 Task: Look for space in Zhongxing, China from 2nd June, 2023 to 6th June, 2023 for 1 adult in price range Rs.10000 to Rs.13000. Place can be private room with 1  bedroom having 1 bed and 1 bathroom. Property type can be house, flat, guest house, hotel. Amenities needed are: washing machine. Booking option can be shelf check-in. Required host language is Chinese (Simplified).
Action: Mouse moved to (303, 178)
Screenshot: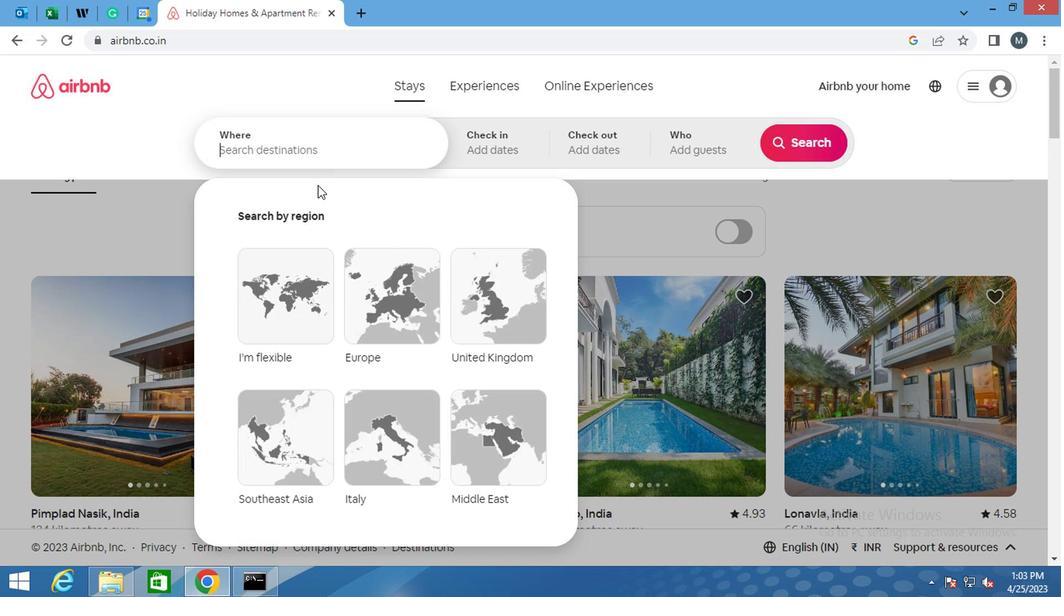 
Action: Mouse pressed left at (303, 178)
Screenshot: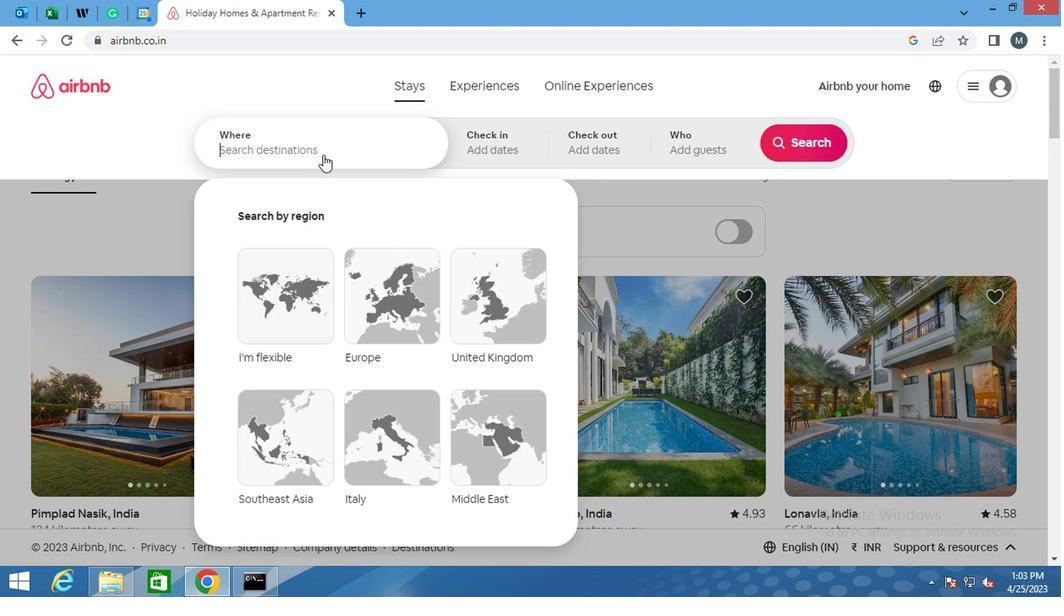 
Action: Mouse moved to (304, 181)
Screenshot: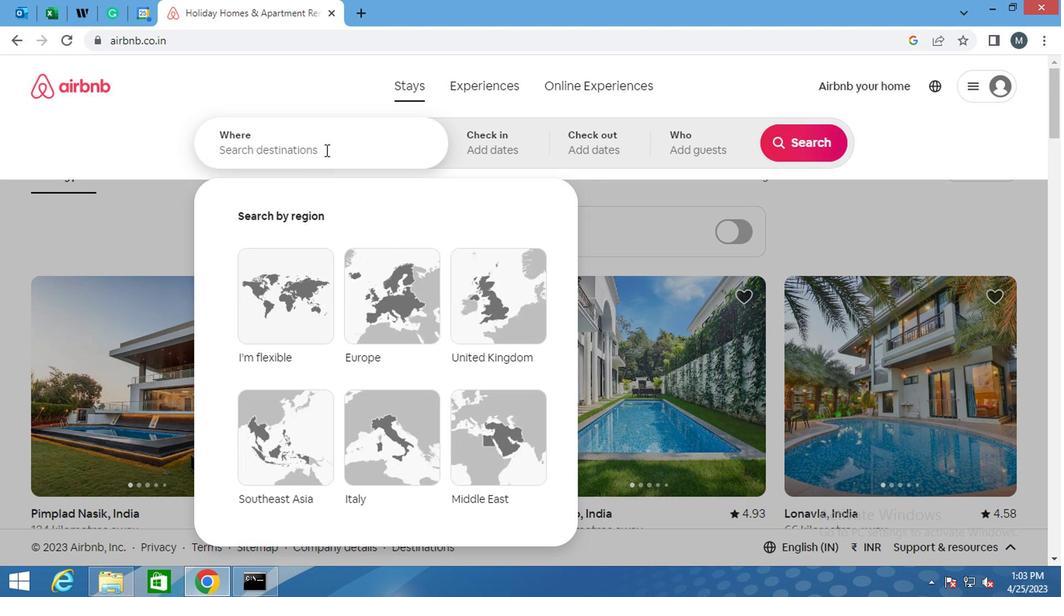 
Action: Key pressed <Key.shift>ZHONGXING,<Key.shift>CHINA<Key.enter>
Screenshot: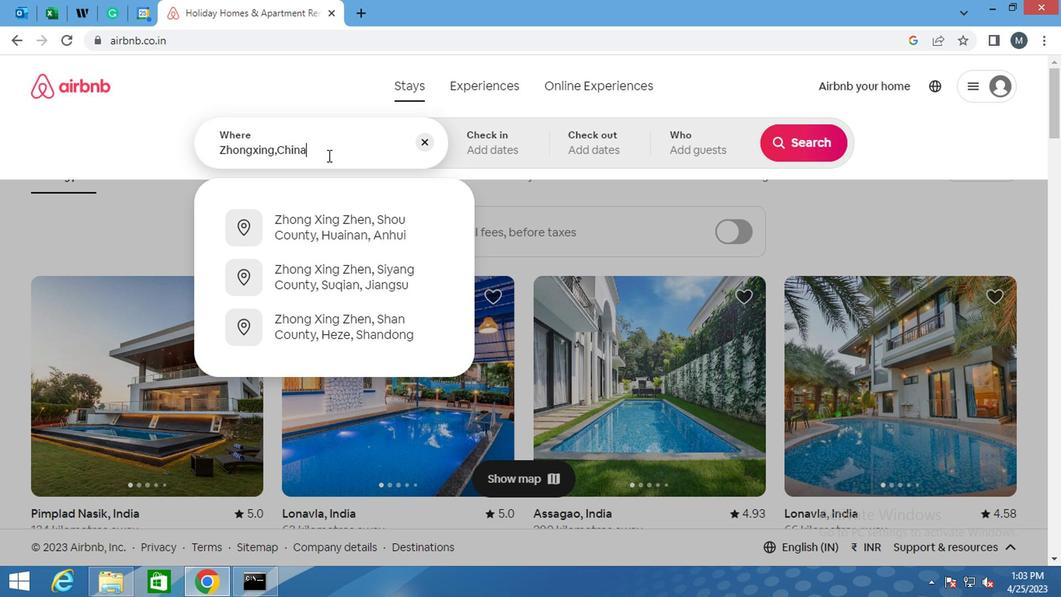 
Action: Mouse moved to (435, 171)
Screenshot: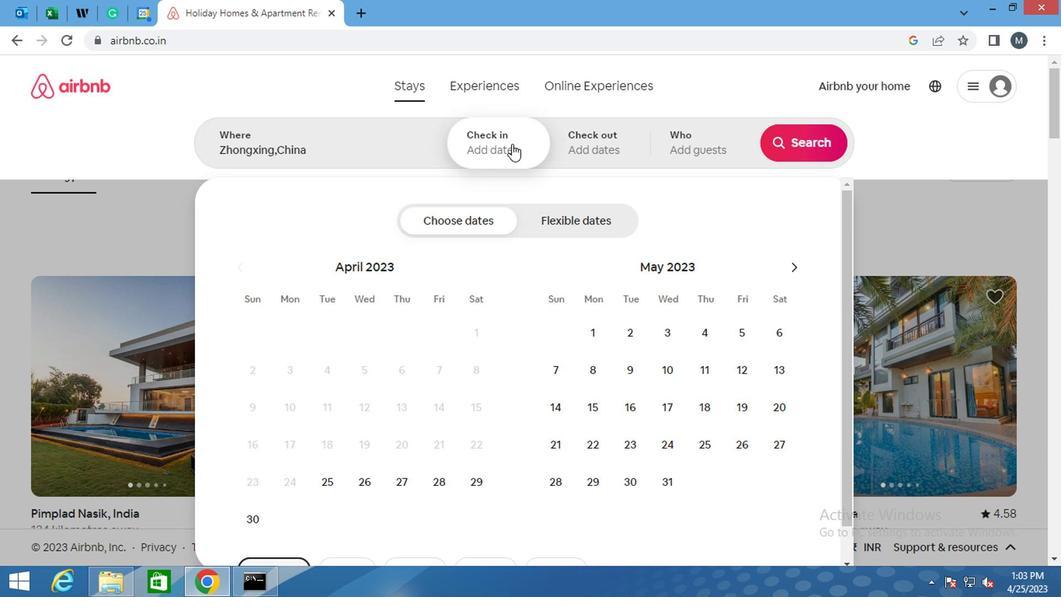 
Action: Mouse pressed left at (435, 171)
Screenshot: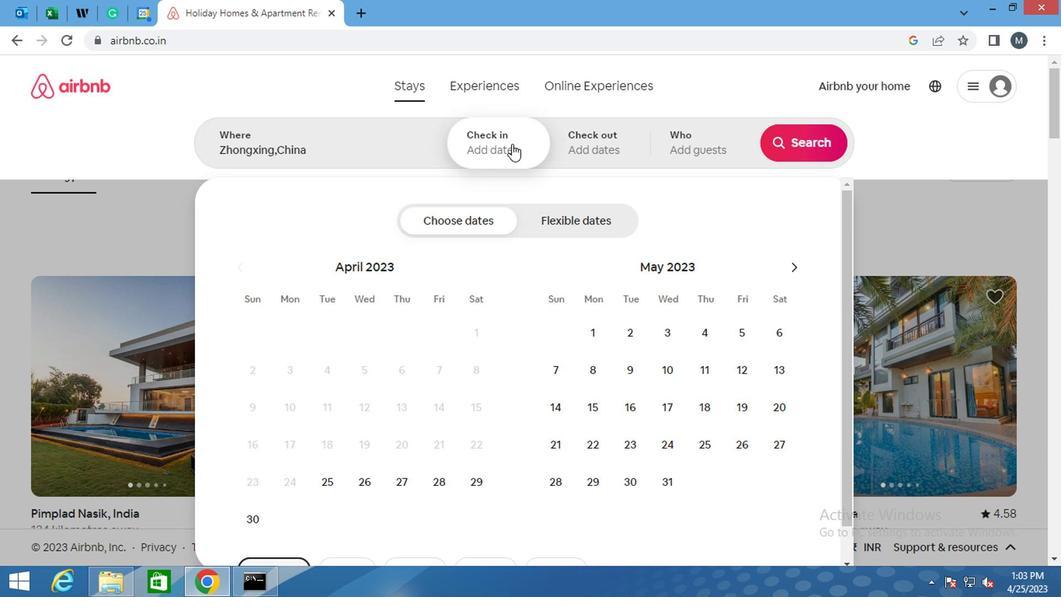 
Action: Mouse moved to (418, 175)
Screenshot: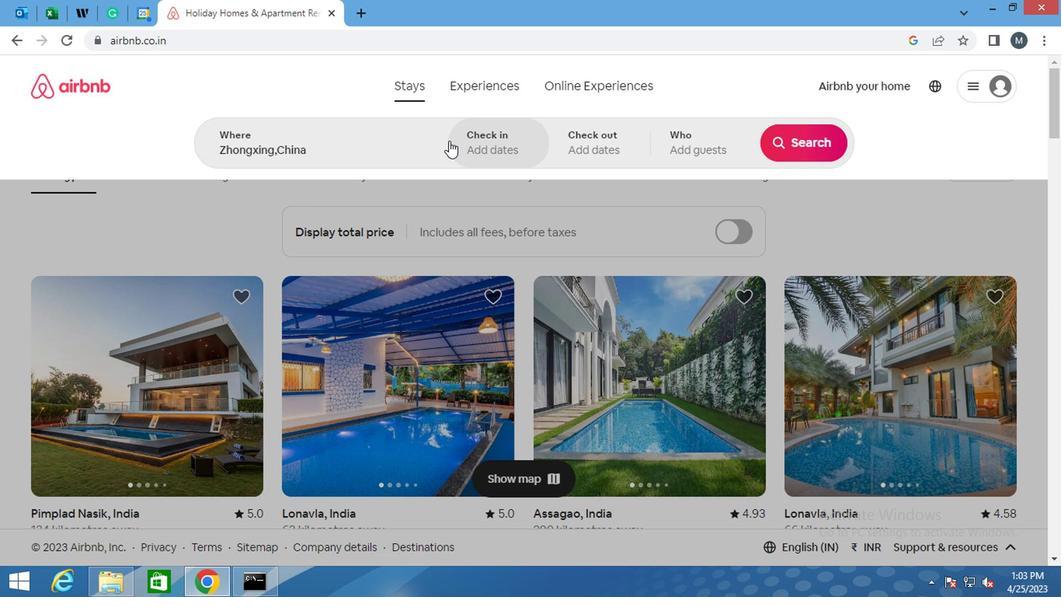 
Action: Mouse pressed left at (418, 175)
Screenshot: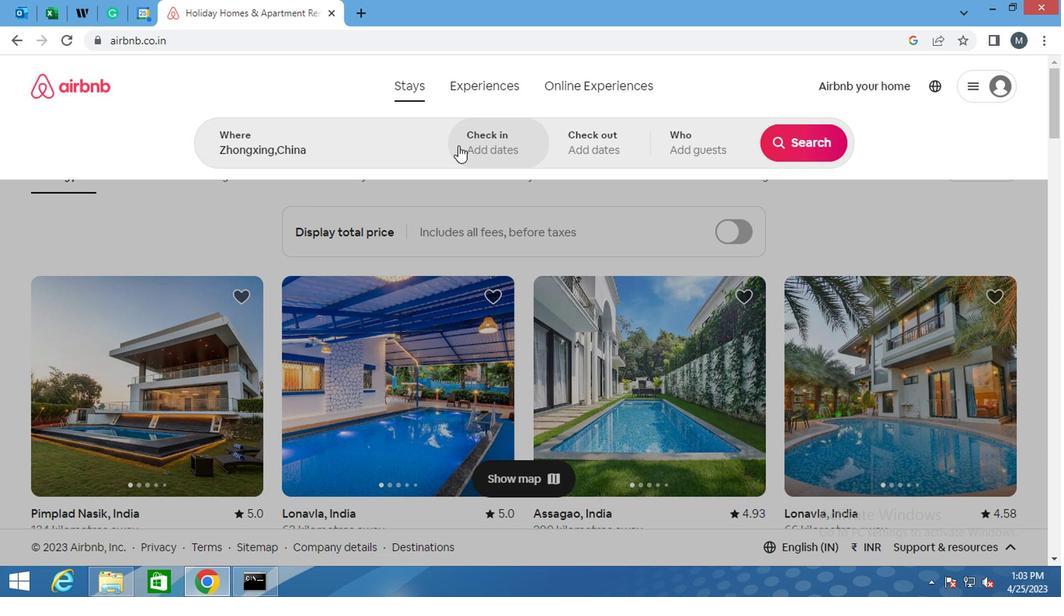 
Action: Mouse moved to (635, 261)
Screenshot: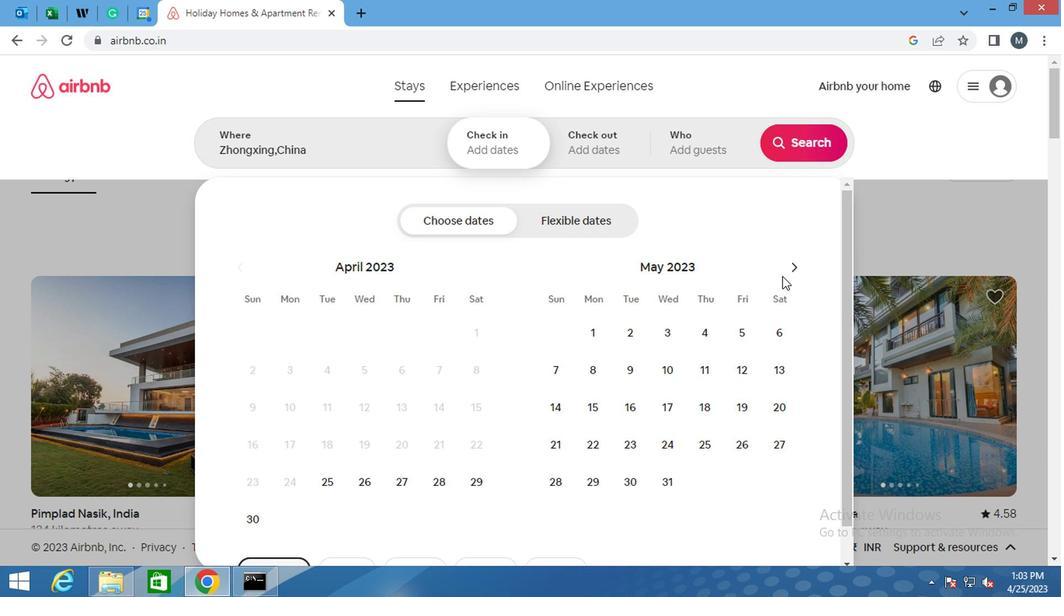
Action: Mouse pressed left at (635, 261)
Screenshot: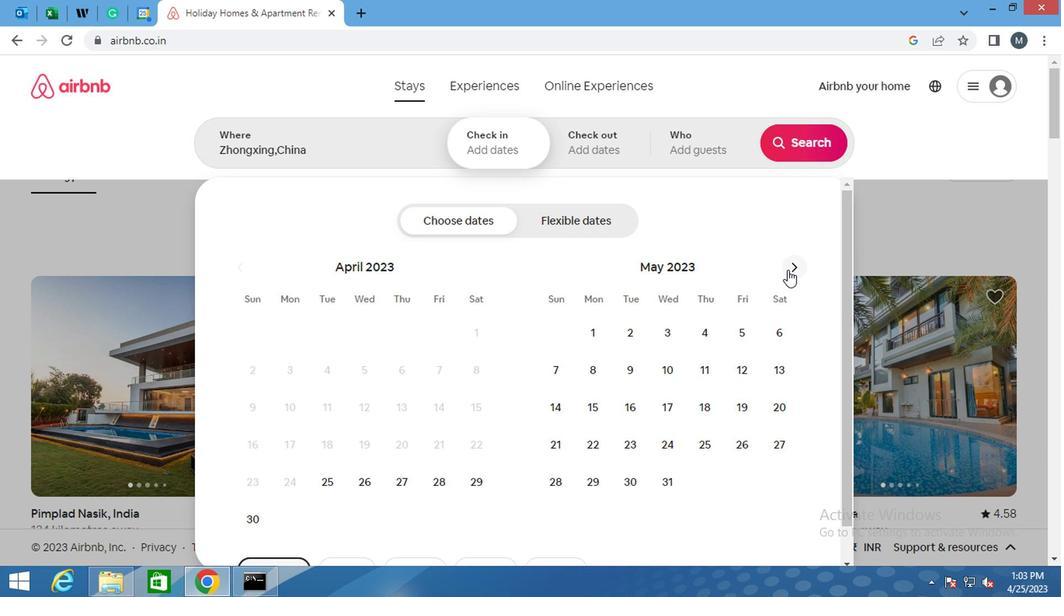 
Action: Mouse moved to (598, 310)
Screenshot: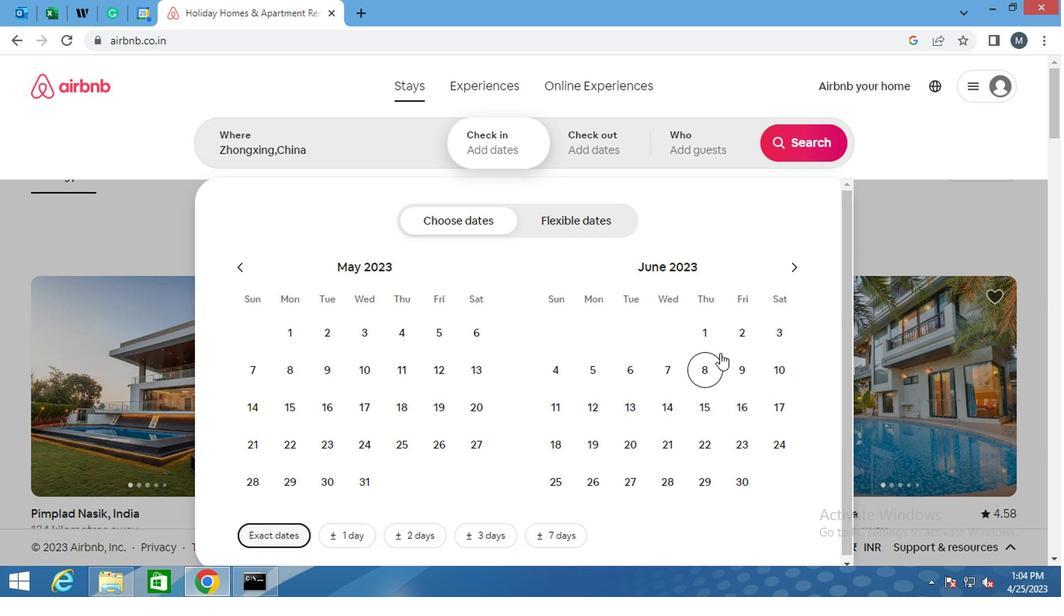 
Action: Mouse pressed left at (598, 310)
Screenshot: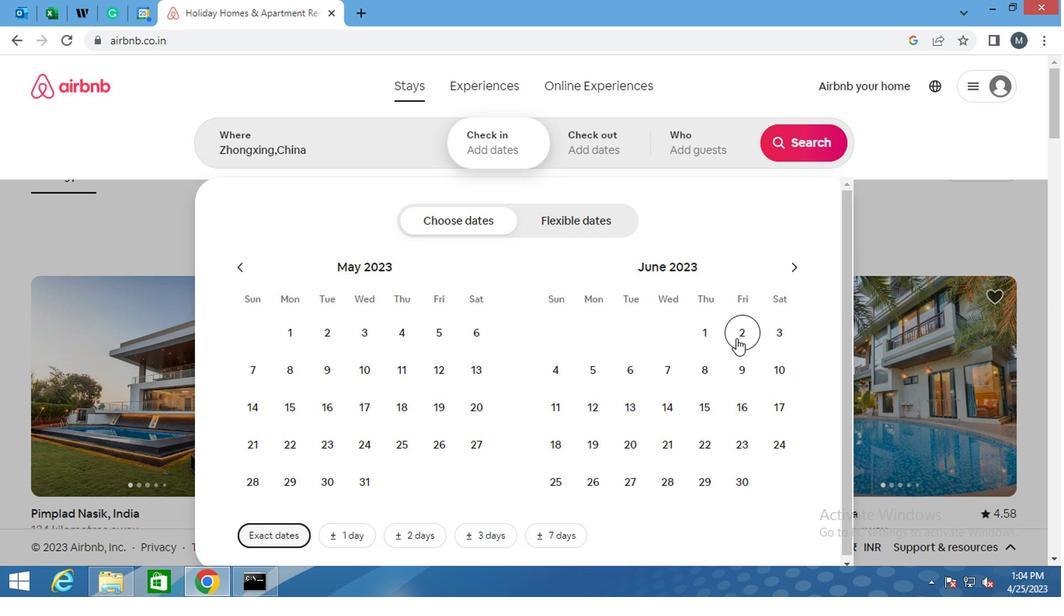 
Action: Mouse moved to (529, 332)
Screenshot: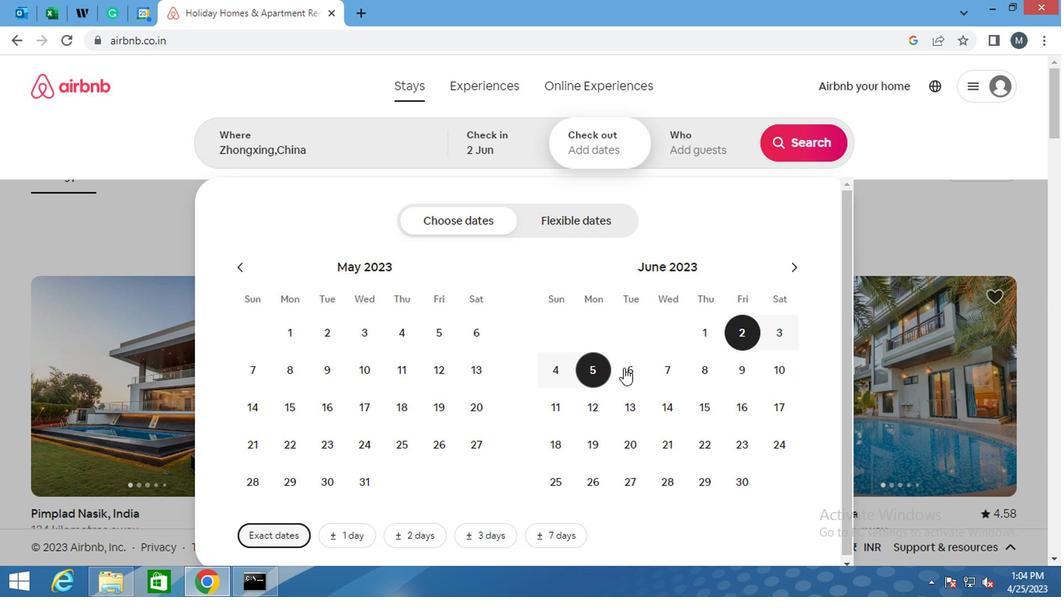 
Action: Mouse pressed left at (529, 332)
Screenshot: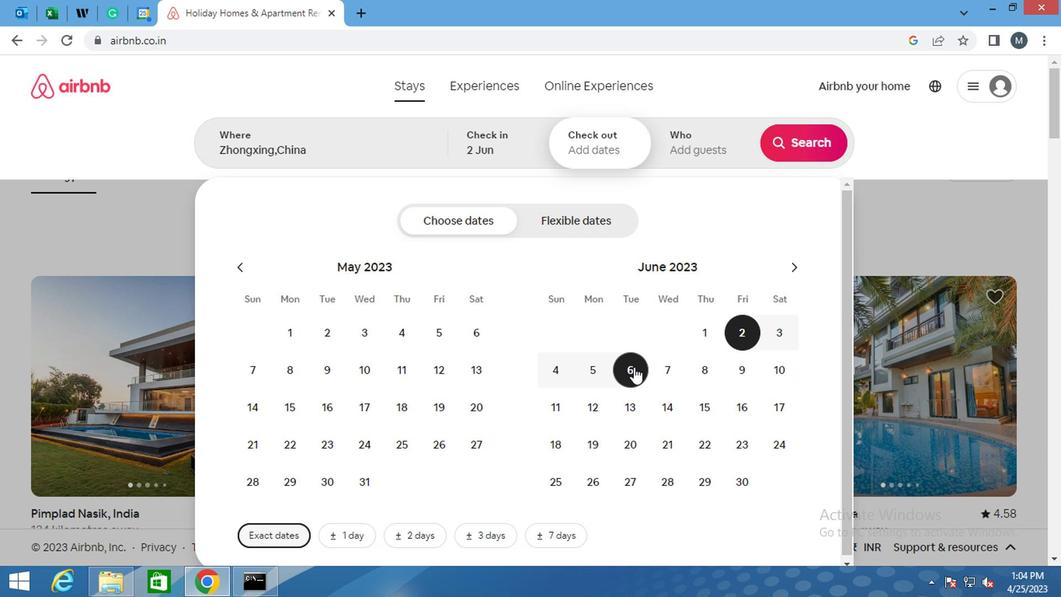 
Action: Mouse moved to (567, 173)
Screenshot: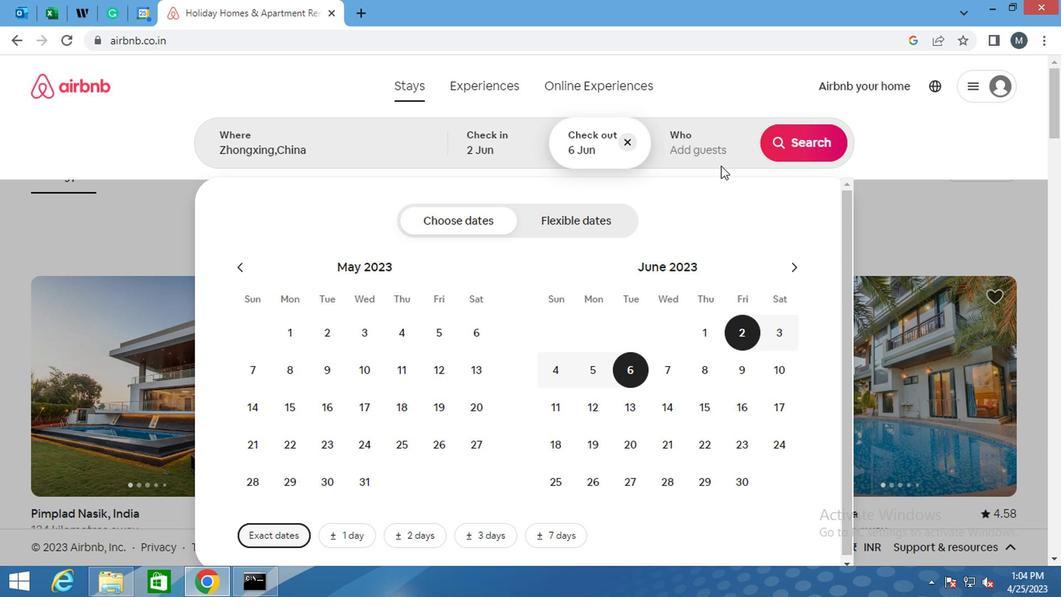 
Action: Mouse pressed left at (567, 173)
Screenshot: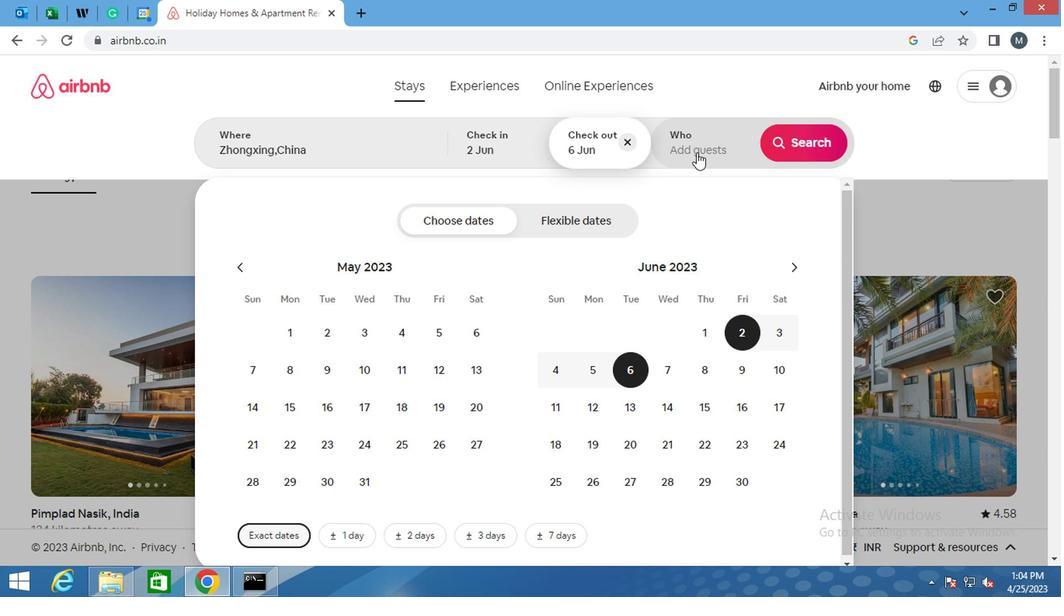 
Action: Mouse moved to (648, 233)
Screenshot: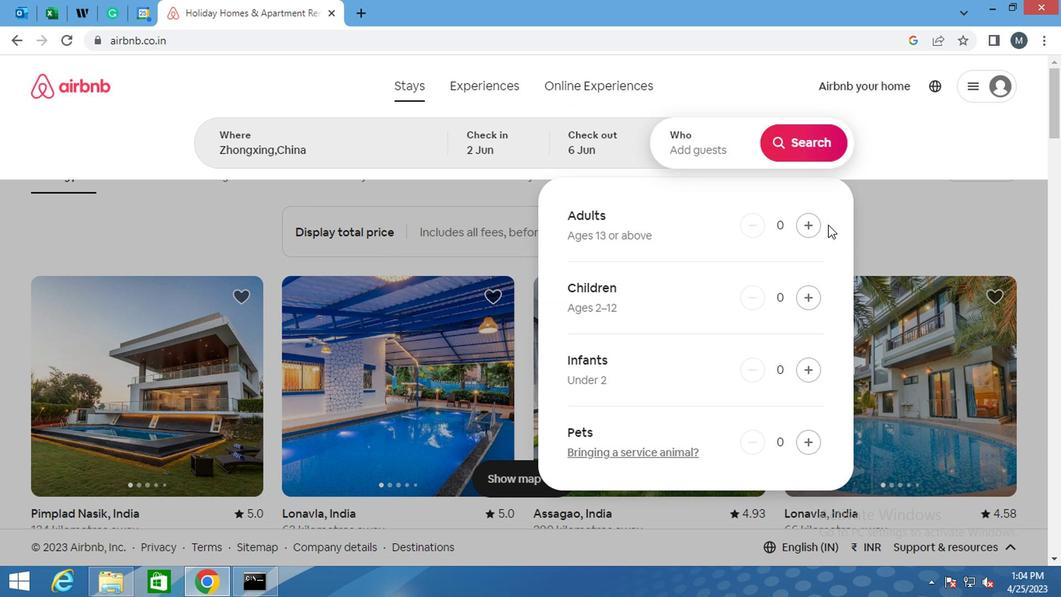 
Action: Mouse pressed left at (648, 233)
Screenshot: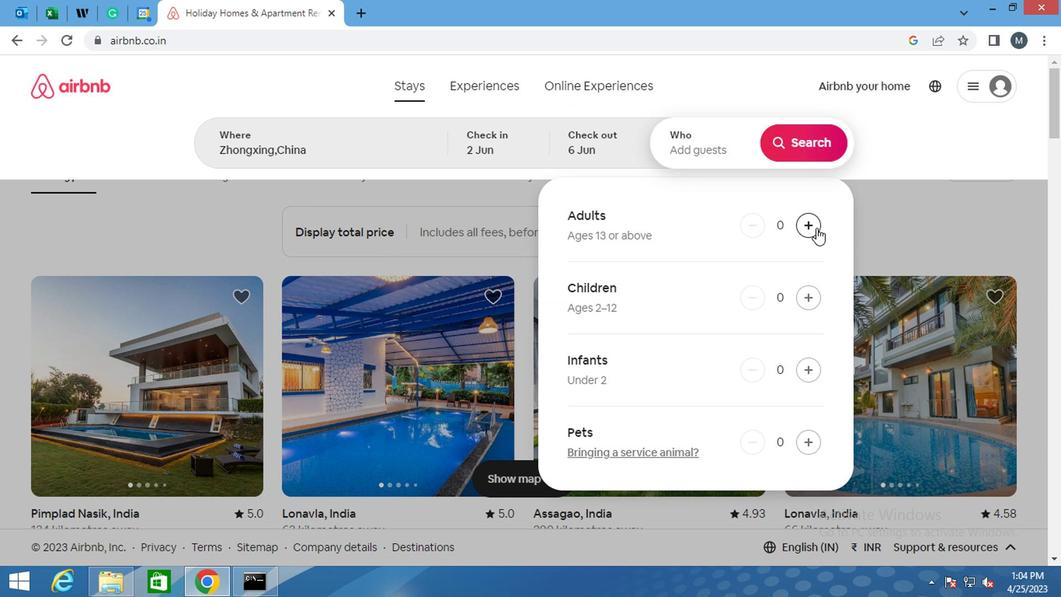 
Action: Mouse moved to (634, 175)
Screenshot: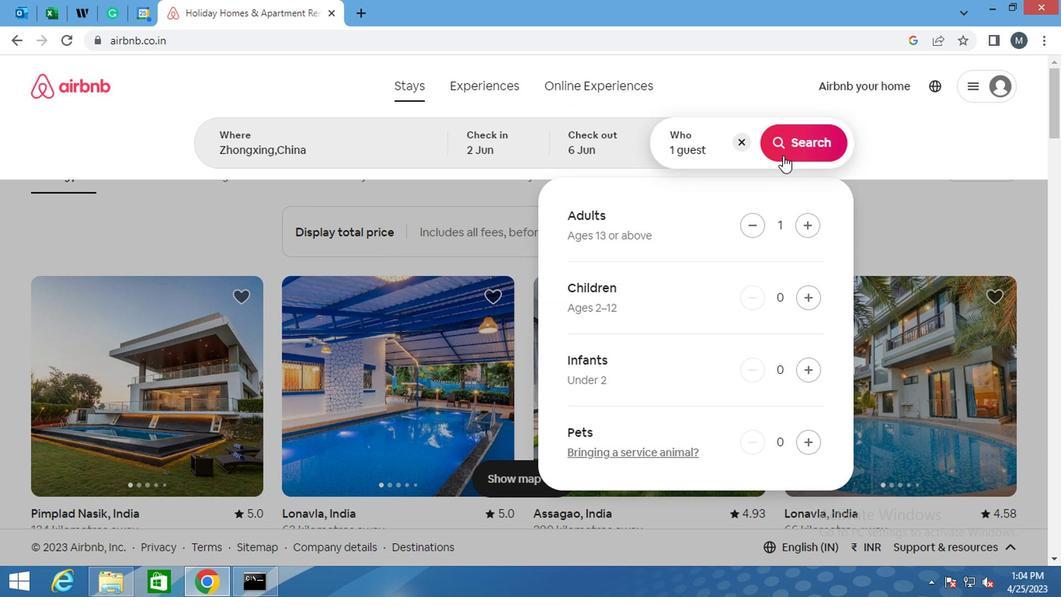 
Action: Mouse pressed left at (634, 175)
Screenshot: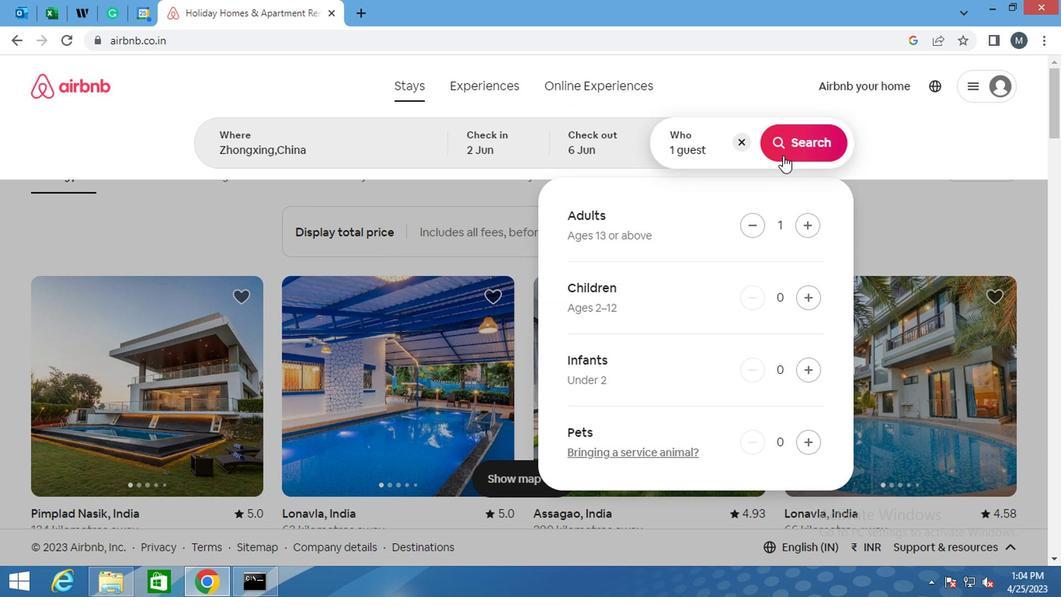 
Action: Mouse moved to (775, 172)
Screenshot: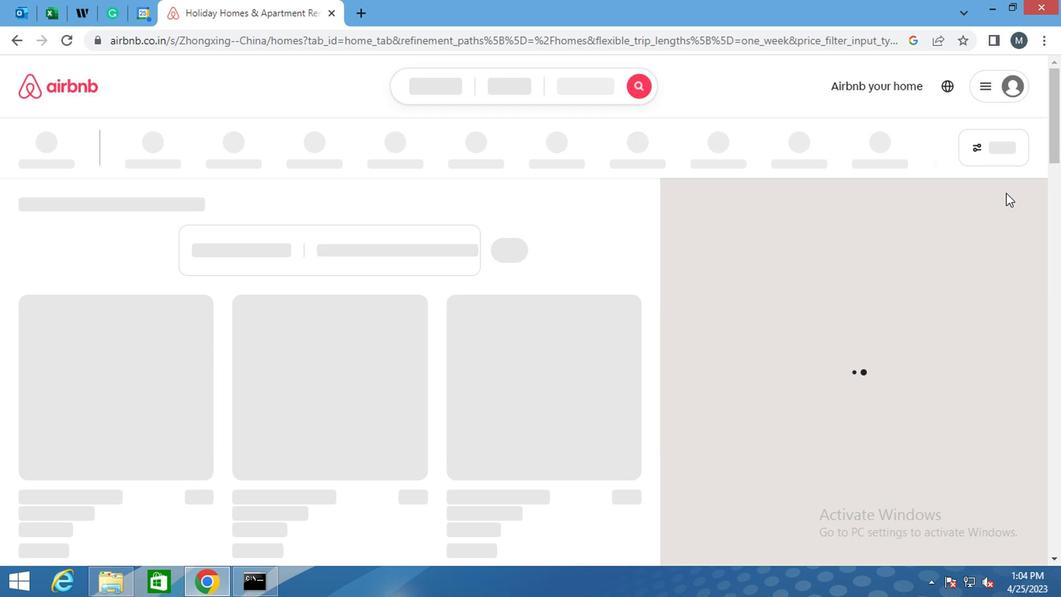 
Action: Mouse pressed left at (775, 172)
Screenshot: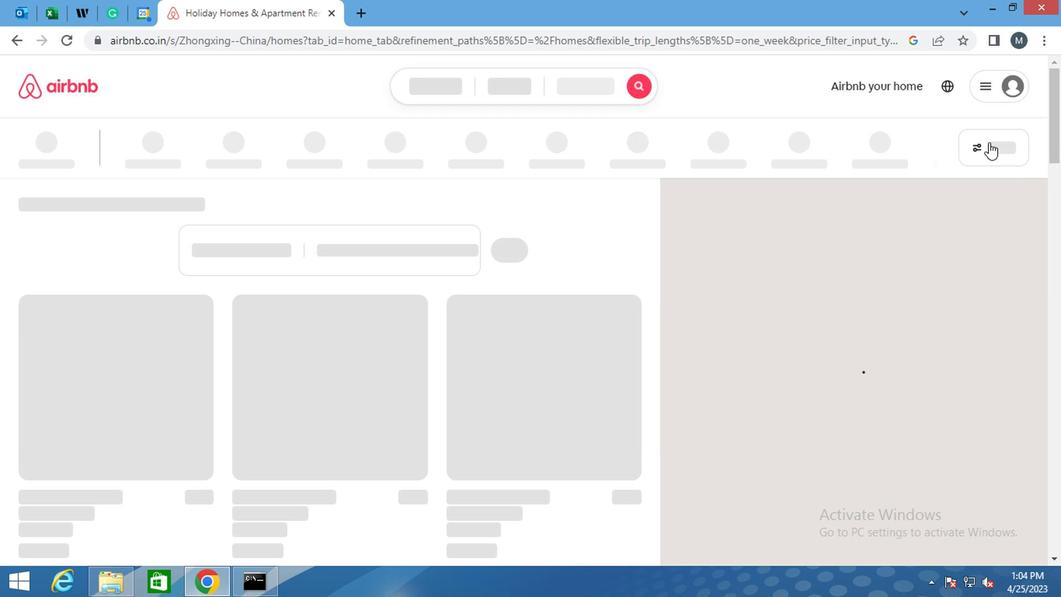 
Action: Mouse moved to (308, 309)
Screenshot: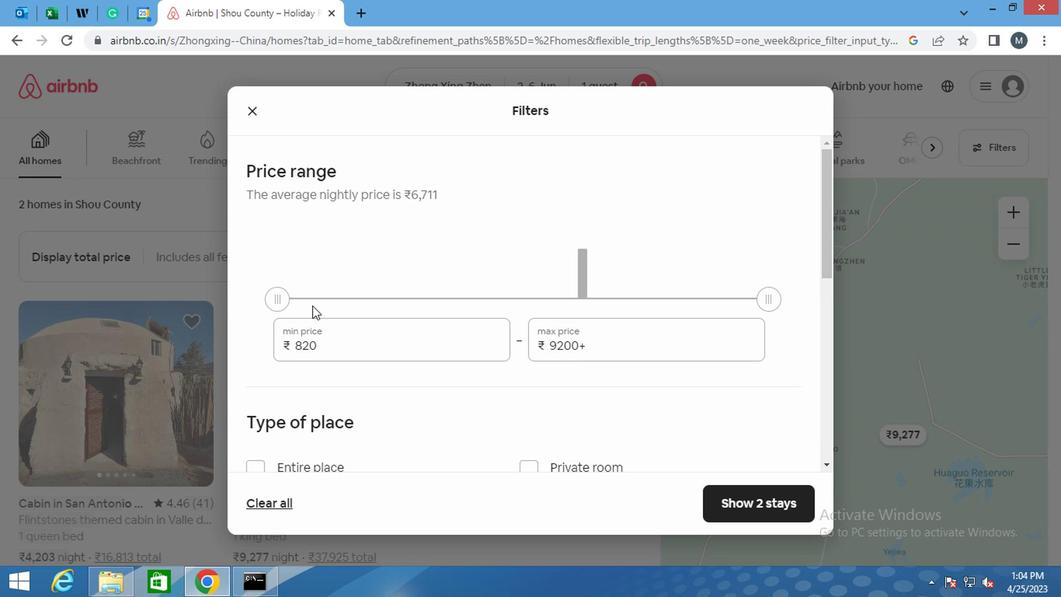 
Action: Mouse pressed left at (308, 309)
Screenshot: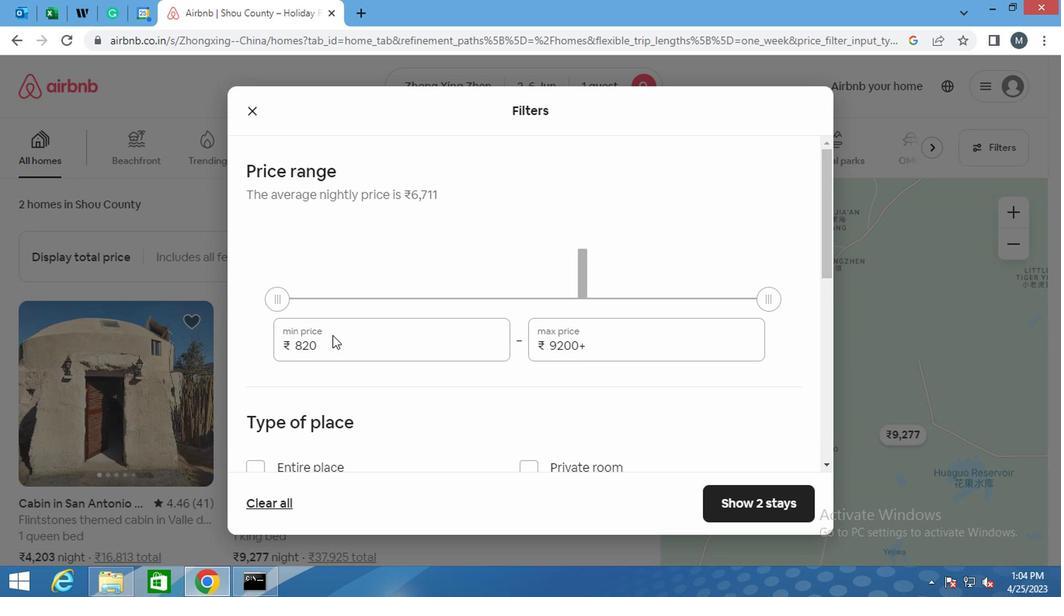 
Action: Mouse moved to (299, 317)
Screenshot: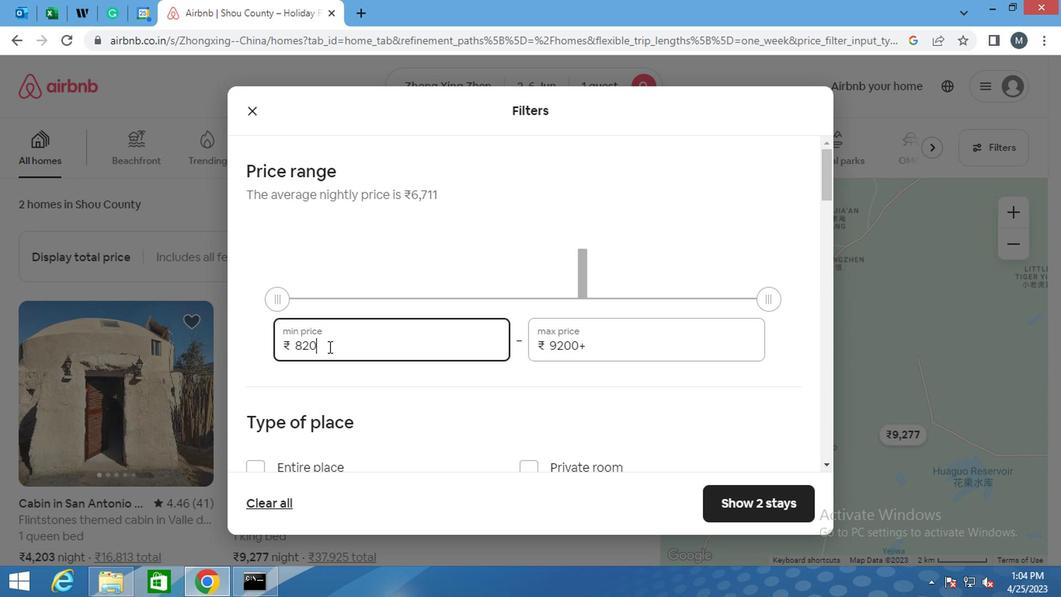 
Action: Key pressed <Key.backspace><Key.backspace><Key.backspace>
Screenshot: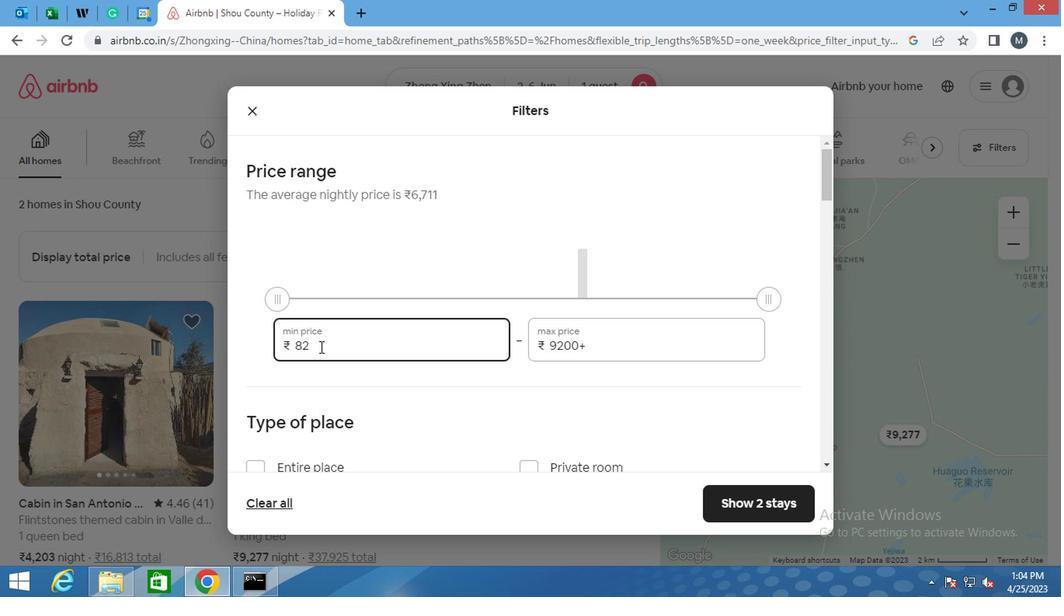 
Action: Mouse moved to (299, 317)
Screenshot: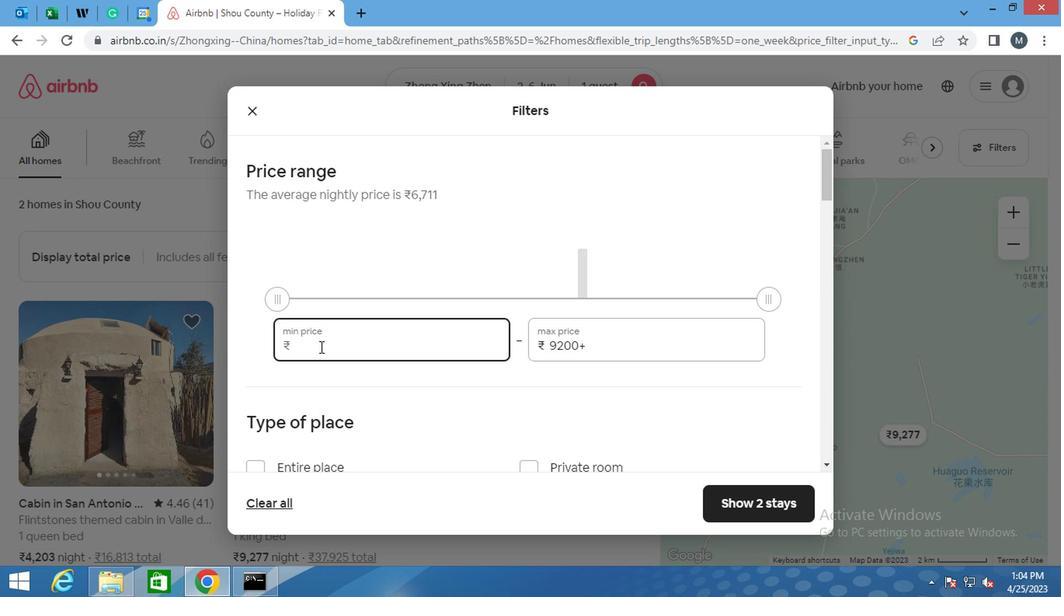 
Action: Key pressed 1
Screenshot: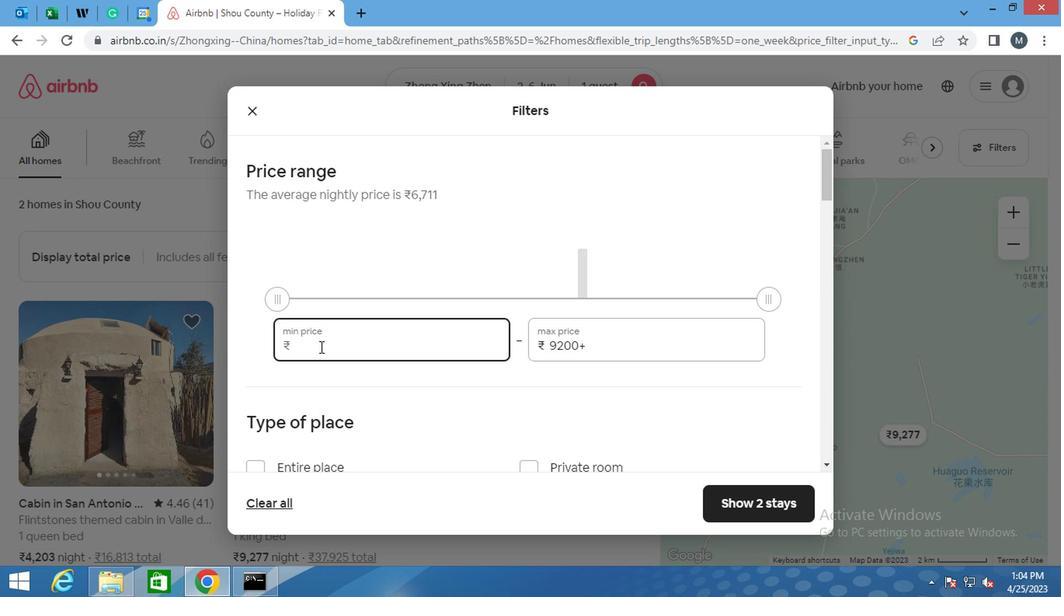 
Action: Mouse moved to (298, 317)
Screenshot: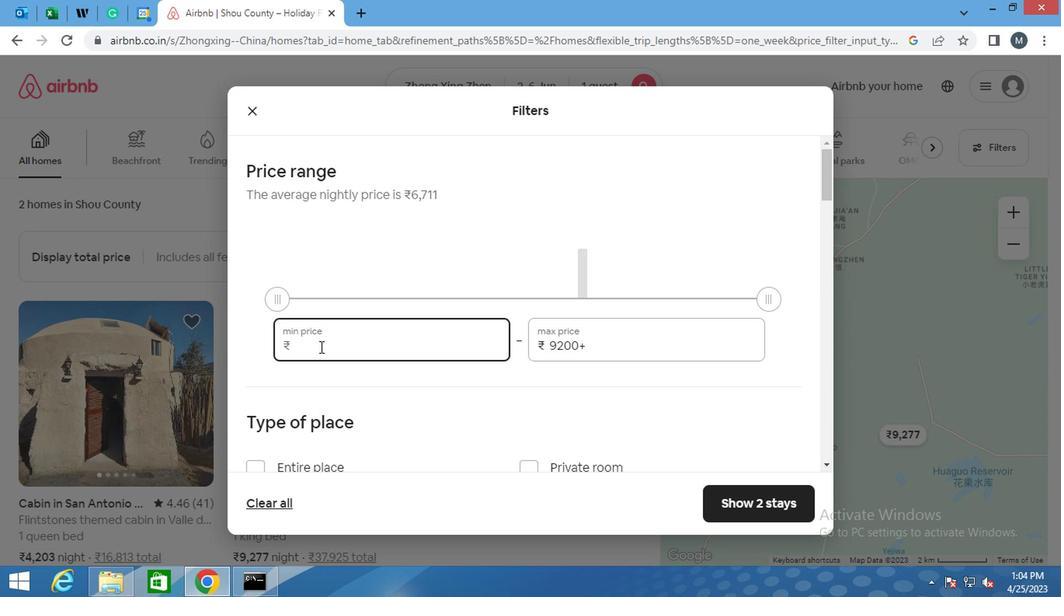 
Action: Key pressed 00
Screenshot: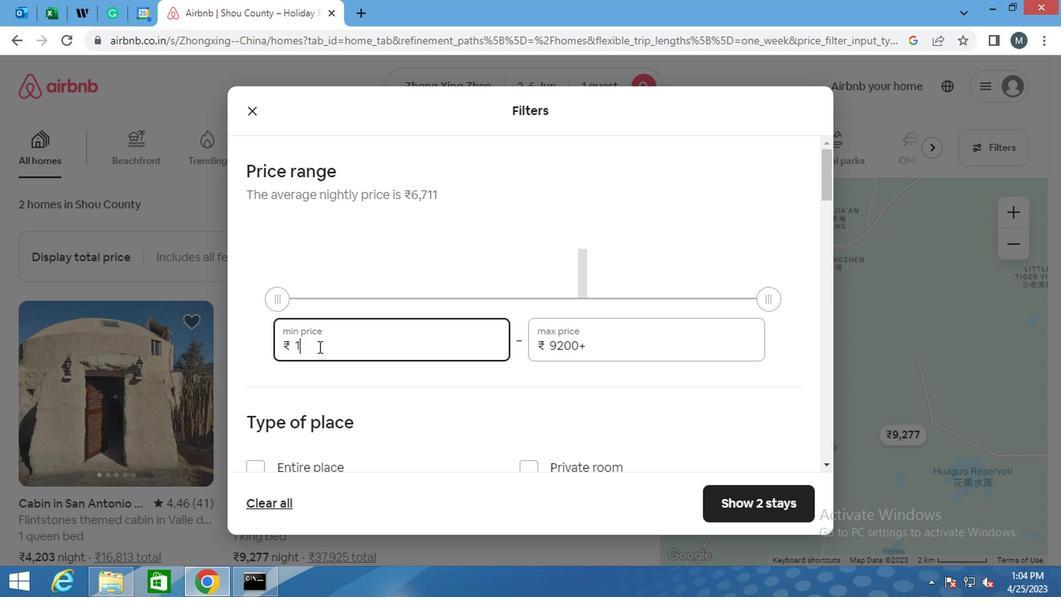 
Action: Mouse moved to (310, 319)
Screenshot: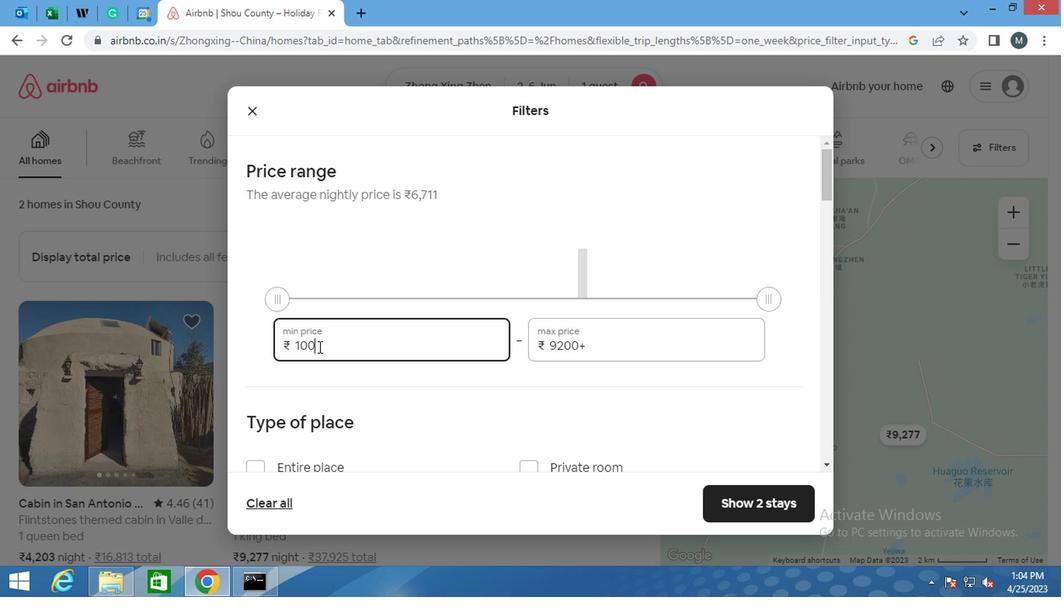 
Action: Key pressed 0
Screenshot: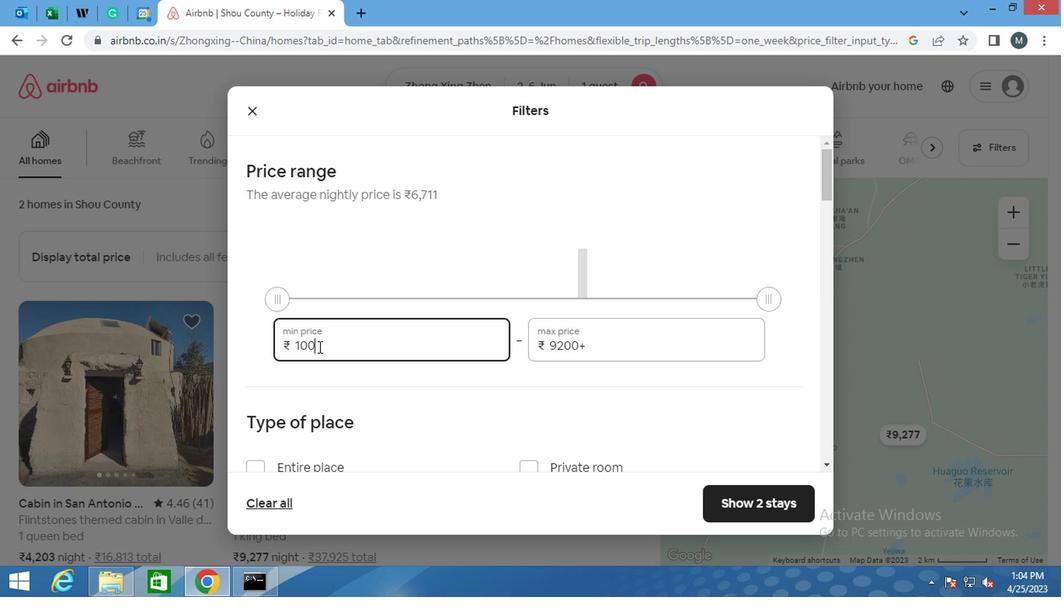 
Action: Mouse moved to (318, 319)
Screenshot: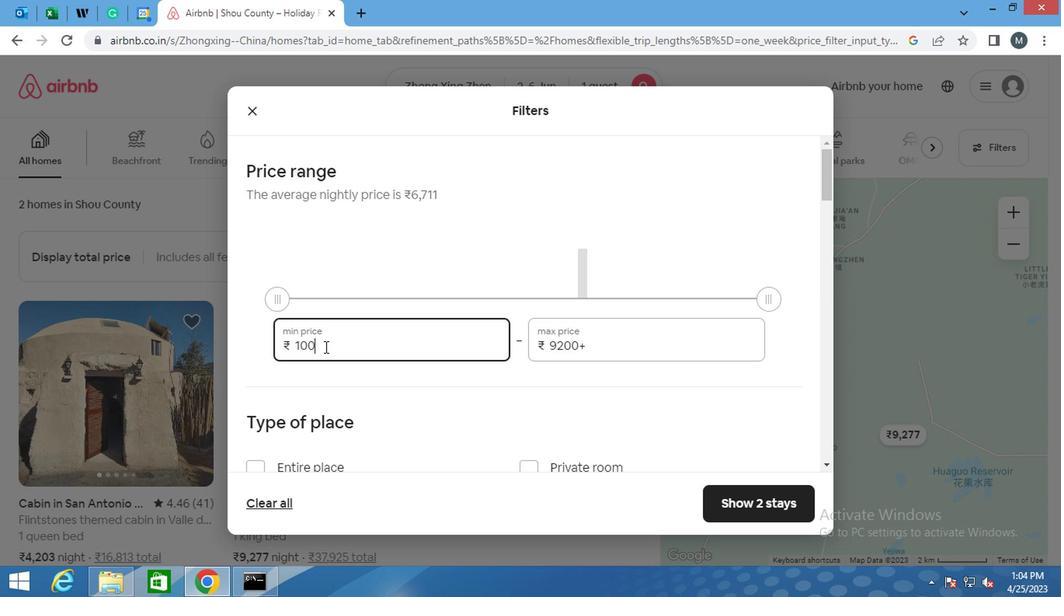 
Action: Key pressed 0
Screenshot: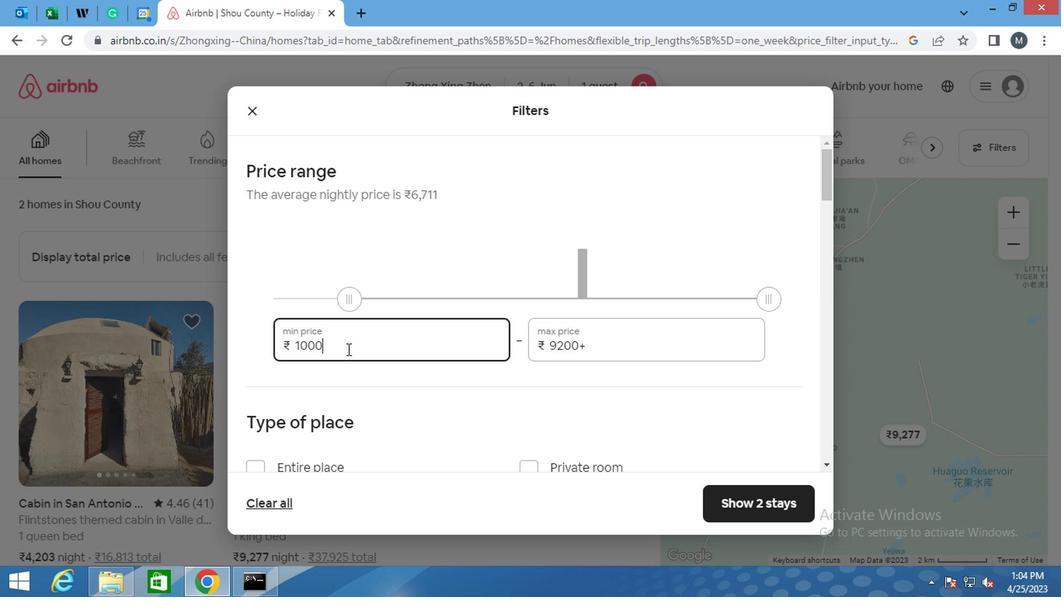 
Action: Mouse moved to (505, 318)
Screenshot: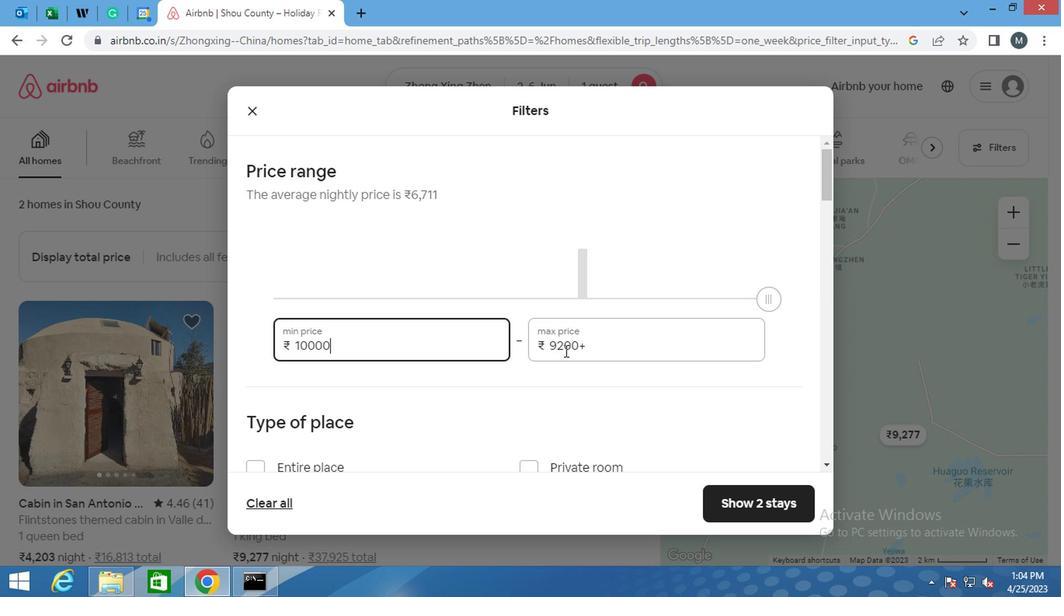 
Action: Mouse pressed left at (505, 318)
Screenshot: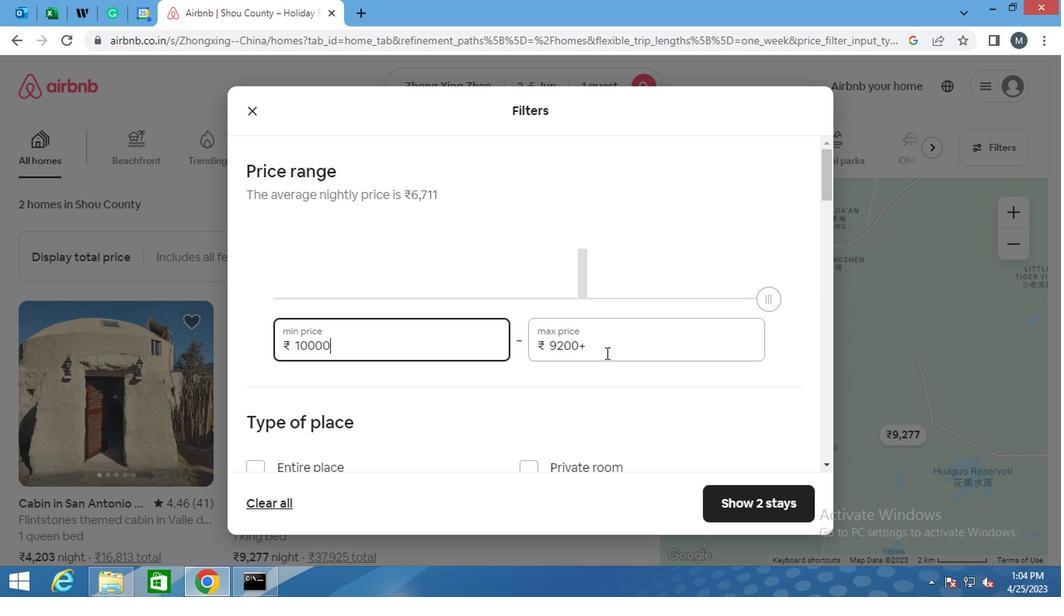 
Action: Mouse moved to (499, 320)
Screenshot: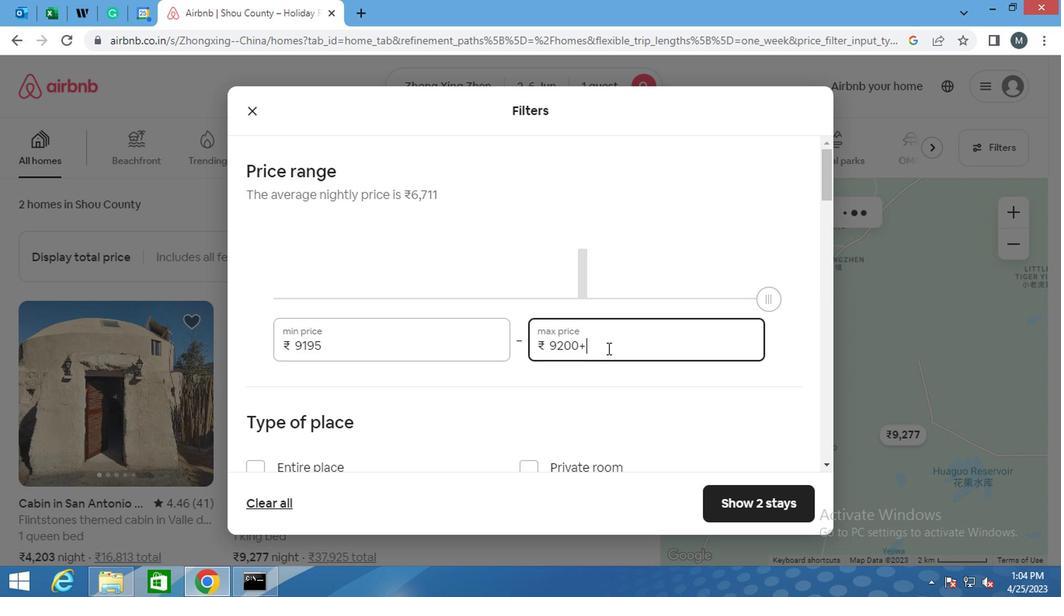 
Action: Key pressed <Key.backspace>
Screenshot: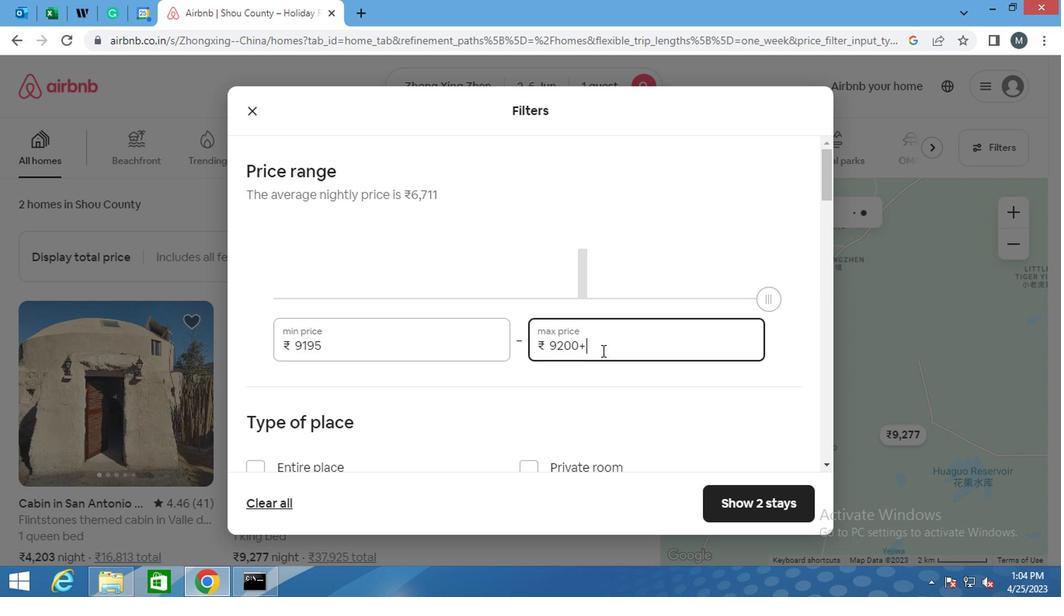 
Action: Mouse moved to (498, 320)
Screenshot: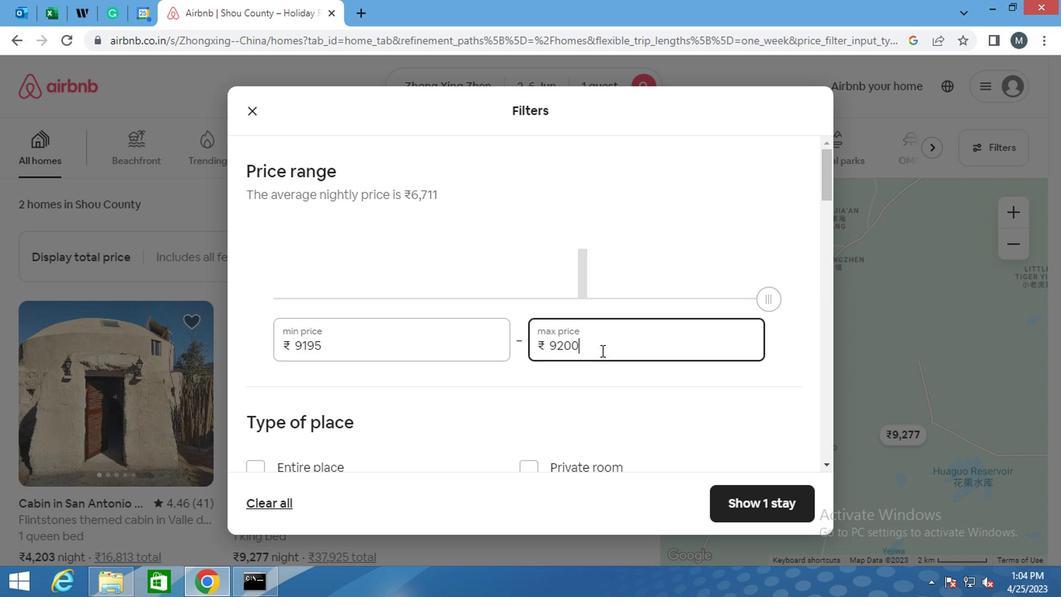 
Action: Key pressed <Key.backspace>
Screenshot: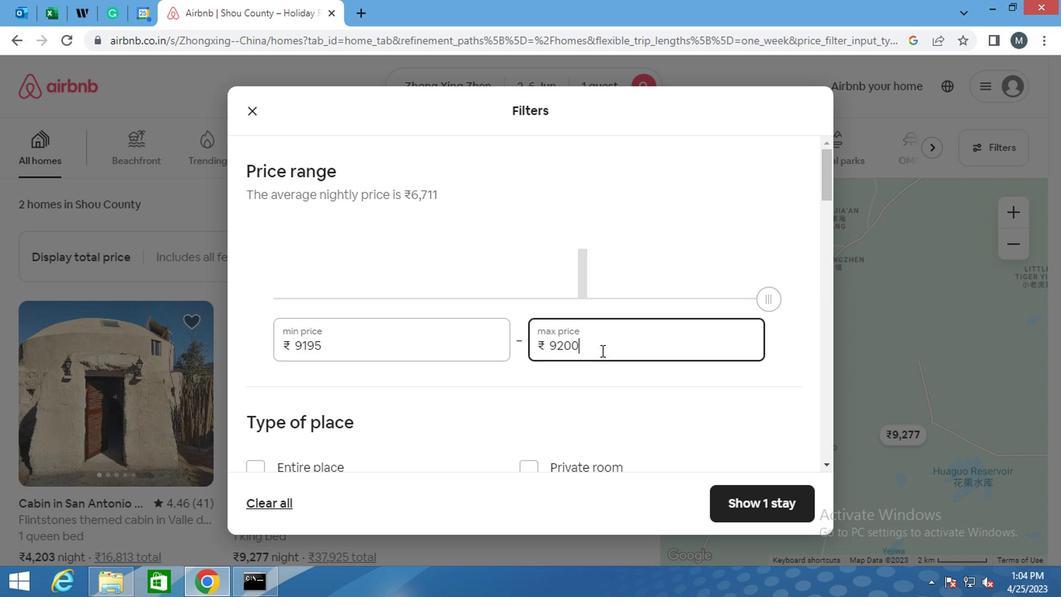 
Action: Mouse moved to (498, 320)
Screenshot: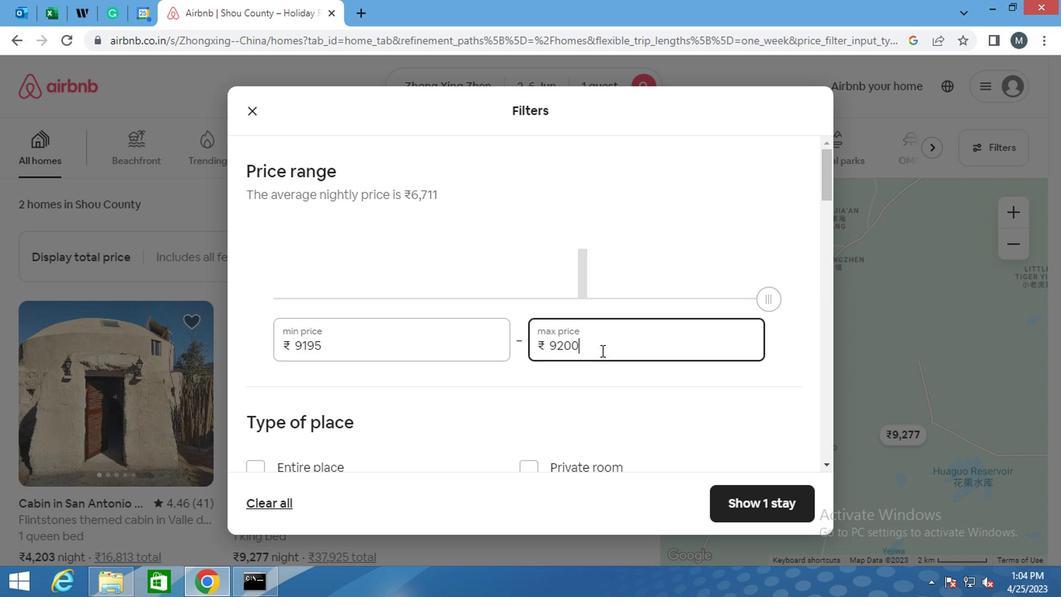 
Action: Key pressed <Key.backspace><Key.backspace><Key.backspace>
Screenshot: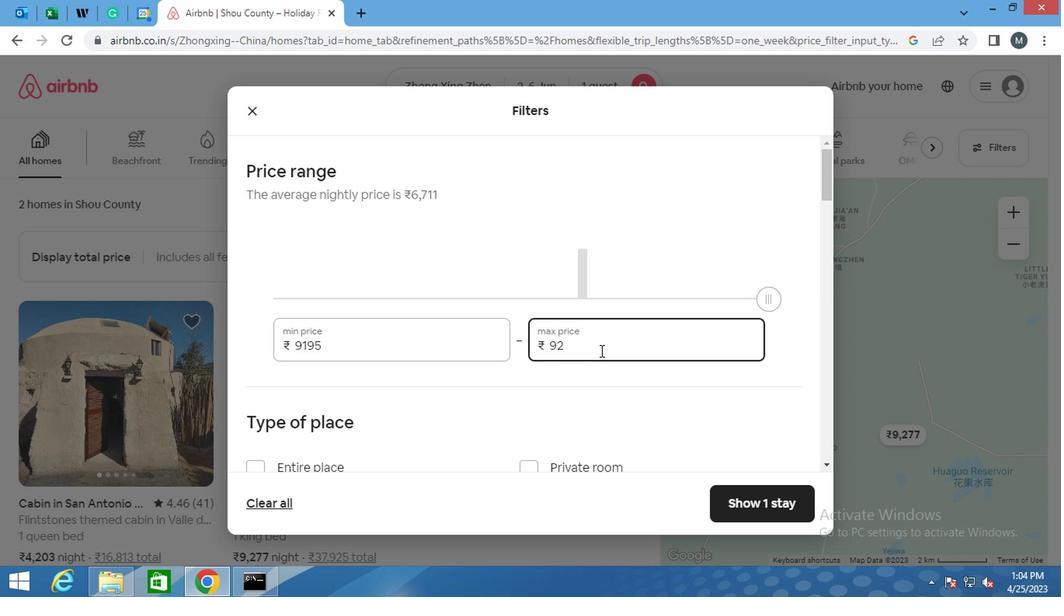 
Action: Mouse moved to (493, 321)
Screenshot: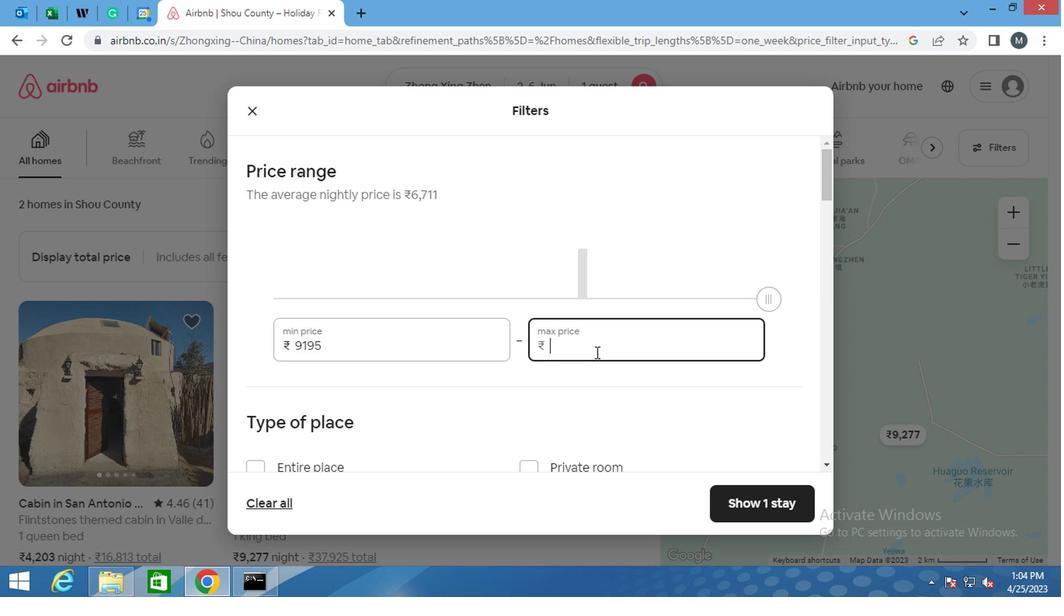 
Action: Key pressed 1
Screenshot: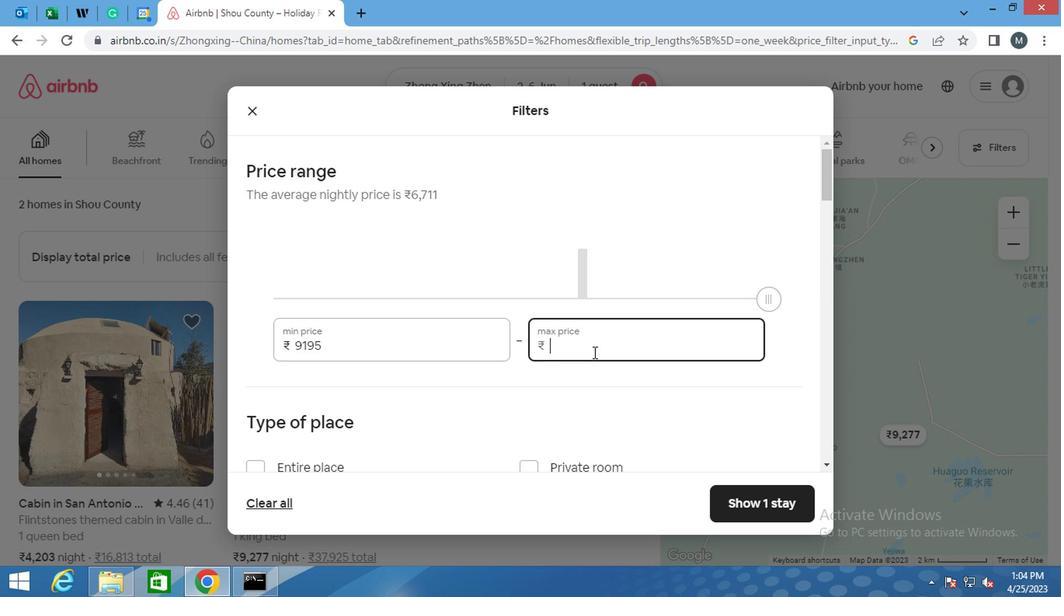
Action: Mouse moved to (491, 323)
Screenshot: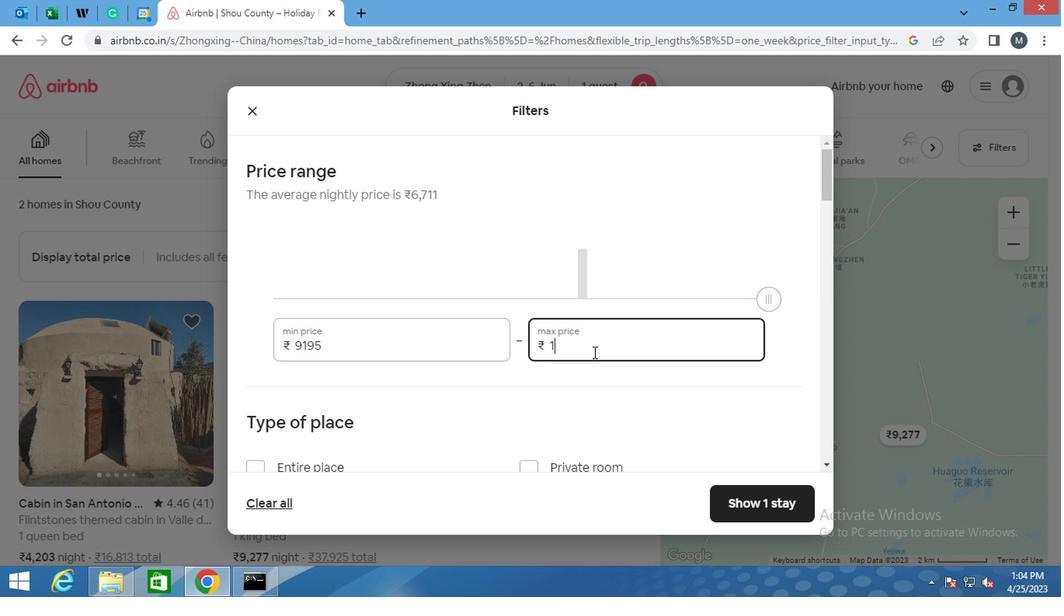 
Action: Key pressed 3
Screenshot: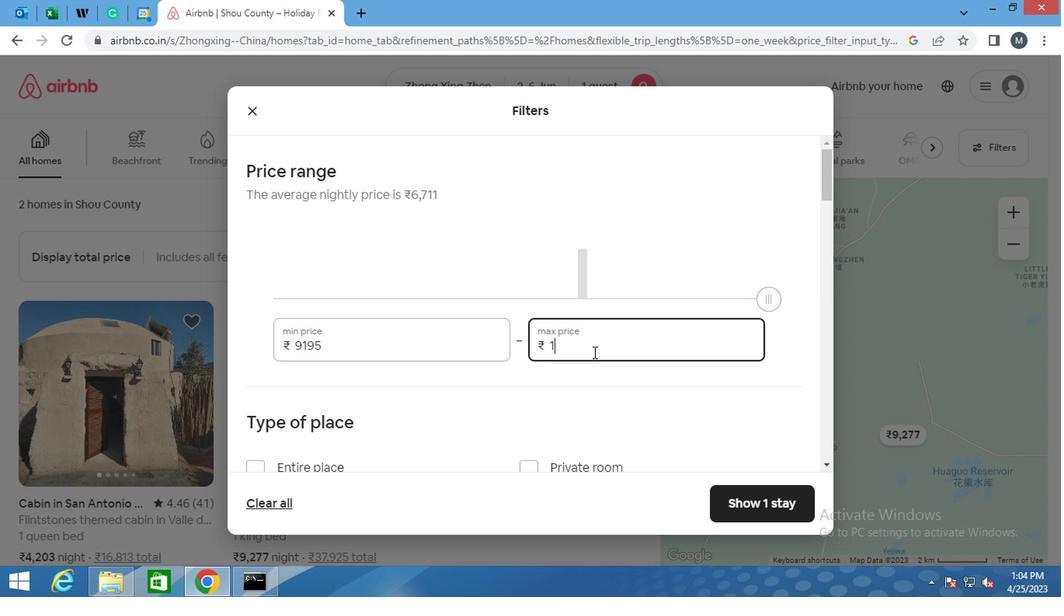 
Action: Mouse moved to (490, 324)
Screenshot: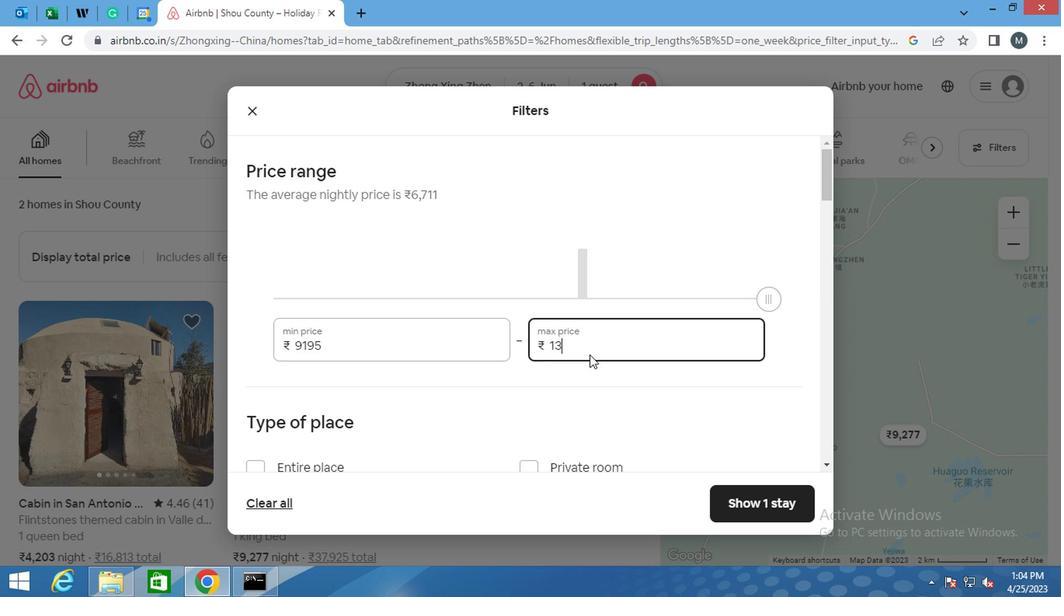 
Action: Key pressed 0
Screenshot: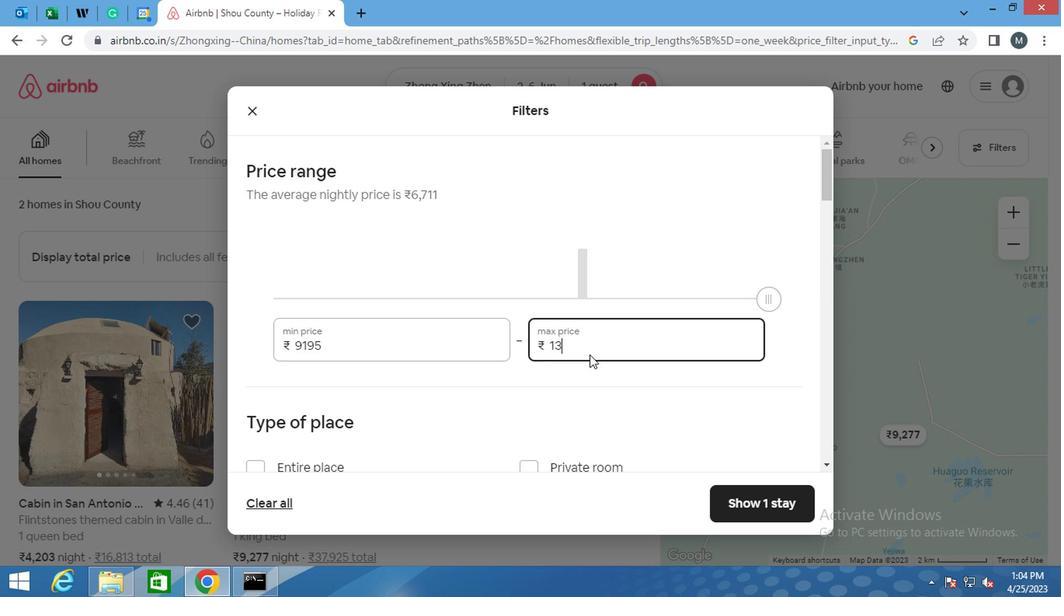 
Action: Mouse moved to (489, 324)
Screenshot: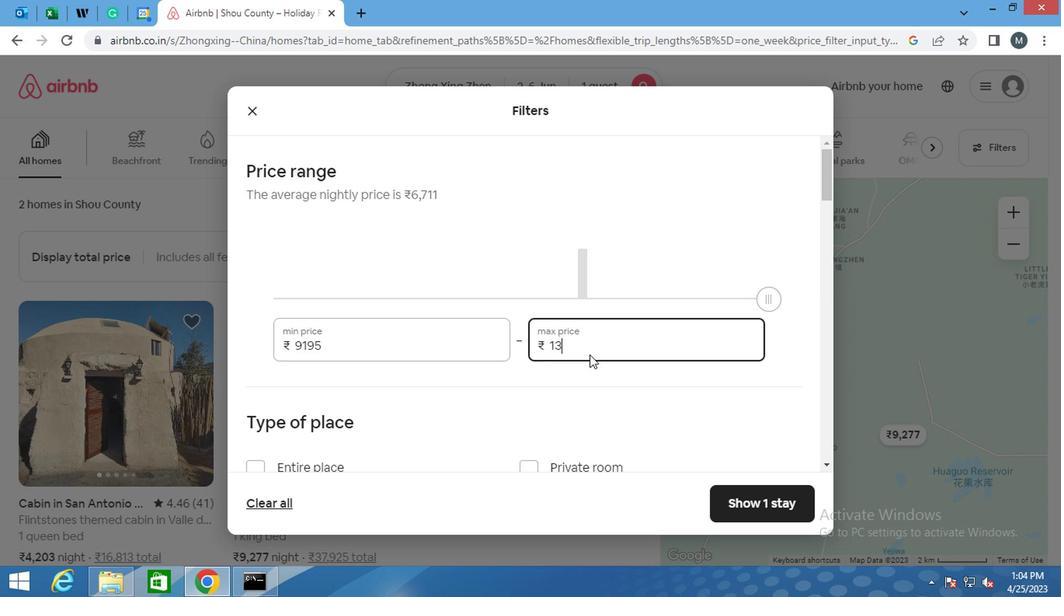 
Action: Key pressed 00
Screenshot: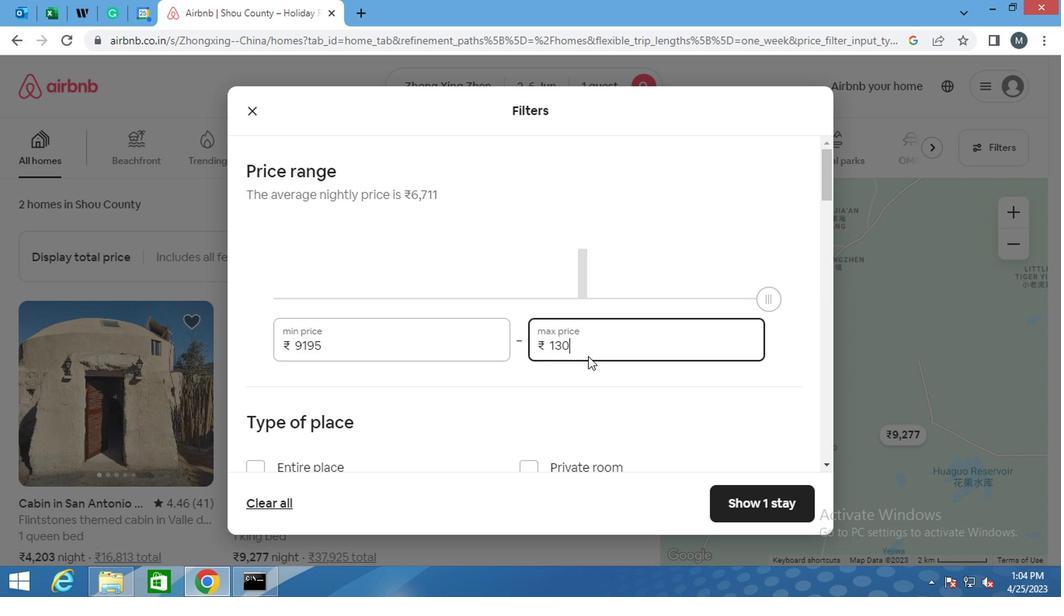 
Action: Mouse moved to (216, 357)
Screenshot: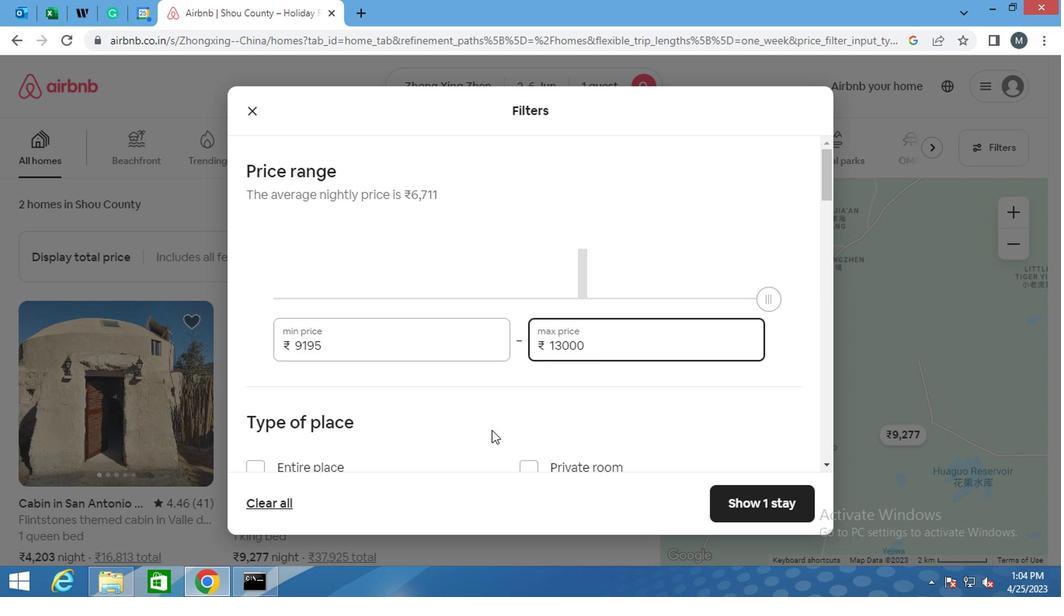 
Action: Mouse scrolled (216, 356) with delta (0, 0)
Screenshot: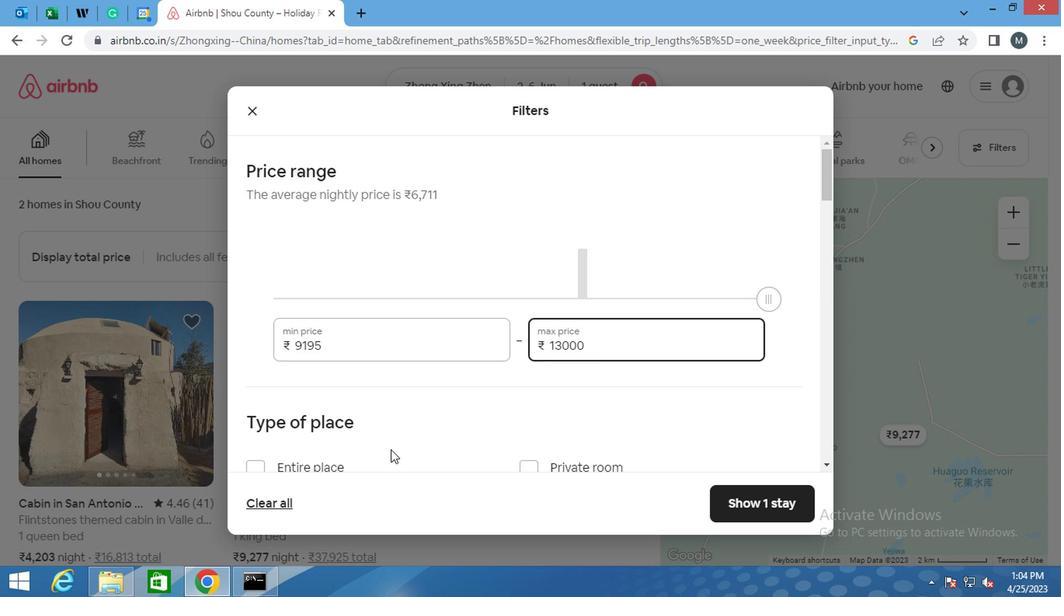 
Action: Mouse scrolled (216, 356) with delta (0, 0)
Screenshot: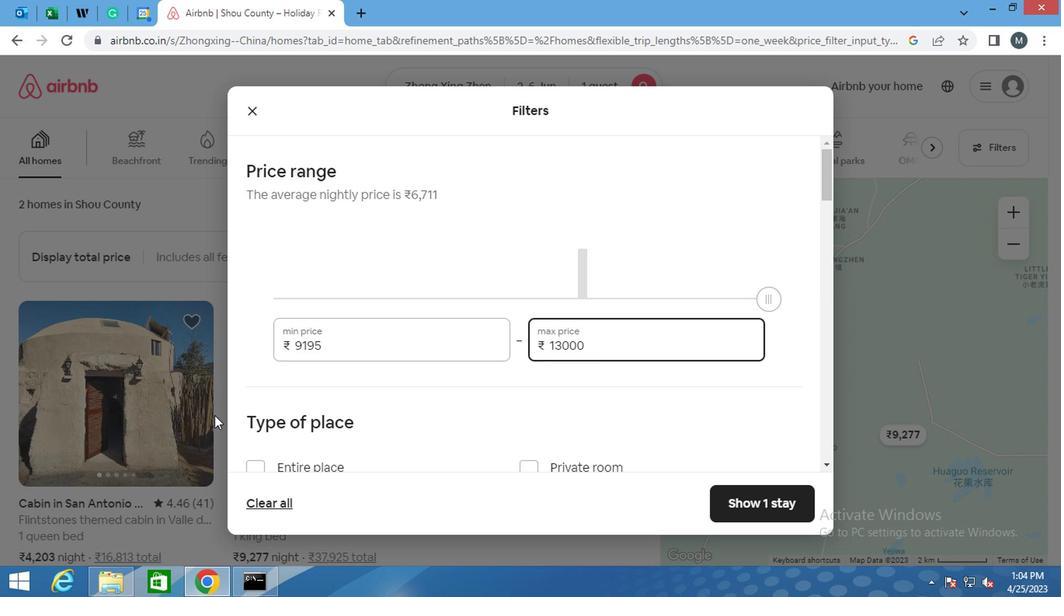 
Action: Mouse moved to (442, 357)
Screenshot: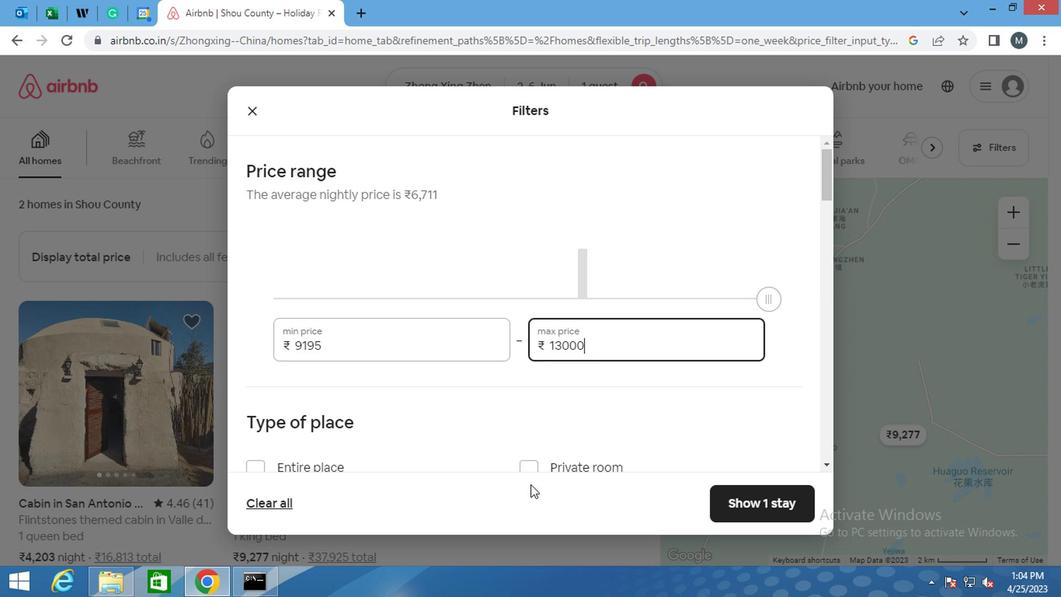 
Action: Mouse scrolled (442, 356) with delta (0, 0)
Screenshot: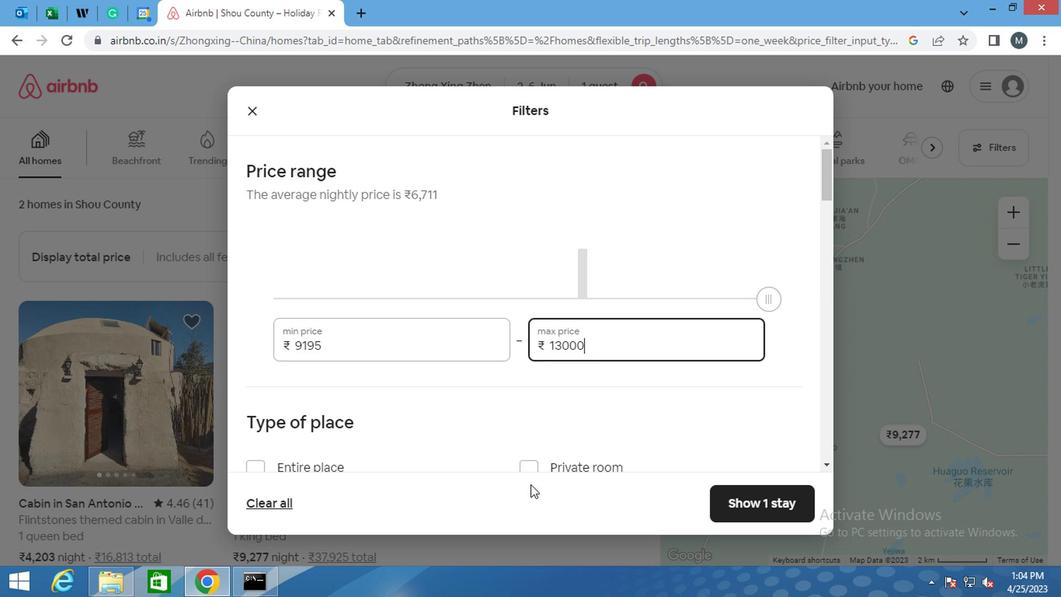 
Action: Mouse moved to (442, 356)
Screenshot: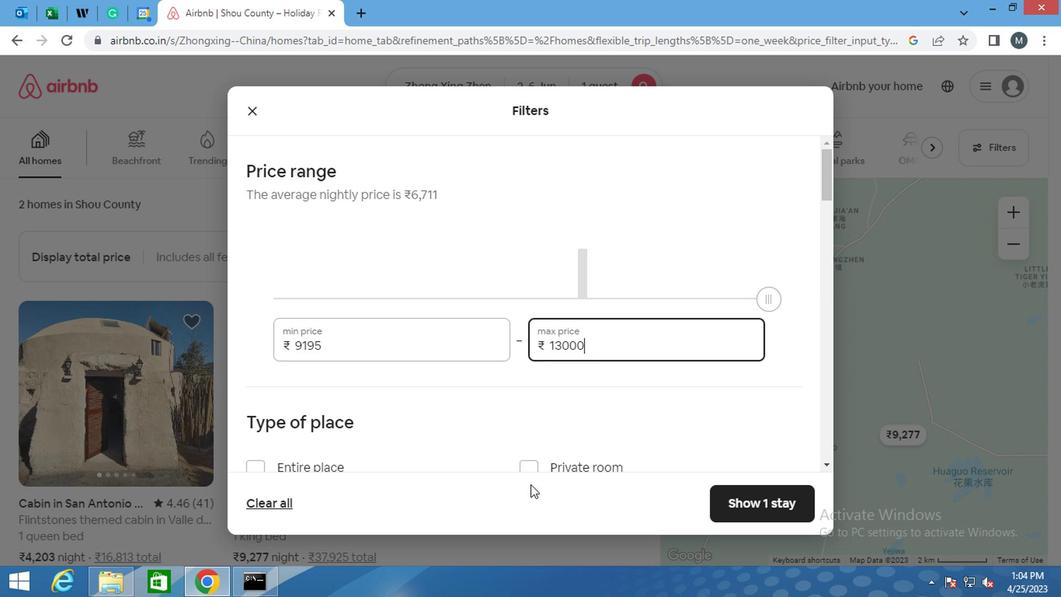 
Action: Mouse scrolled (442, 356) with delta (0, 0)
Screenshot: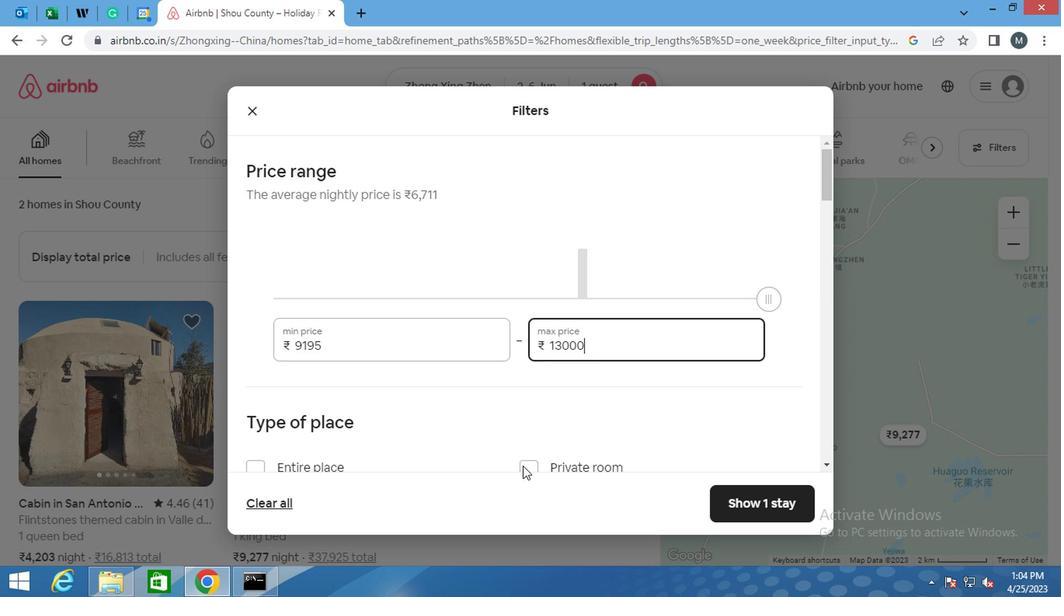 
Action: Mouse moved to (441, 290)
Screenshot: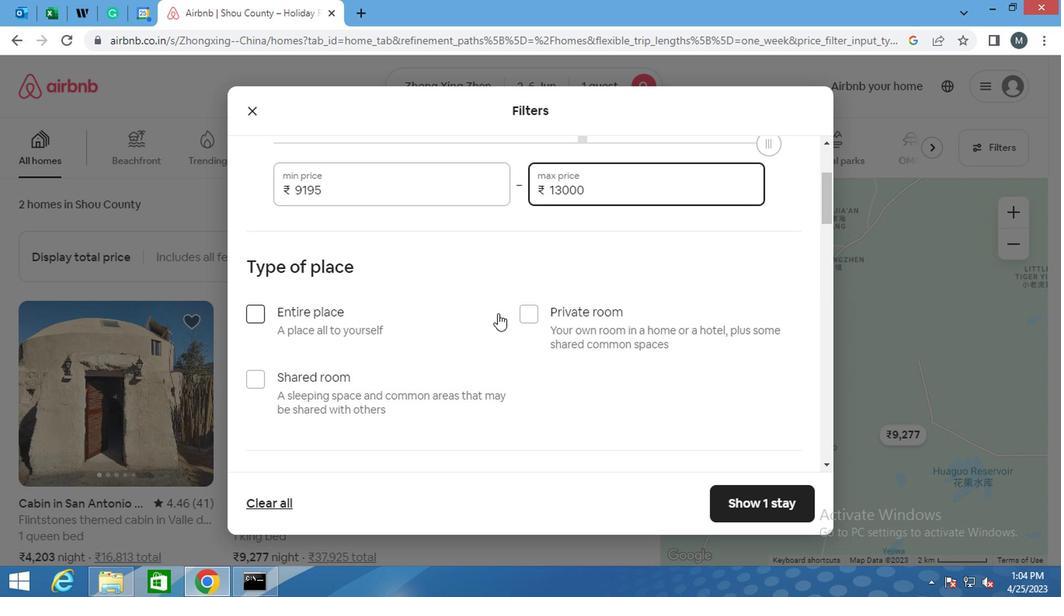 
Action: Mouse pressed left at (441, 290)
Screenshot: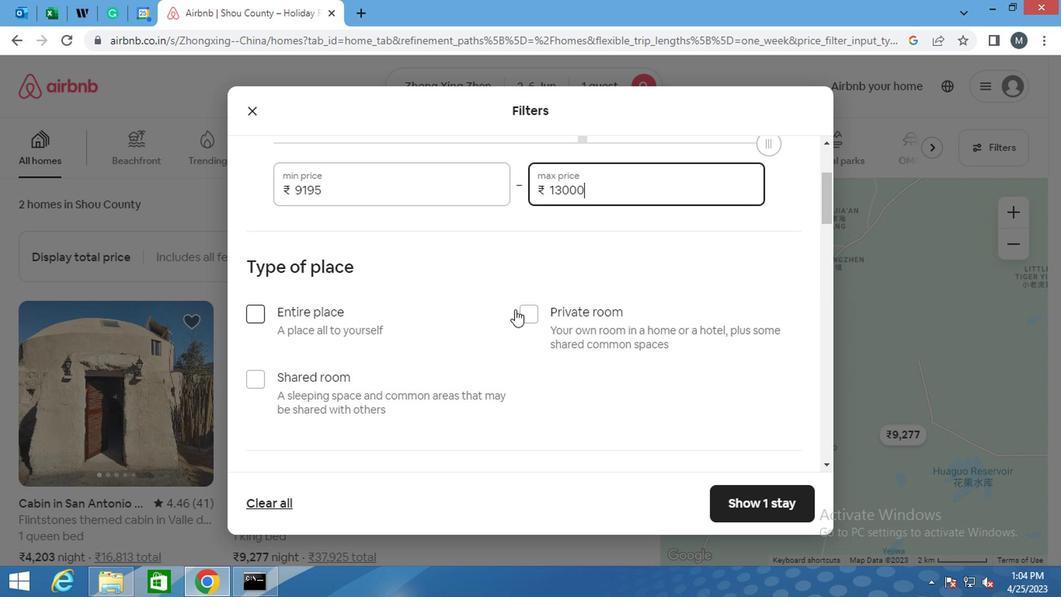 
Action: Mouse moved to (436, 291)
Screenshot: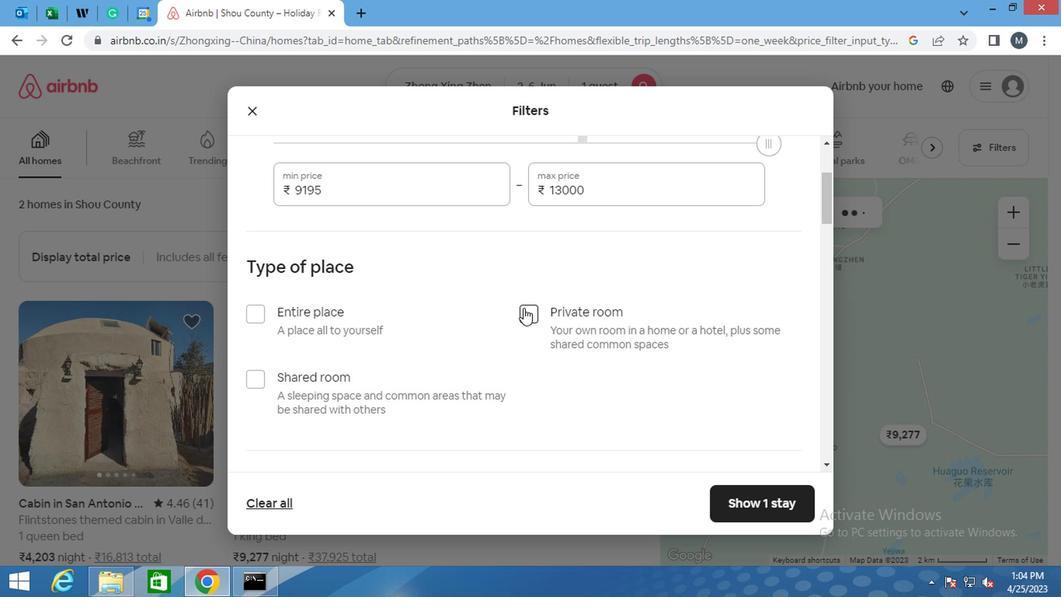 
Action: Mouse scrolled (436, 290) with delta (0, 0)
Screenshot: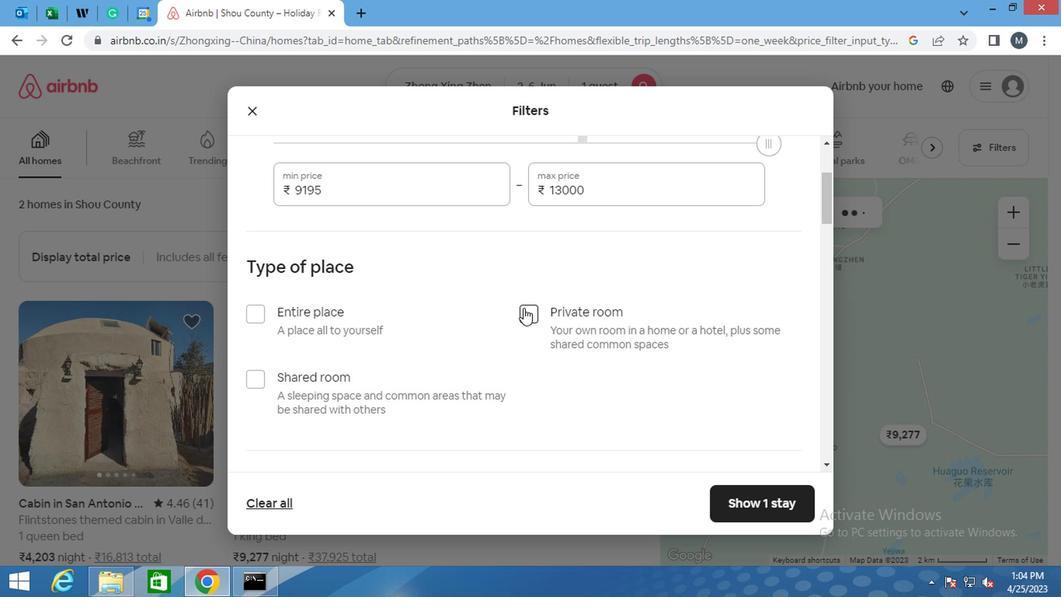 
Action: Mouse moved to (433, 296)
Screenshot: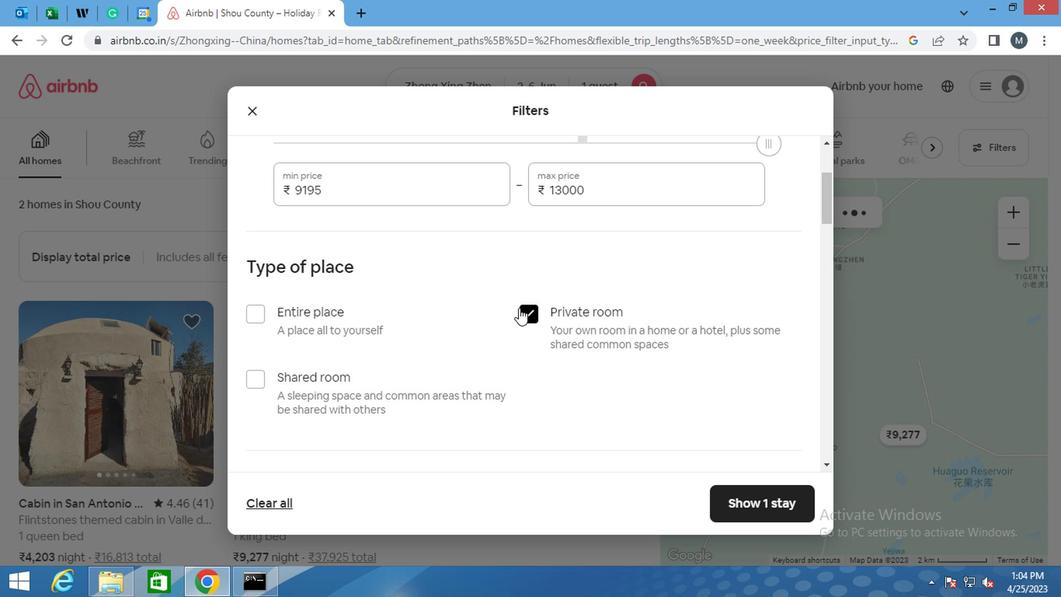 
Action: Mouse scrolled (433, 295) with delta (0, 0)
Screenshot: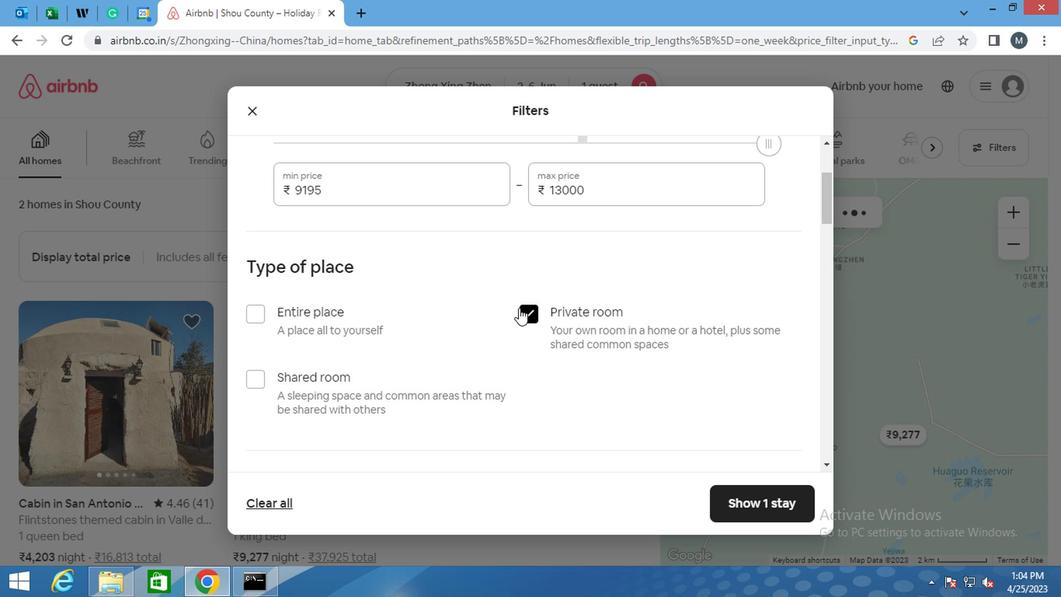 
Action: Mouse moved to (337, 331)
Screenshot: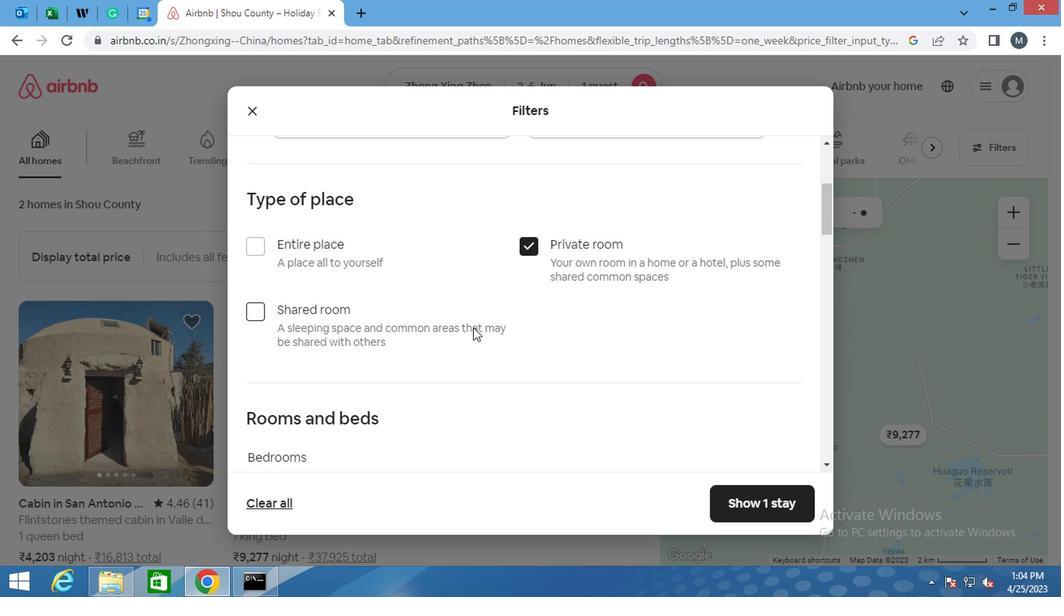 
Action: Mouse scrolled (337, 330) with delta (0, 0)
Screenshot: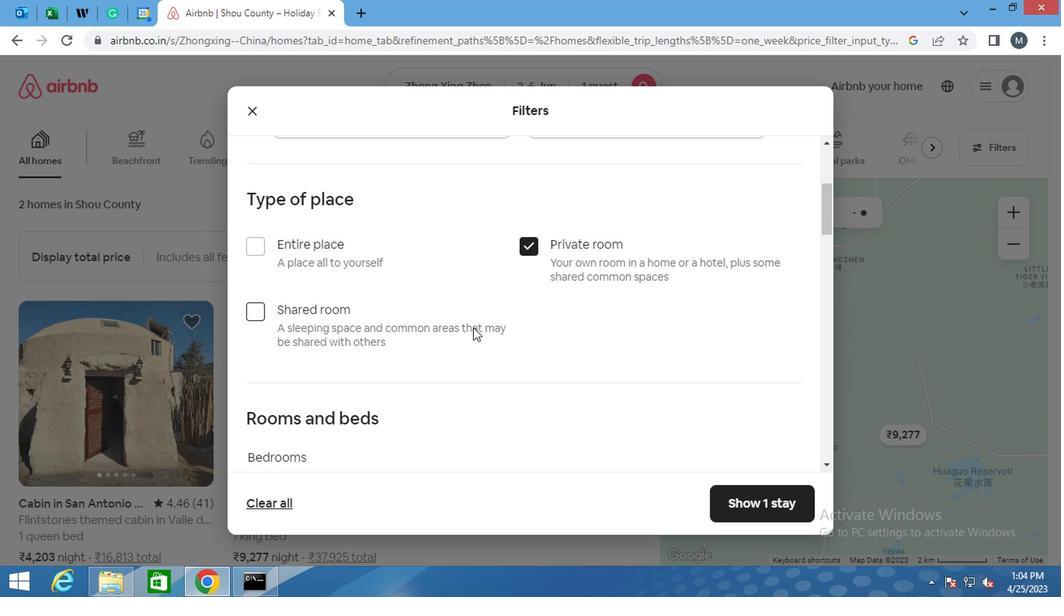 
Action: Mouse moved to (337, 332)
Screenshot: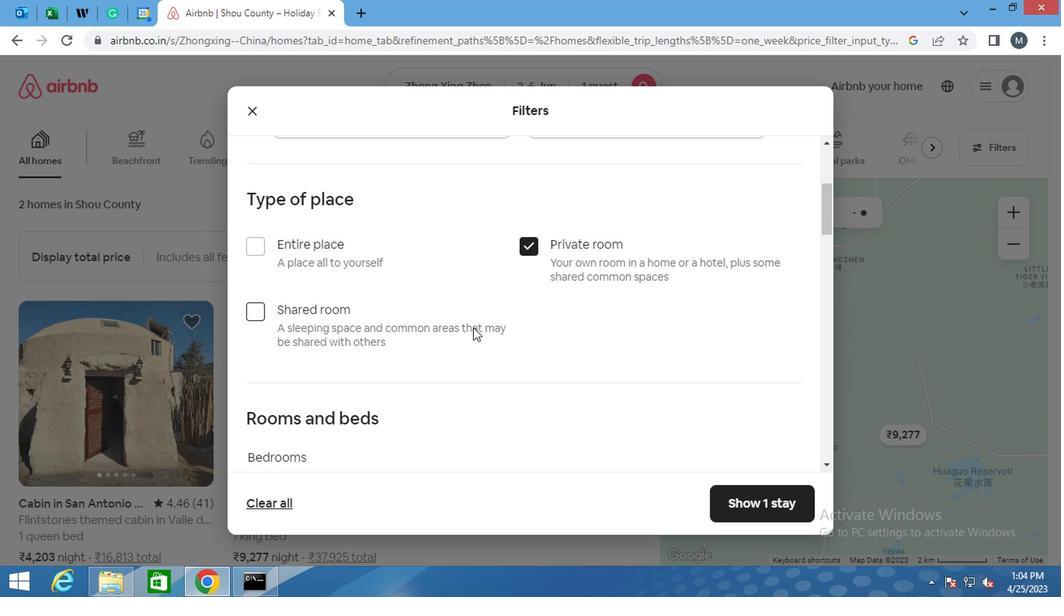 
Action: Mouse scrolled (337, 331) with delta (0, 0)
Screenshot: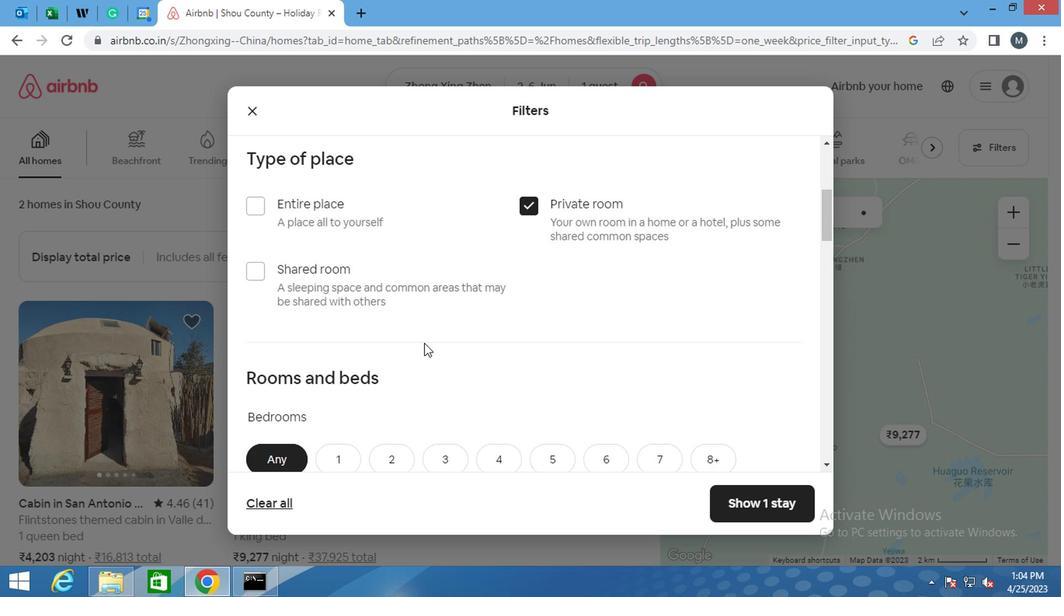 
Action: Mouse moved to (317, 249)
Screenshot: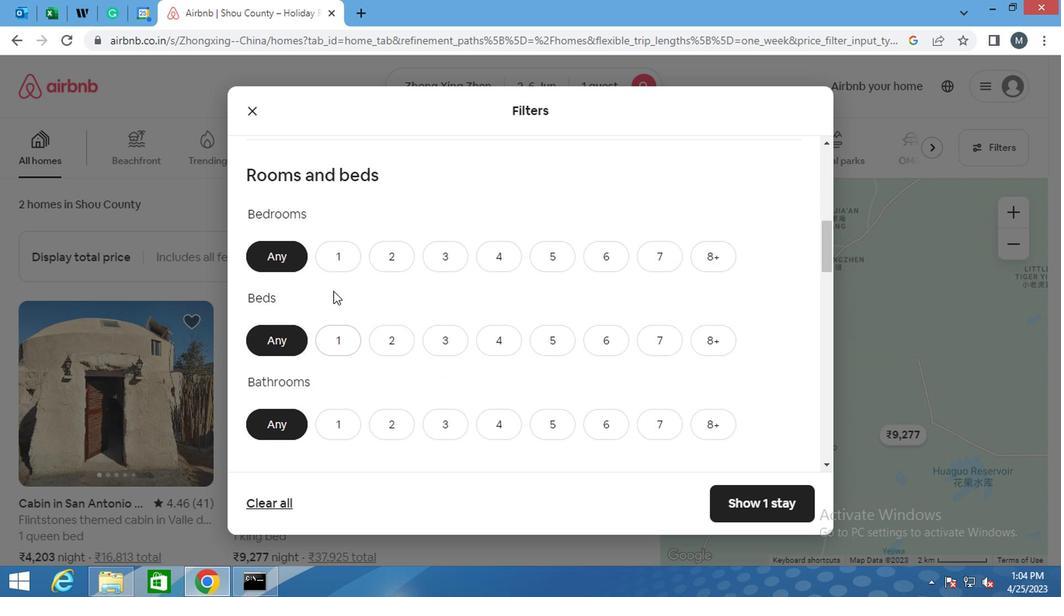 
Action: Mouse pressed left at (317, 249)
Screenshot: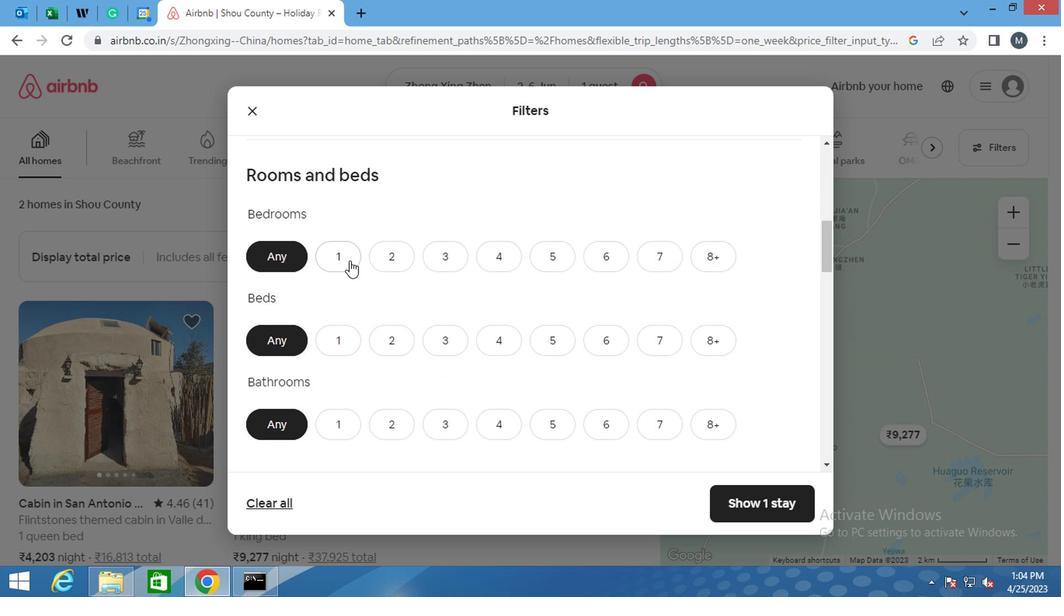 
Action: Mouse moved to (319, 312)
Screenshot: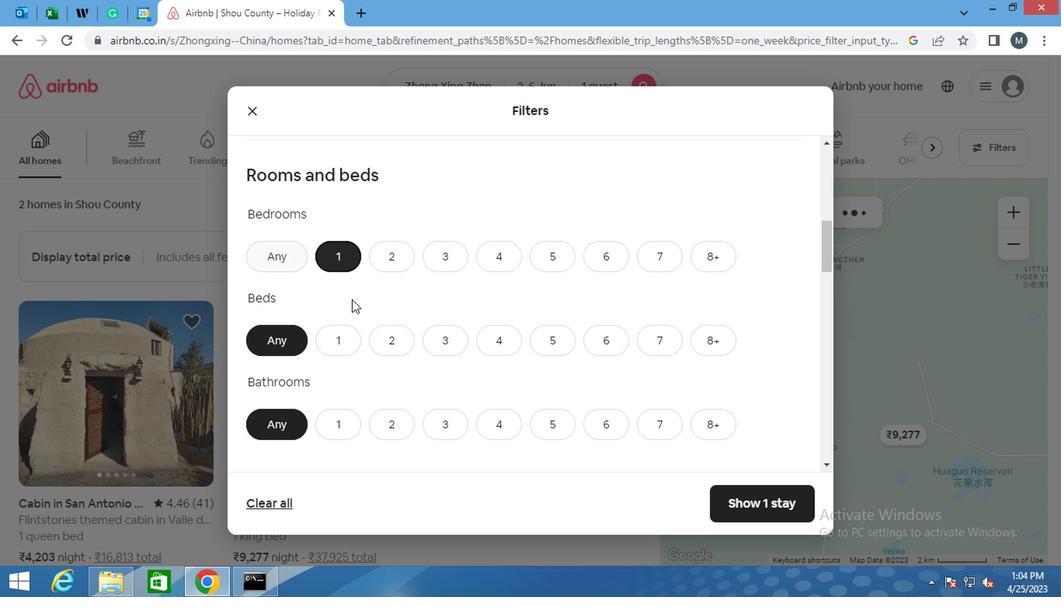 
Action: Mouse pressed left at (319, 312)
Screenshot: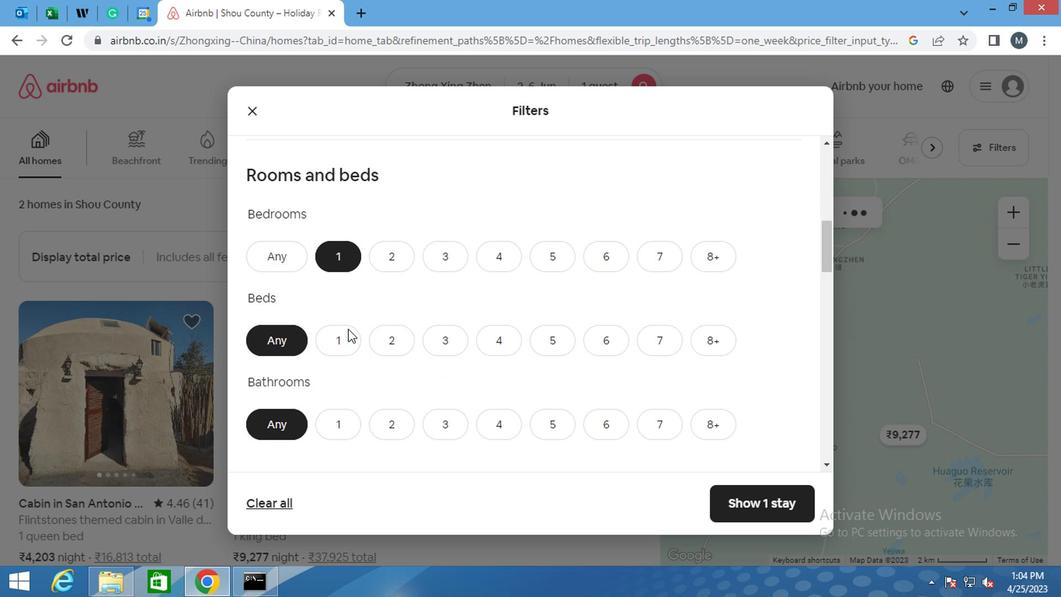 
Action: Mouse moved to (318, 366)
Screenshot: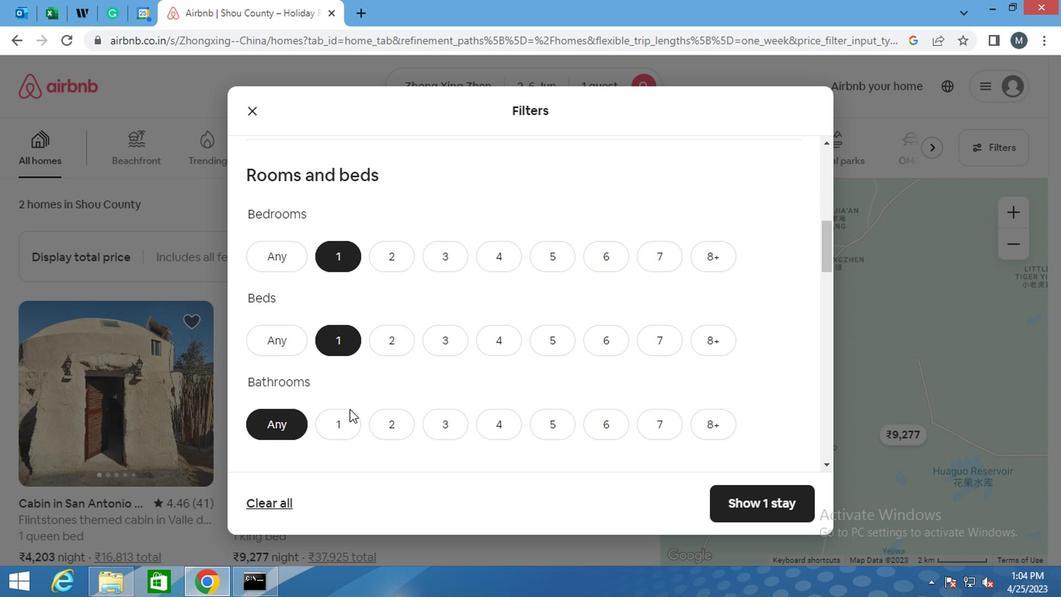 
Action: Mouse pressed left at (318, 366)
Screenshot: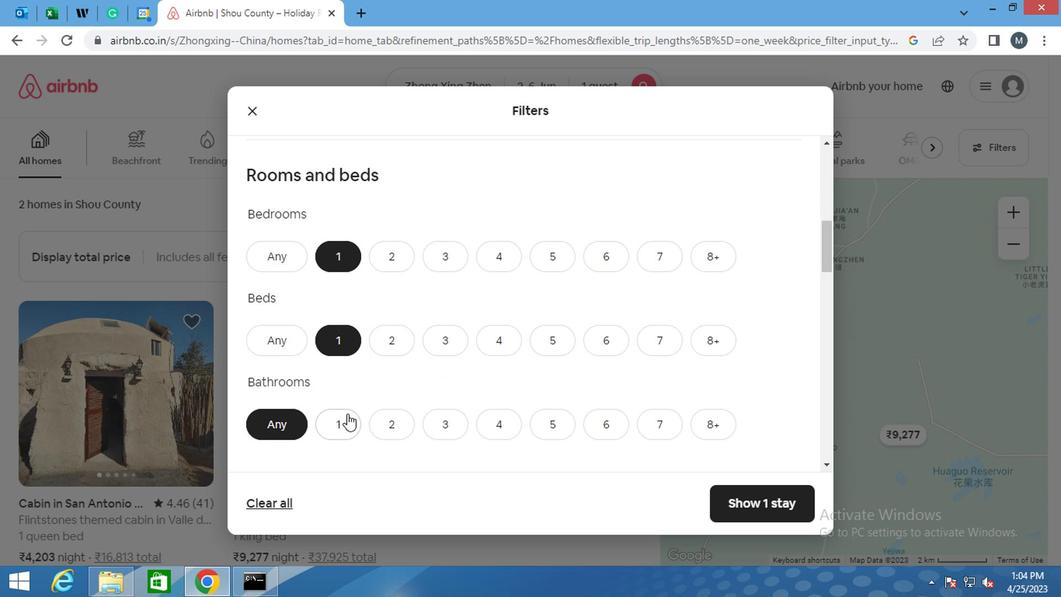 
Action: Mouse moved to (311, 335)
Screenshot: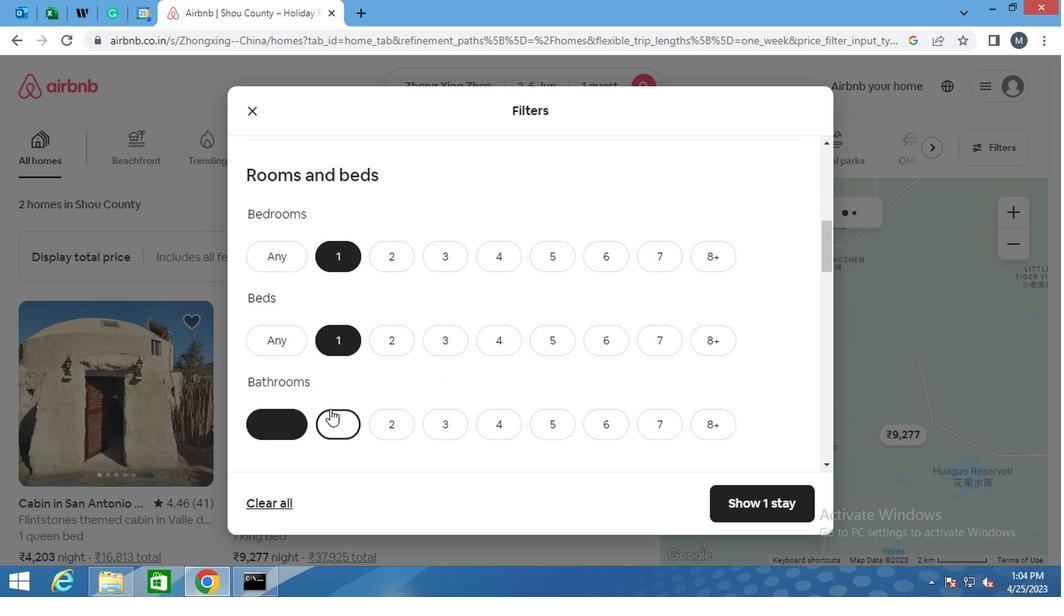 
Action: Mouse scrolled (311, 335) with delta (0, 0)
Screenshot: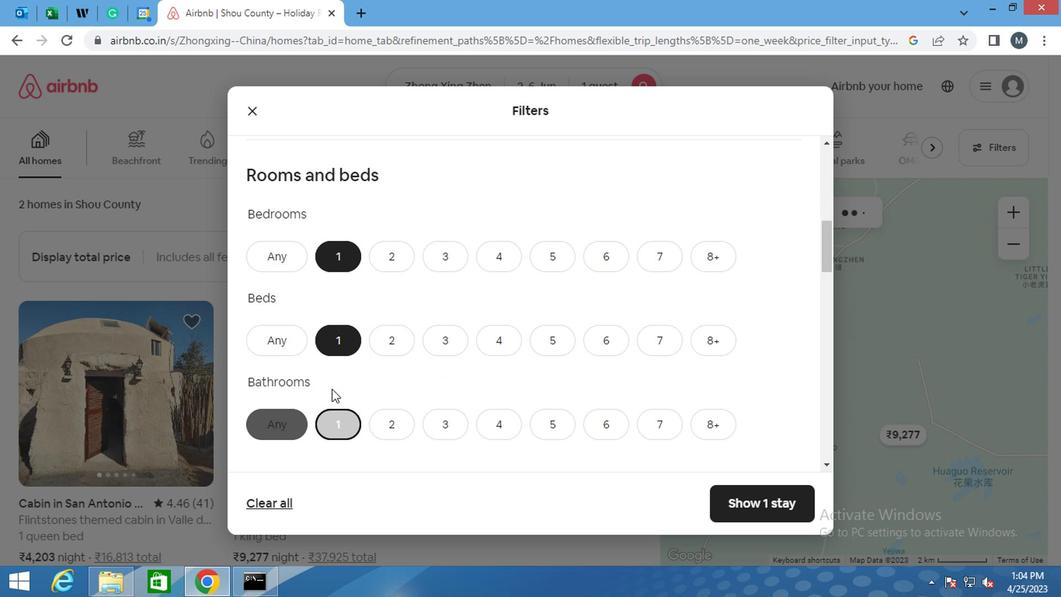 
Action: Mouse scrolled (311, 335) with delta (0, 0)
Screenshot: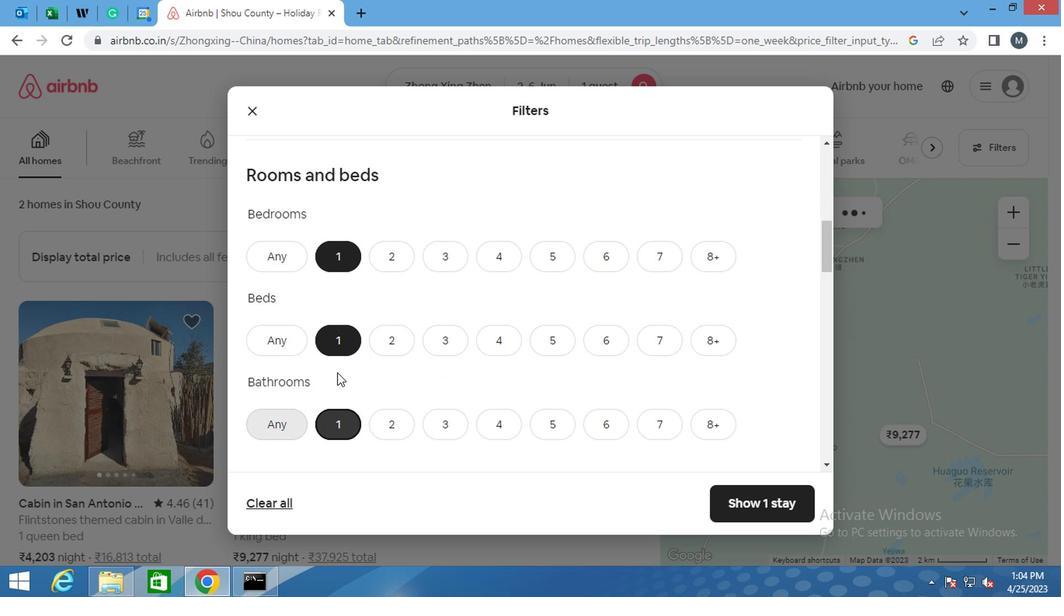 
Action: Mouse moved to (320, 336)
Screenshot: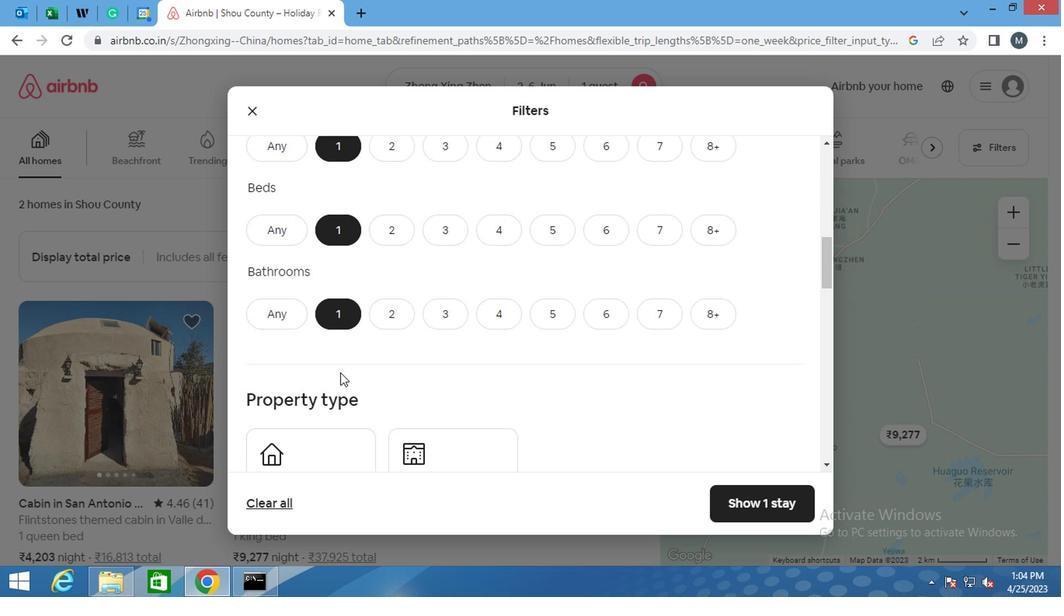 
Action: Mouse scrolled (320, 335) with delta (0, 0)
Screenshot: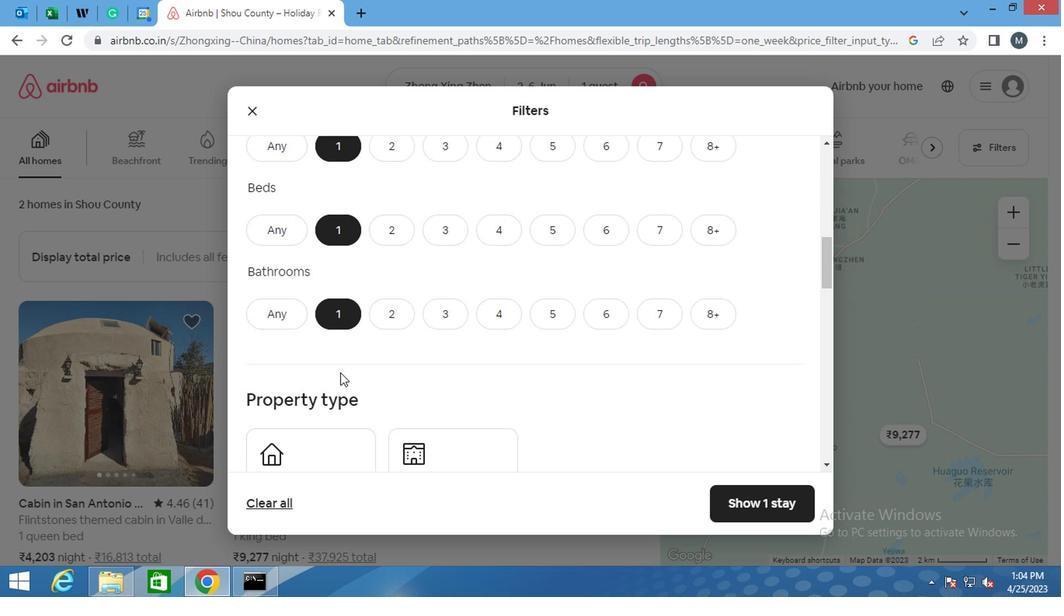 
Action: Mouse moved to (300, 331)
Screenshot: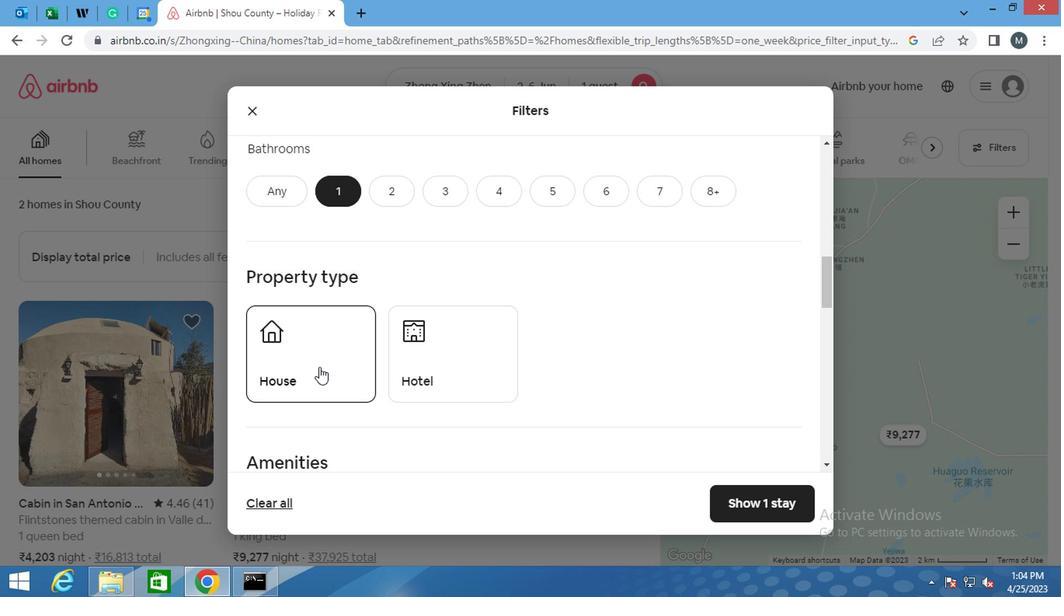 
Action: Mouse pressed left at (300, 331)
Screenshot: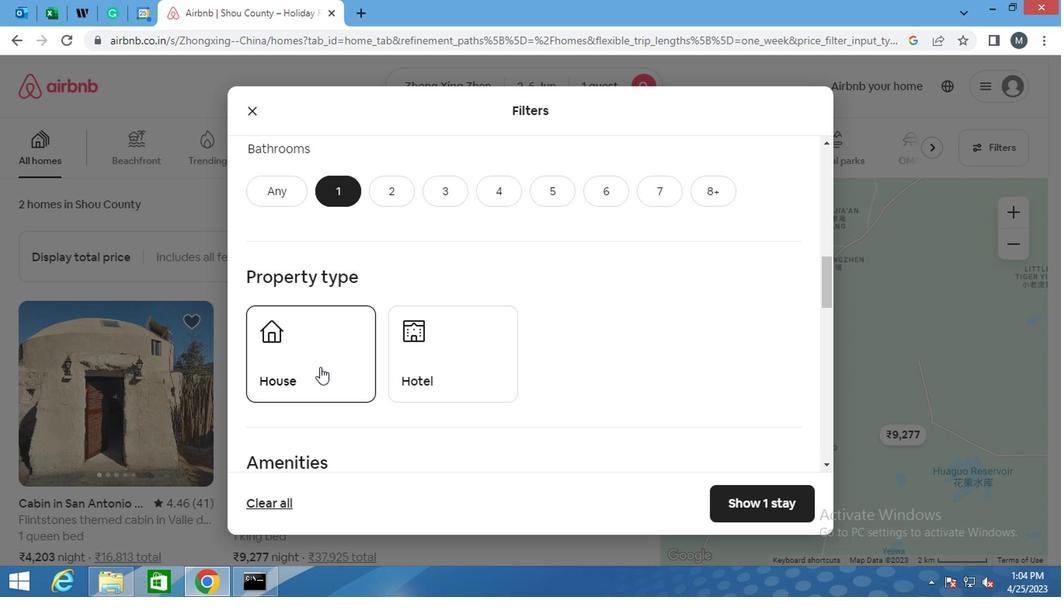 
Action: Mouse moved to (300, 329)
Screenshot: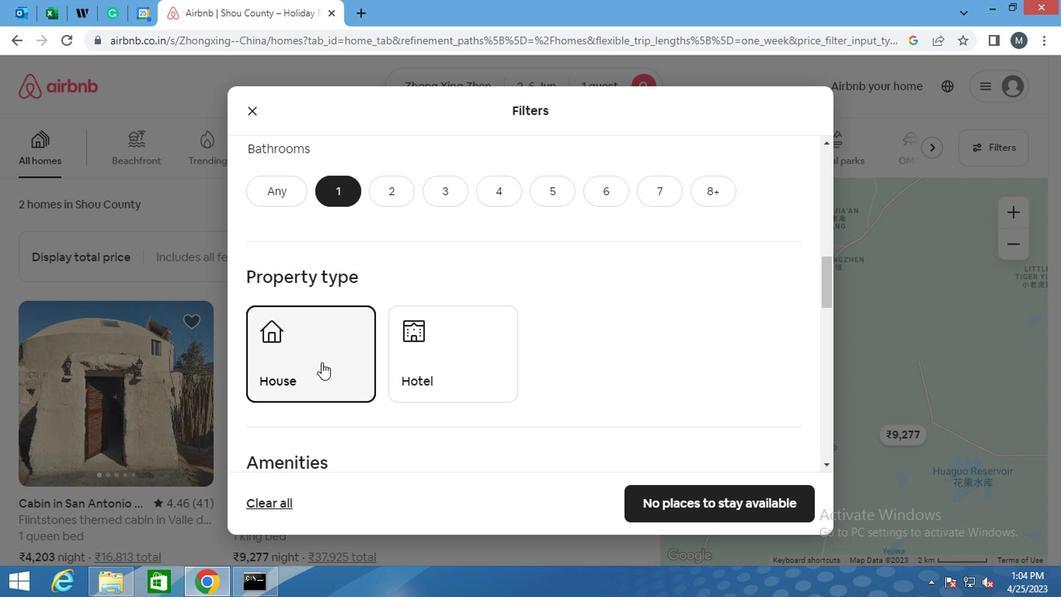 
Action: Mouse scrolled (300, 328) with delta (0, 0)
Screenshot: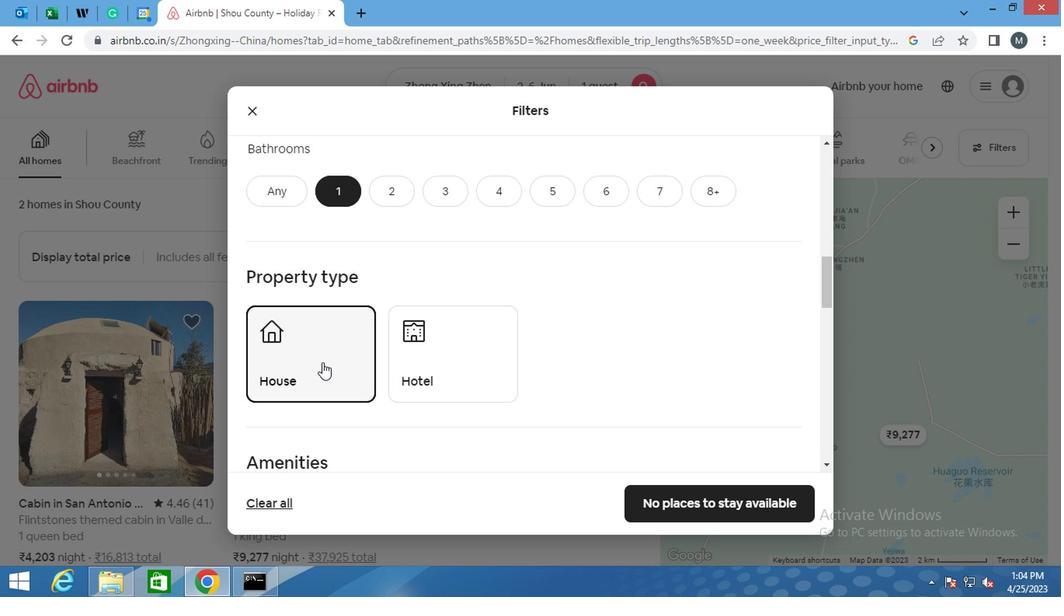 
Action: Mouse scrolled (300, 328) with delta (0, 0)
Screenshot: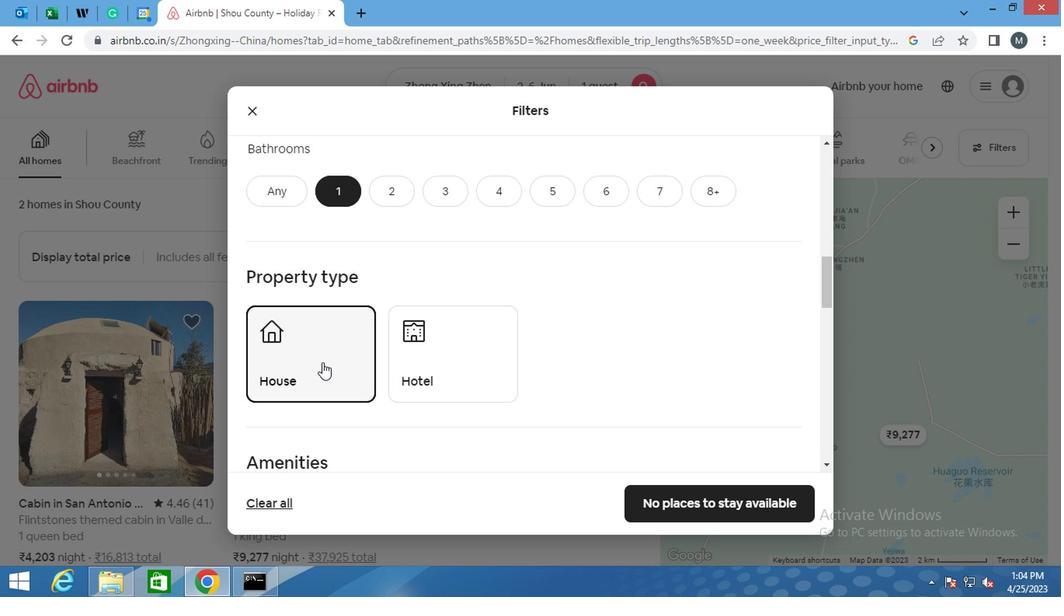 
Action: Mouse scrolled (300, 328) with delta (0, 0)
Screenshot: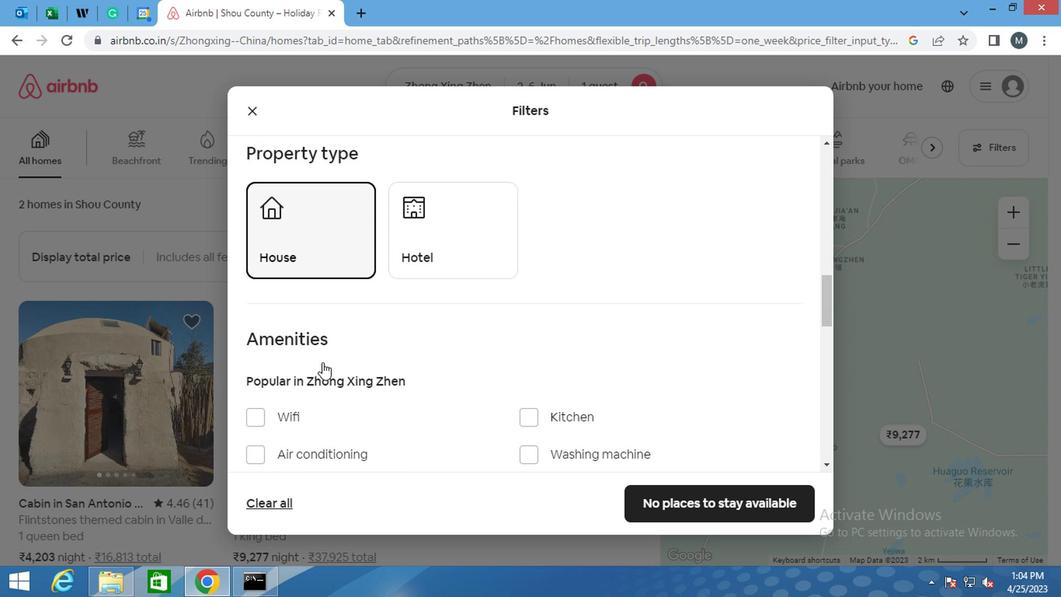 
Action: Mouse moved to (447, 316)
Screenshot: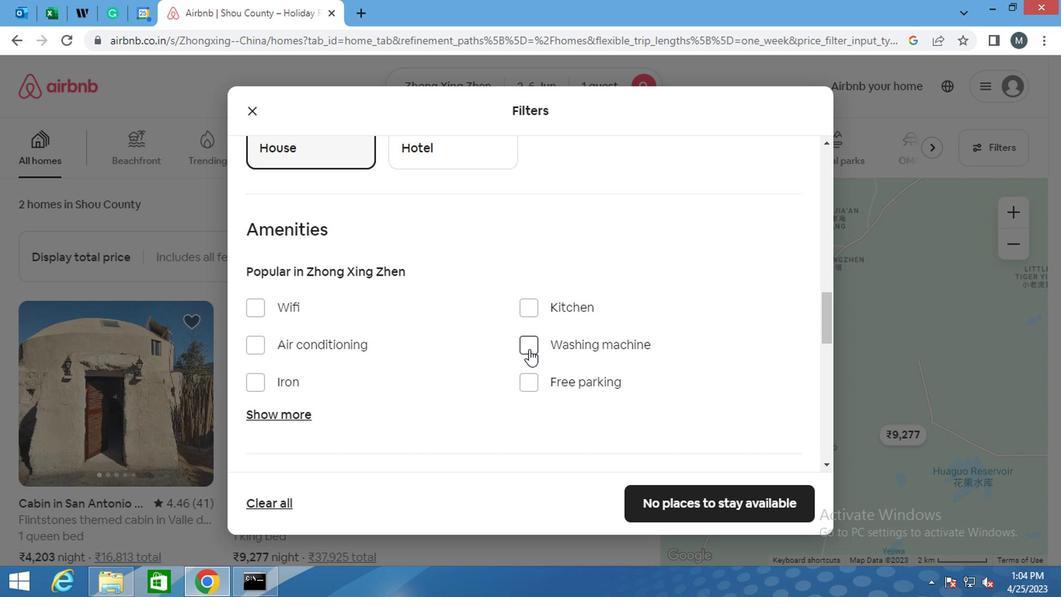 
Action: Mouse pressed left at (447, 316)
Screenshot: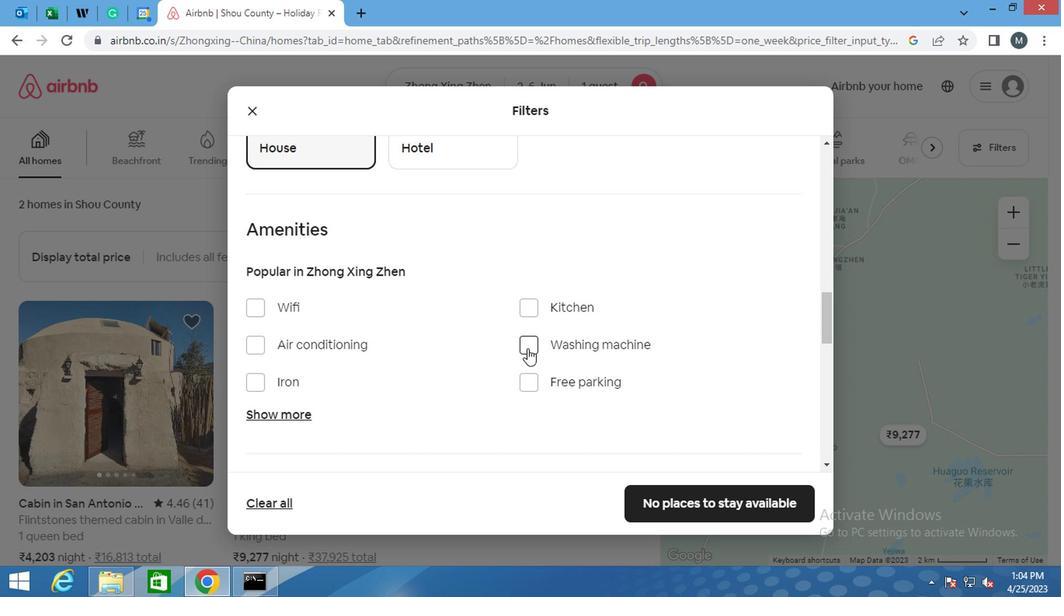 
Action: Mouse moved to (449, 308)
Screenshot: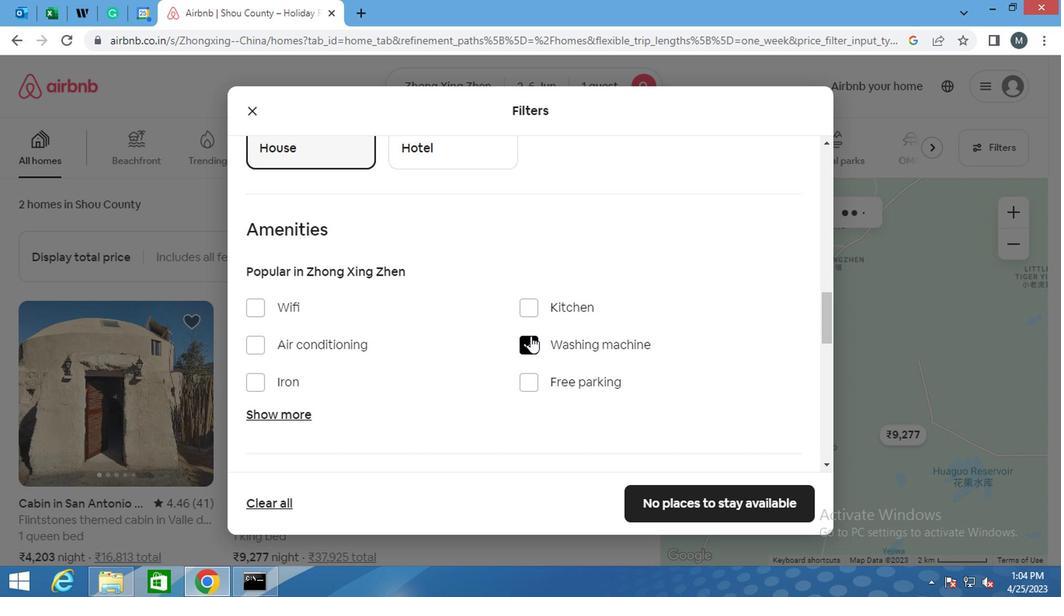 
Action: Mouse scrolled (449, 307) with delta (0, 0)
Screenshot: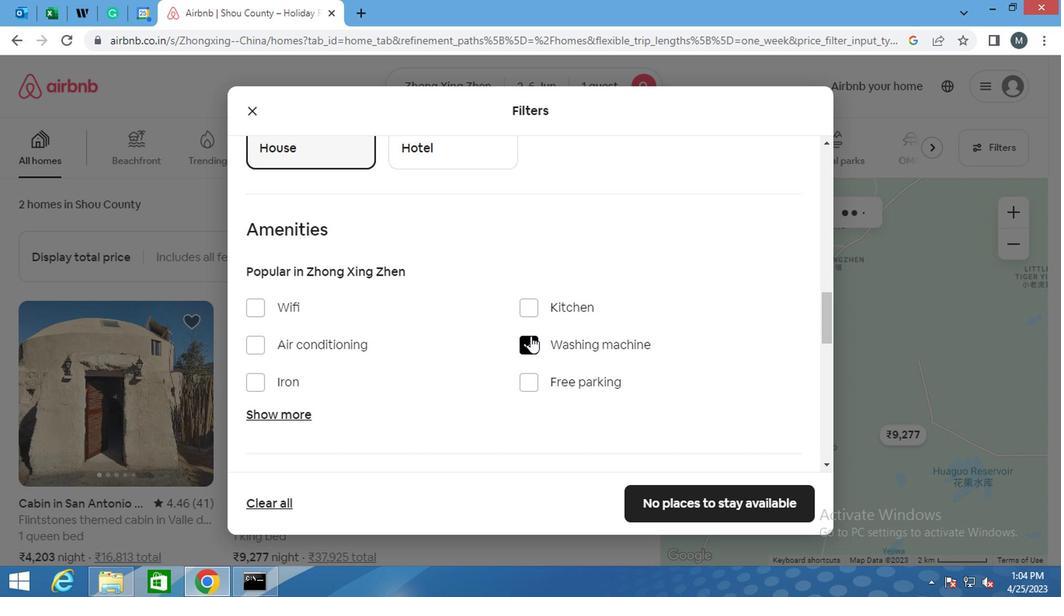 
Action: Mouse moved to (448, 308)
Screenshot: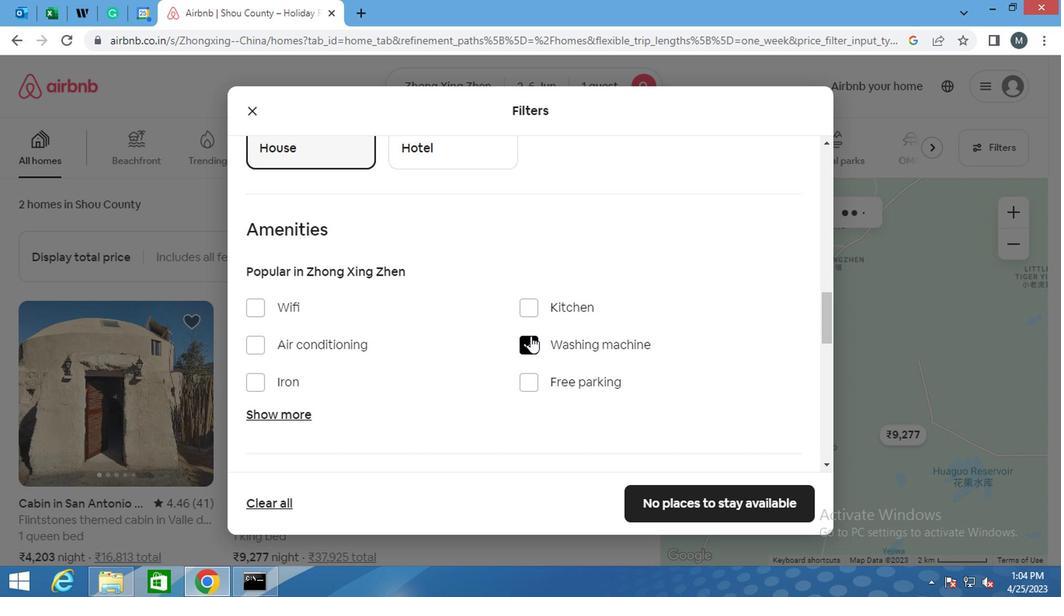 
Action: Mouse scrolled (448, 308) with delta (0, 0)
Screenshot: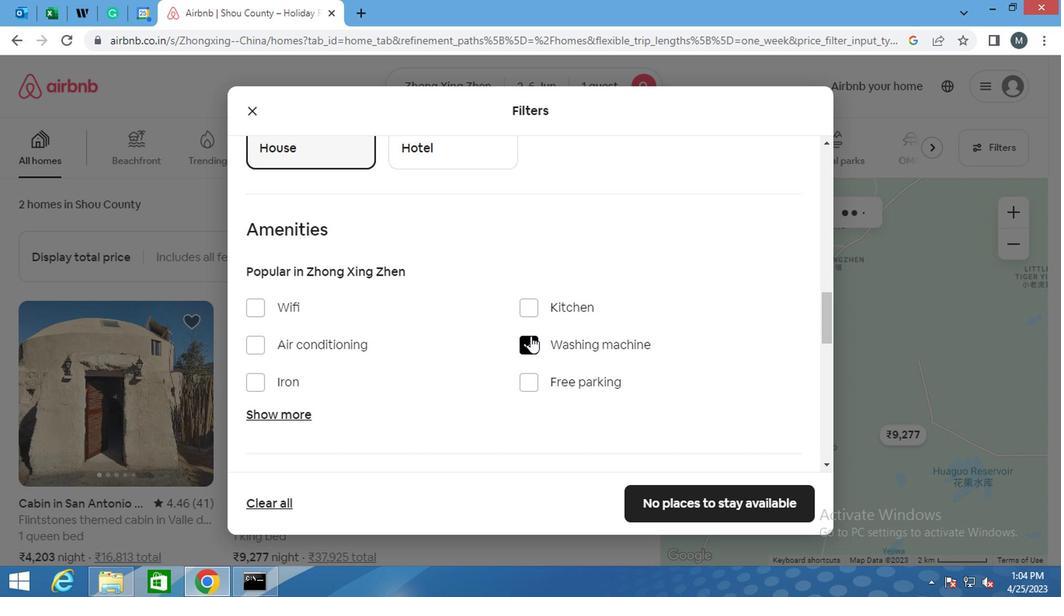 
Action: Mouse moved to (446, 310)
Screenshot: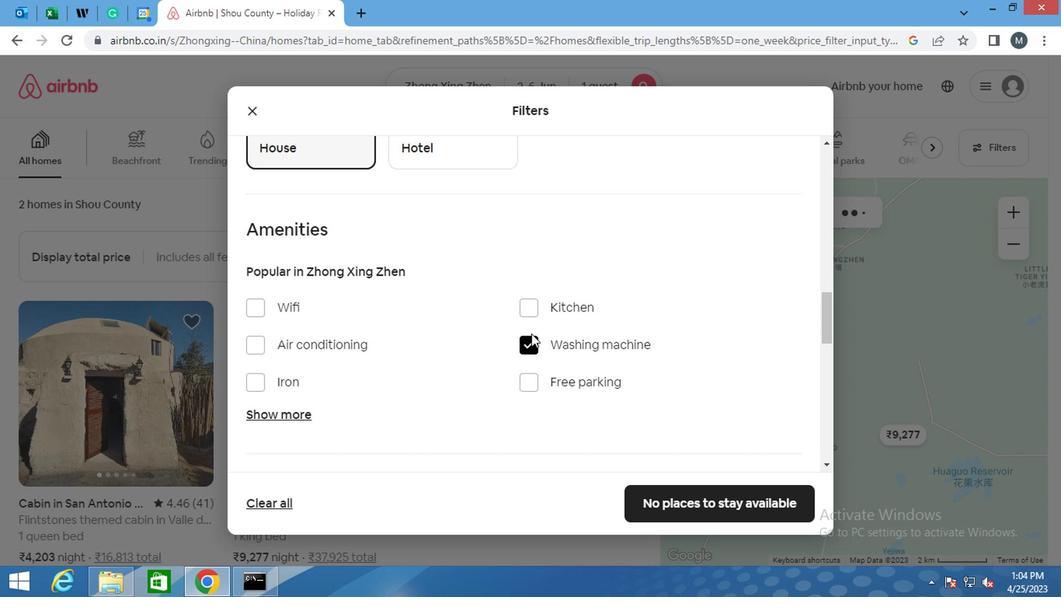 
Action: Mouse scrolled (446, 310) with delta (0, 0)
Screenshot: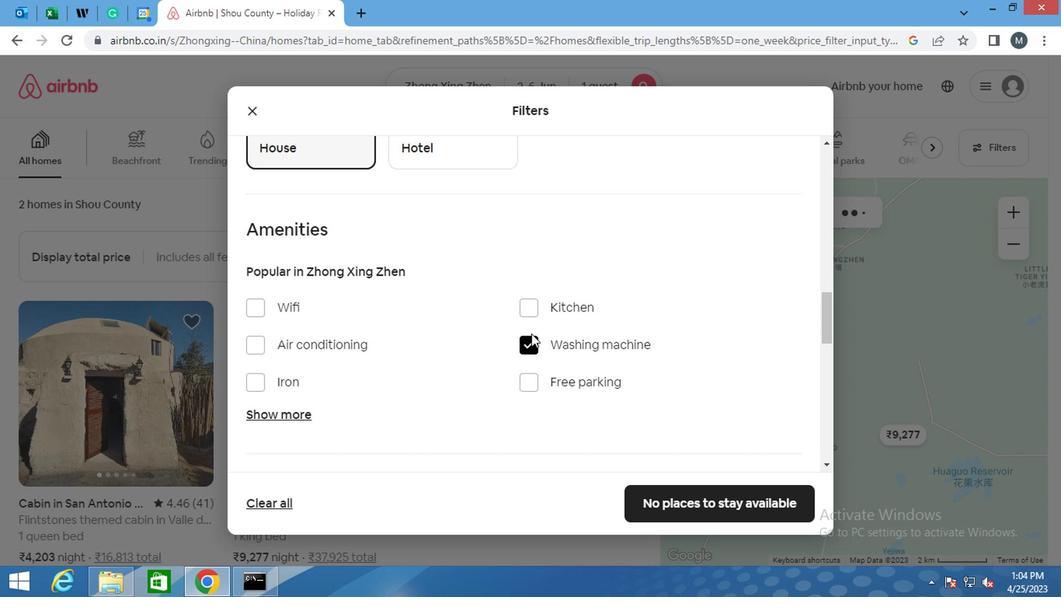 
Action: Mouse moved to (429, 312)
Screenshot: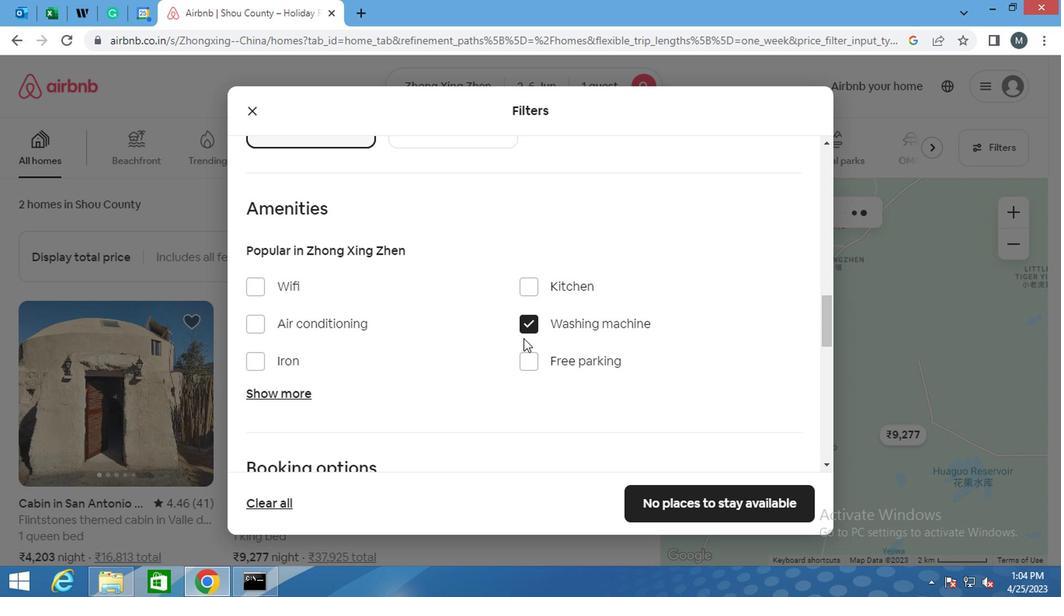 
Action: Mouse scrolled (429, 311) with delta (0, 0)
Screenshot: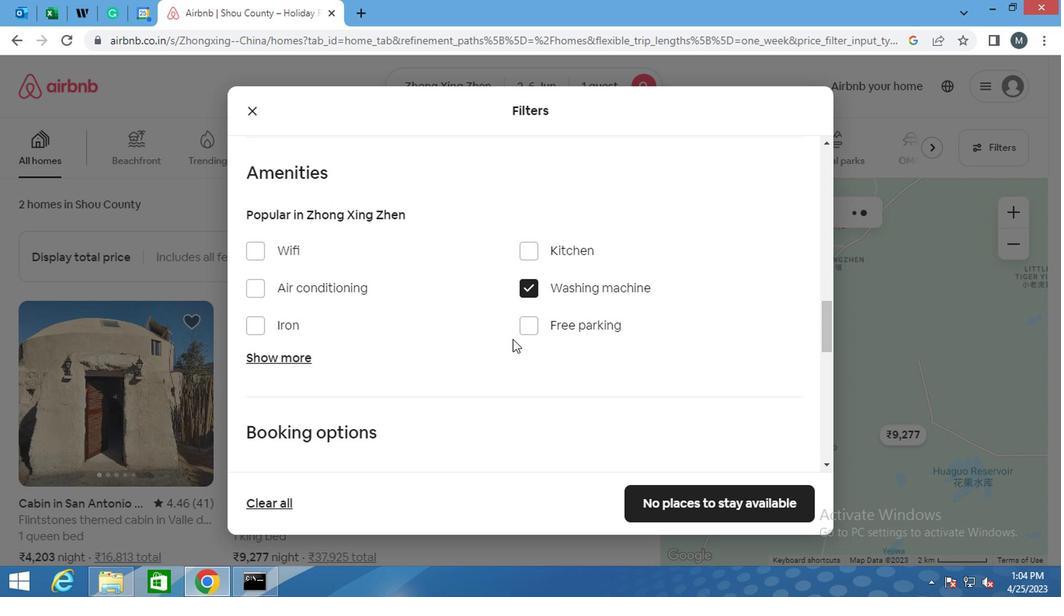
Action: Mouse moved to (429, 312)
Screenshot: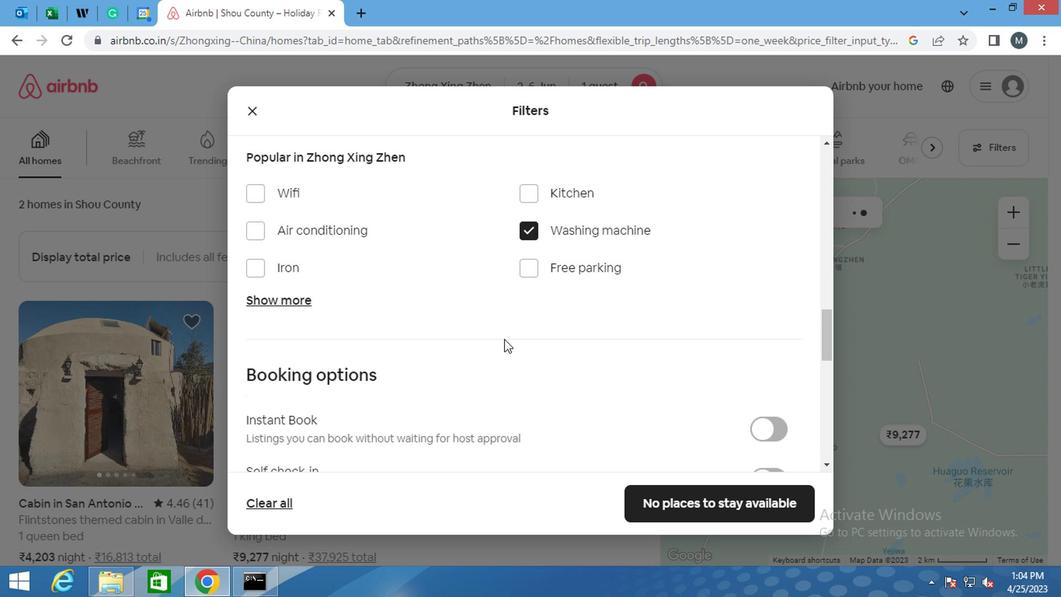 
Action: Mouse scrolled (429, 312) with delta (0, 0)
Screenshot: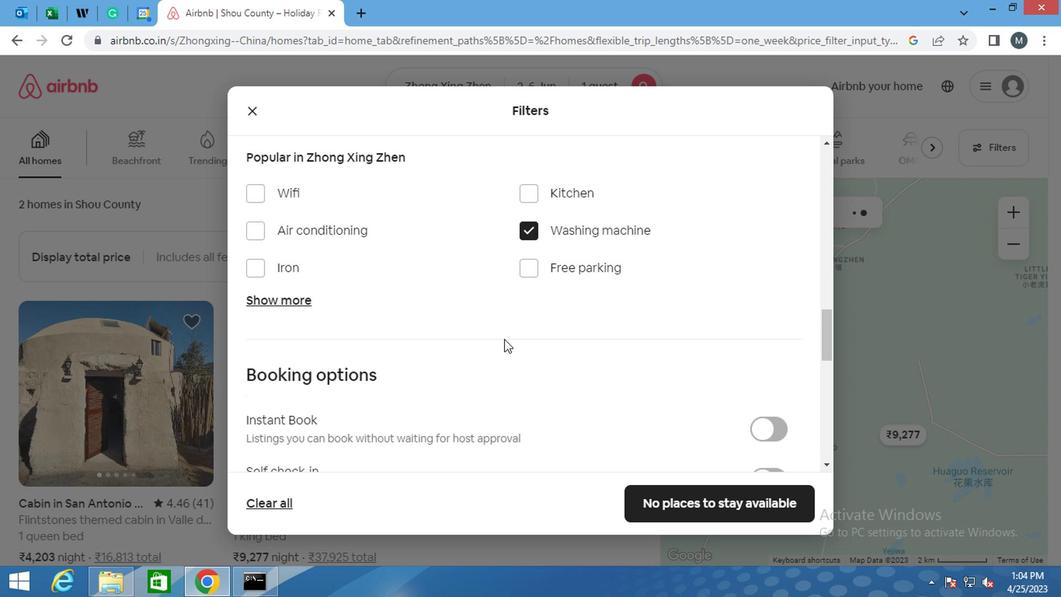 
Action: Mouse moved to (423, 316)
Screenshot: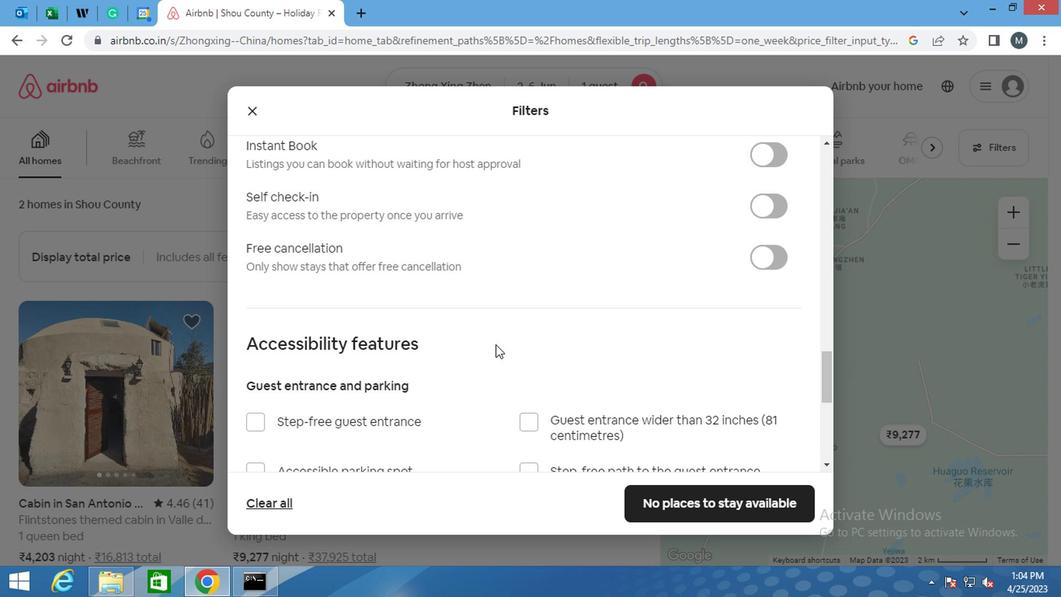 
Action: Mouse scrolled (423, 316) with delta (0, 0)
Screenshot: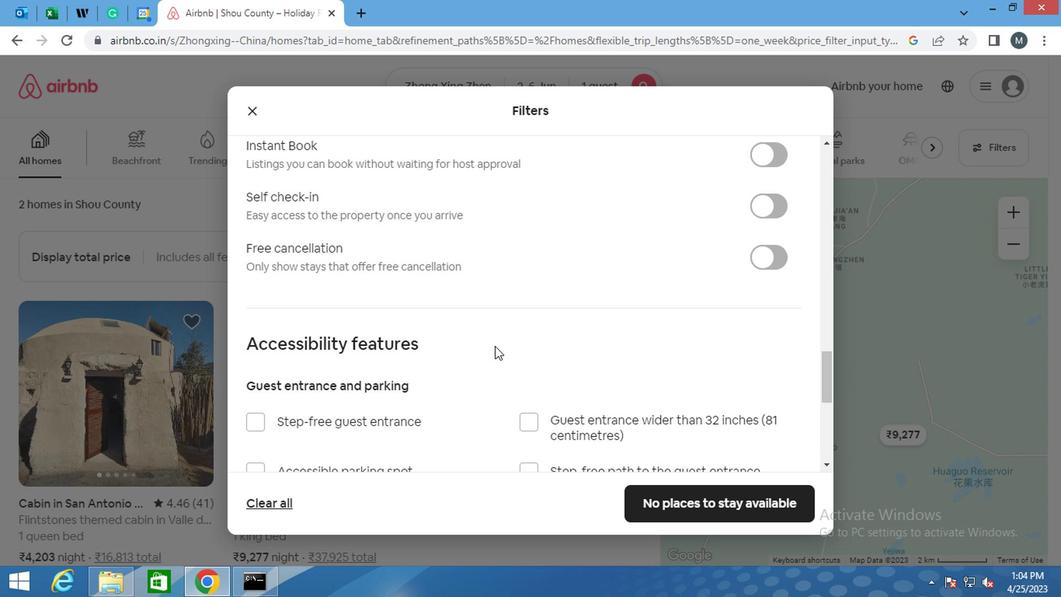 
Action: Mouse moved to (611, 277)
Screenshot: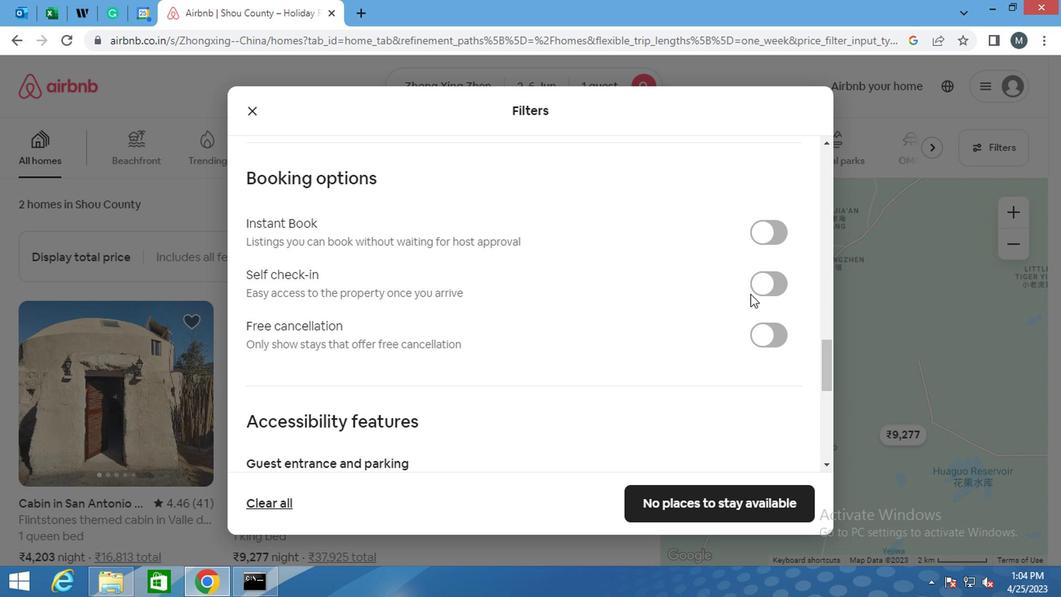 
Action: Mouse pressed left at (611, 277)
Screenshot: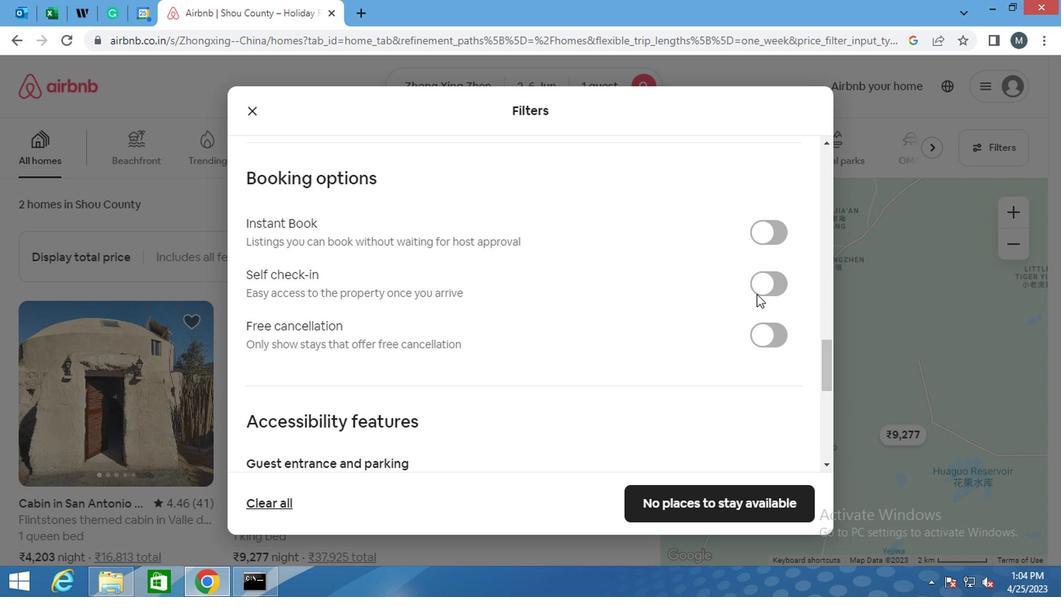 
Action: Mouse moved to (451, 320)
Screenshot: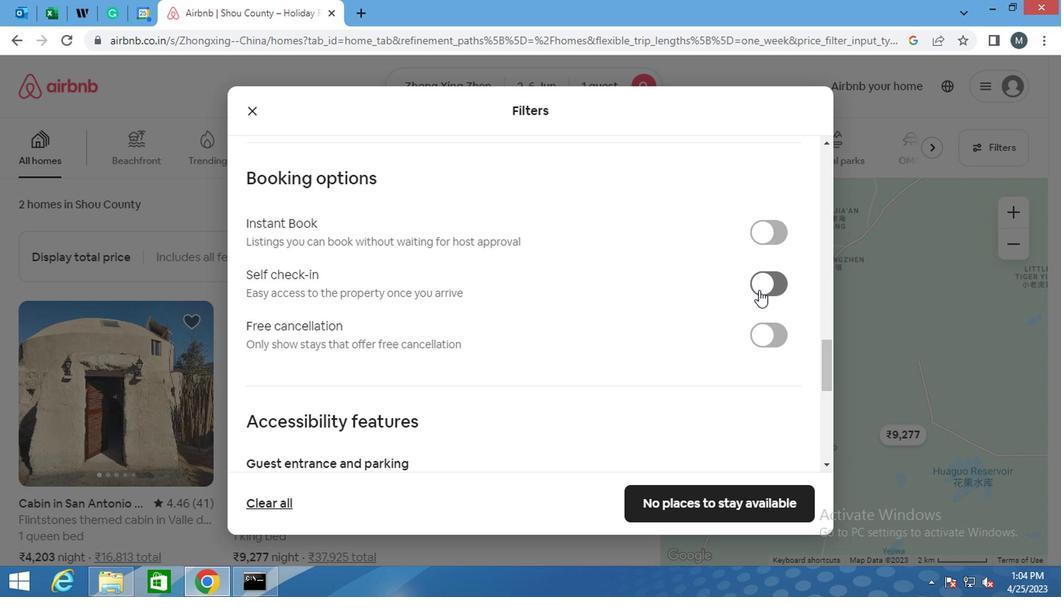 
Action: Mouse scrolled (451, 319) with delta (0, 0)
Screenshot: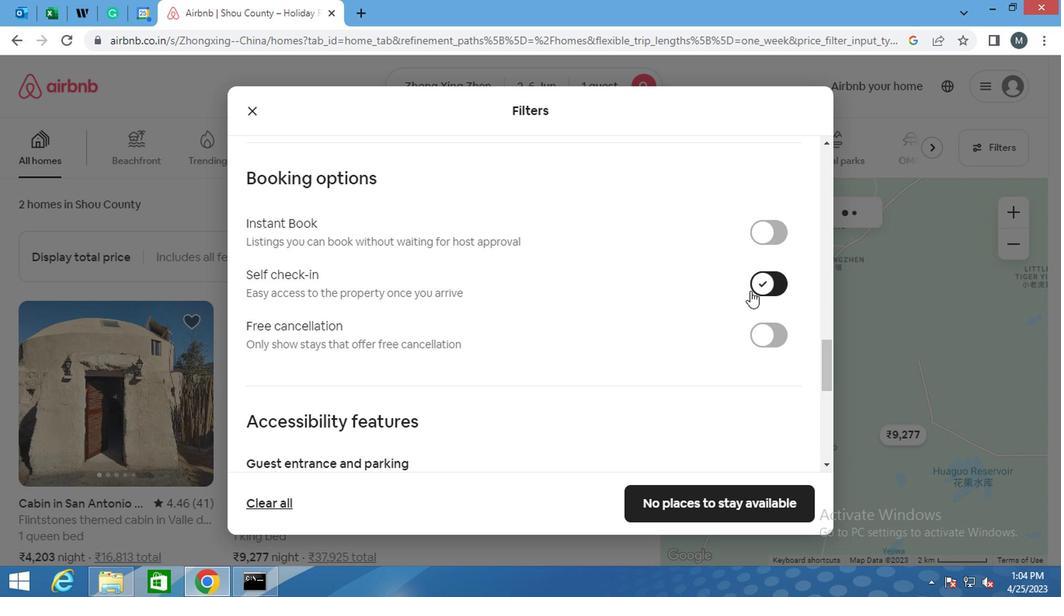 
Action: Mouse moved to (450, 320)
Screenshot: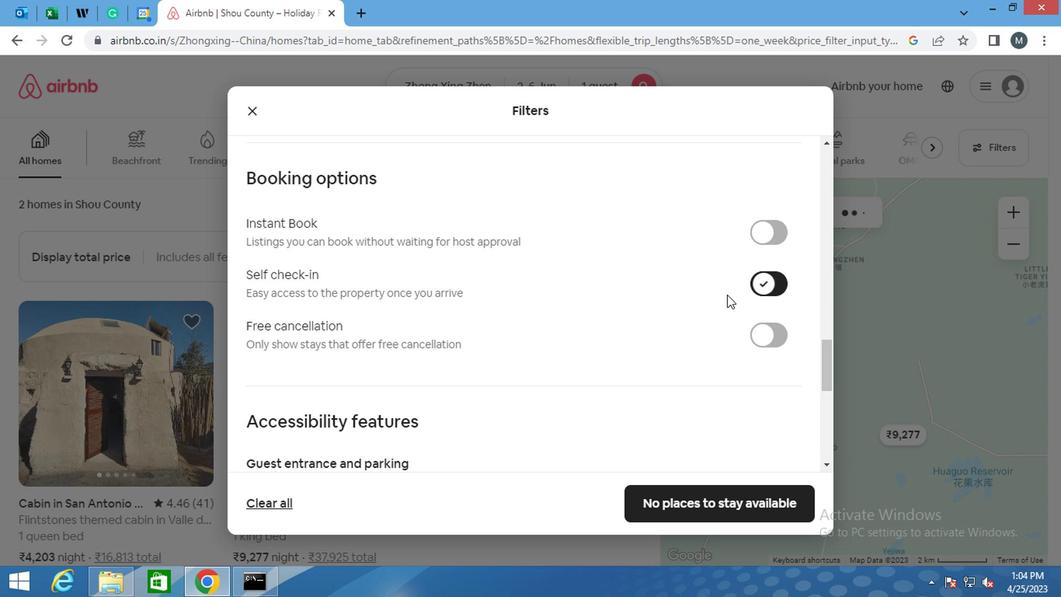 
Action: Mouse scrolled (450, 320) with delta (0, 0)
Screenshot: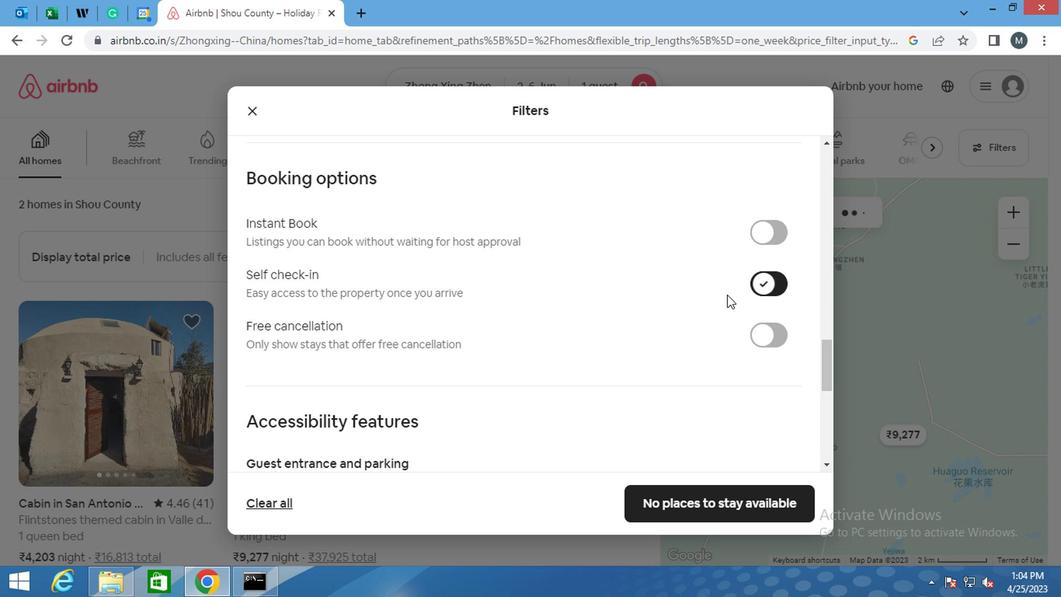 
Action: Mouse moved to (450, 321)
Screenshot: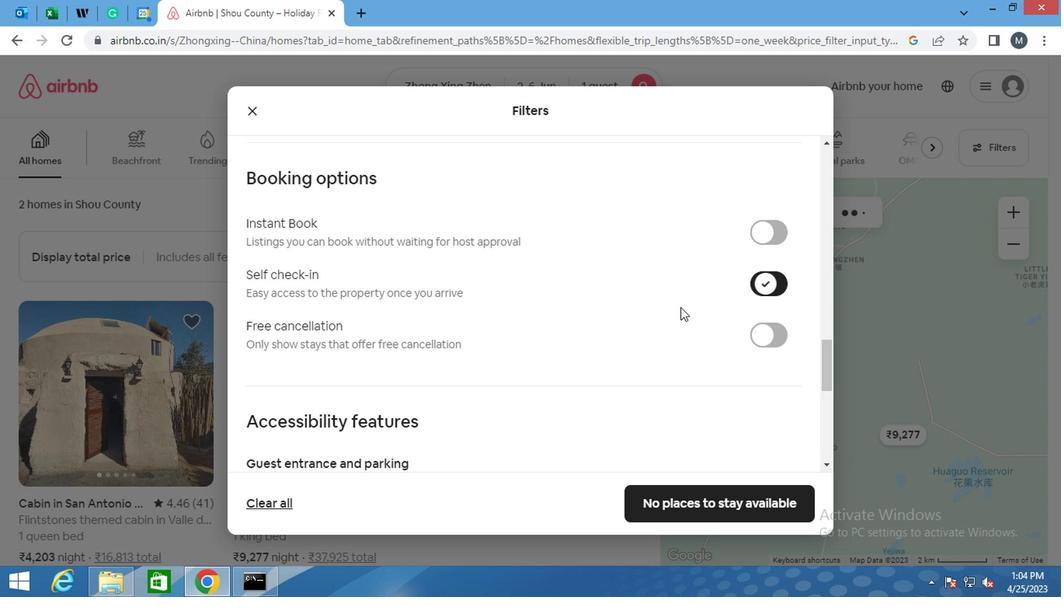 
Action: Mouse scrolled (450, 321) with delta (0, 0)
Screenshot: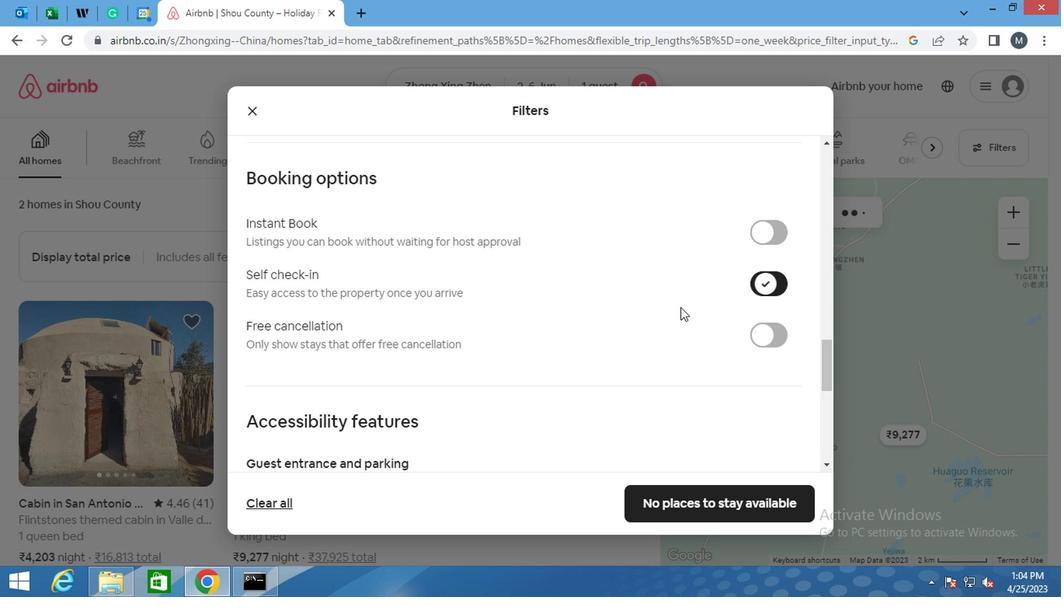 
Action: Mouse moved to (446, 323)
Screenshot: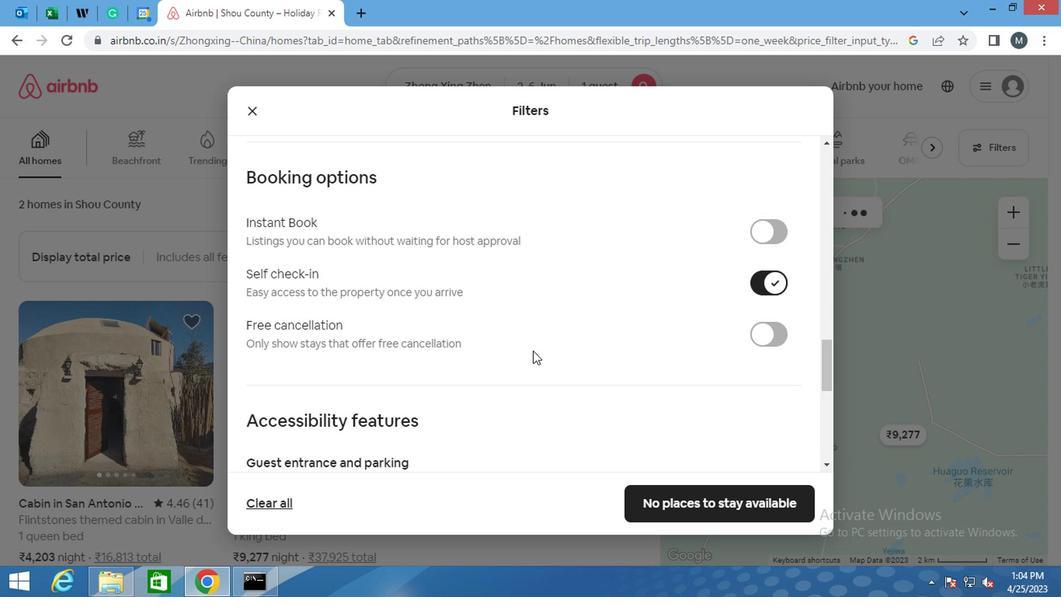 
Action: Mouse scrolled (446, 322) with delta (0, 0)
Screenshot: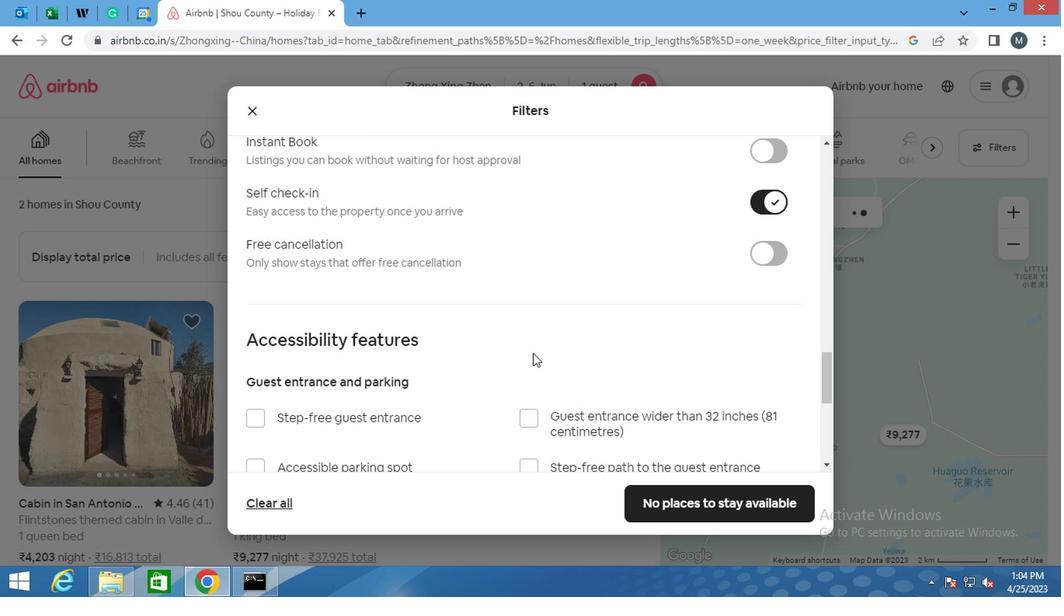 
Action: Mouse moved to (423, 325)
Screenshot: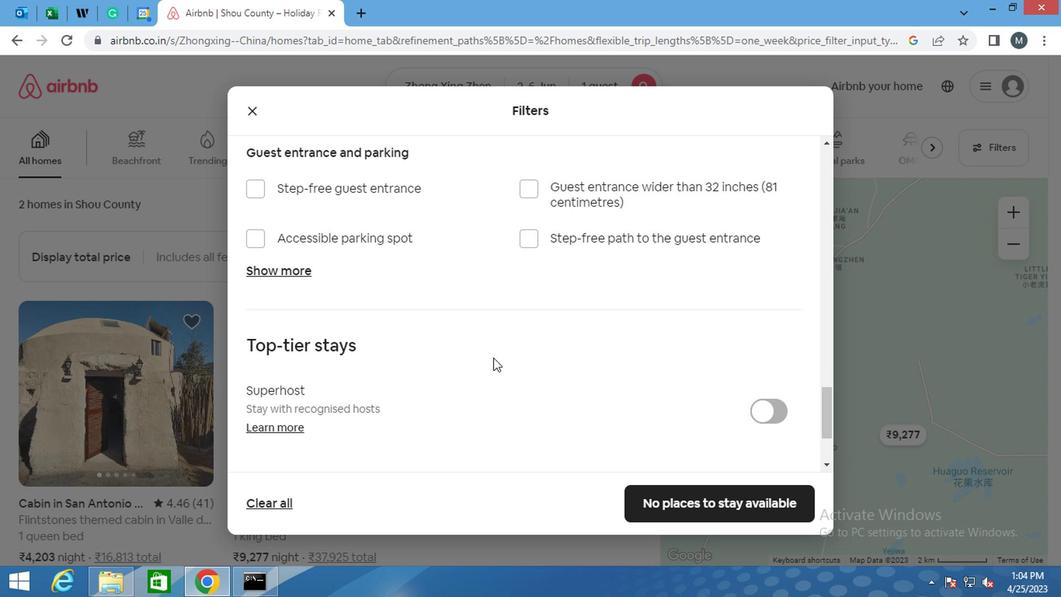 
Action: Mouse scrolled (423, 324) with delta (0, 0)
Screenshot: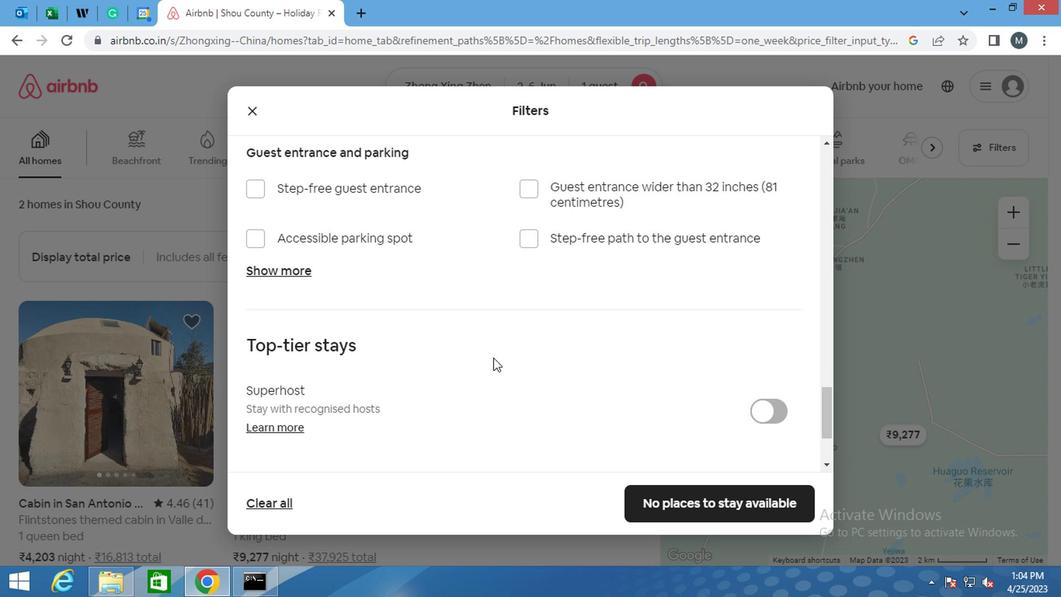 
Action: Mouse scrolled (423, 324) with delta (0, 0)
Screenshot: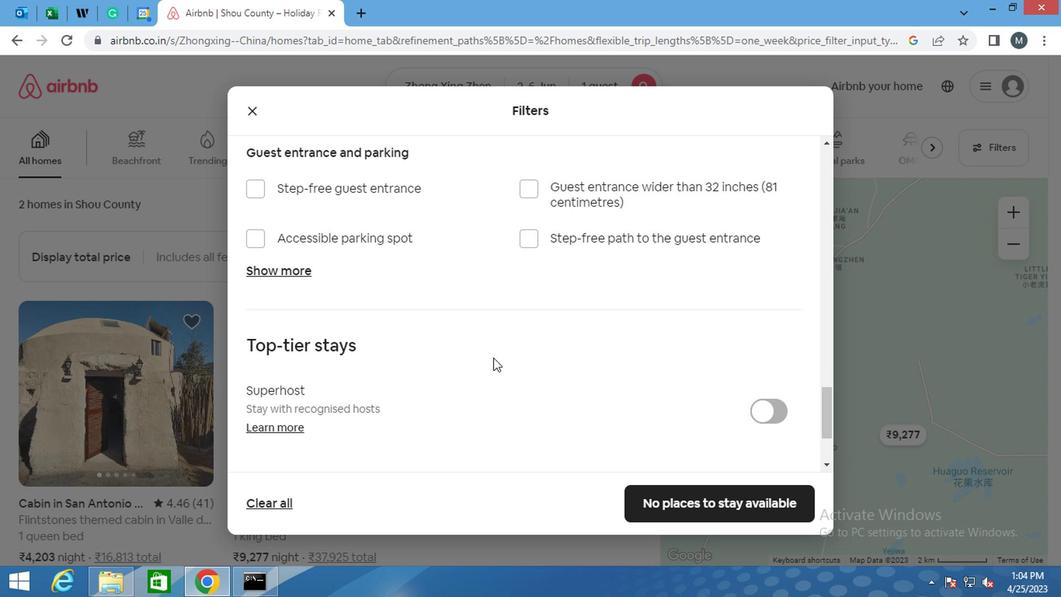 
Action: Mouse moved to (423, 324)
Screenshot: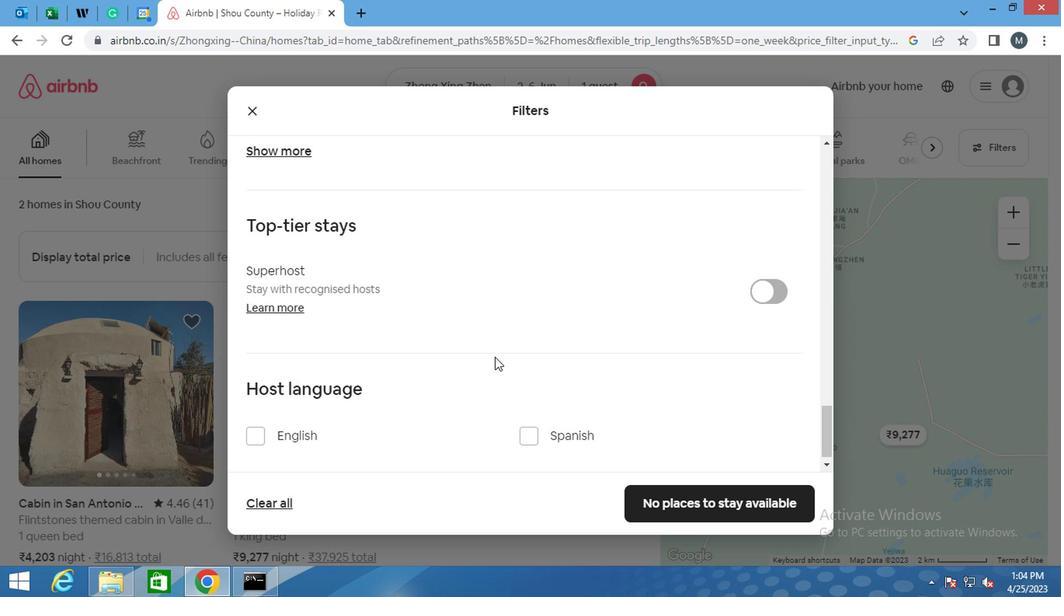 
Action: Mouse scrolled (423, 324) with delta (0, 0)
Screenshot: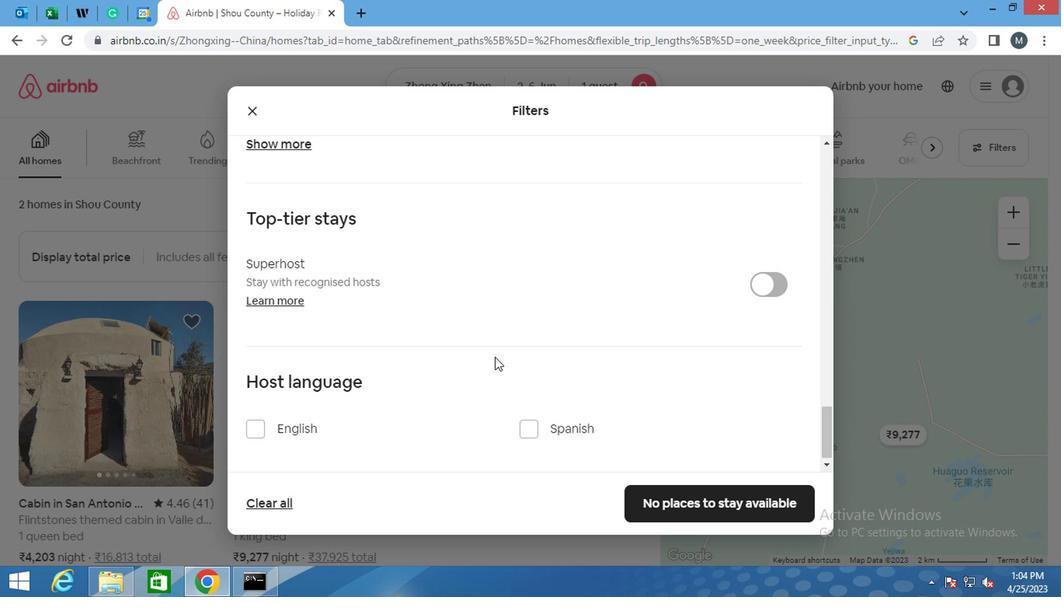
Action: Mouse scrolled (423, 324) with delta (0, 0)
Screenshot: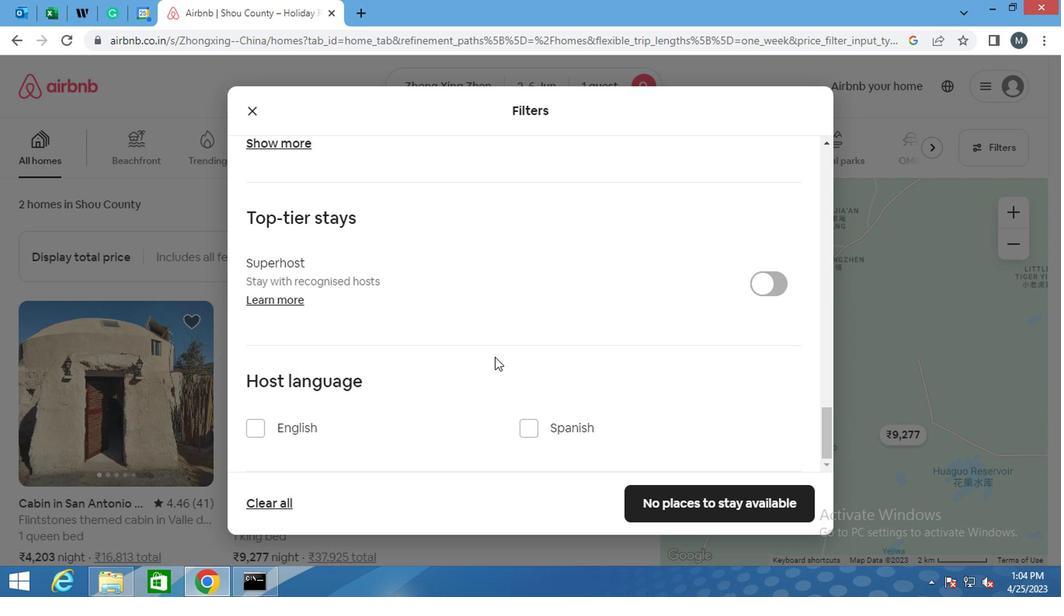
Action: Mouse moved to (363, 357)
Screenshot: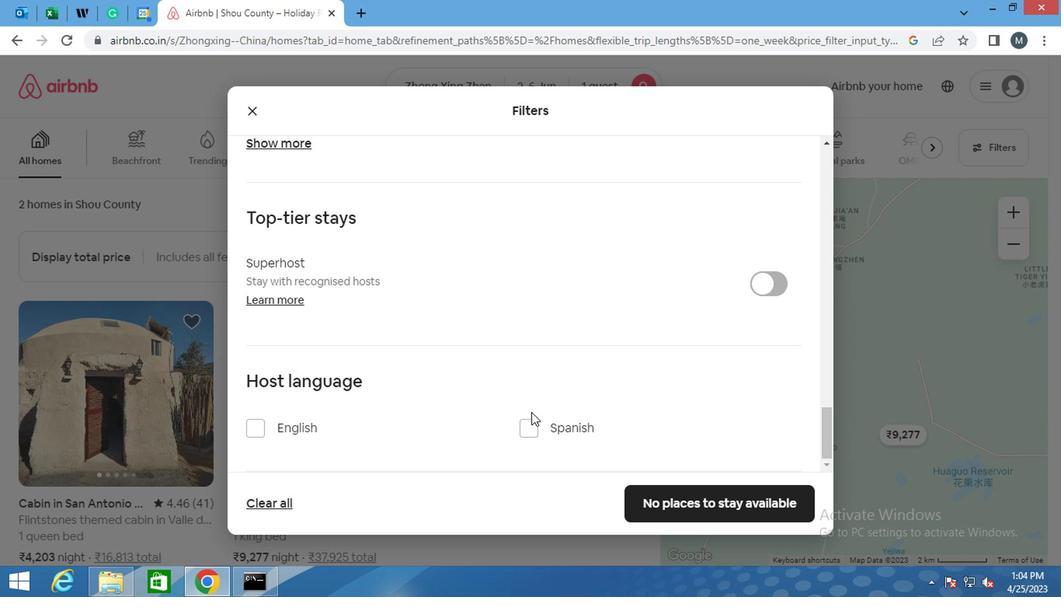 
Action: Mouse scrolled (363, 357) with delta (0, 0)
Screenshot: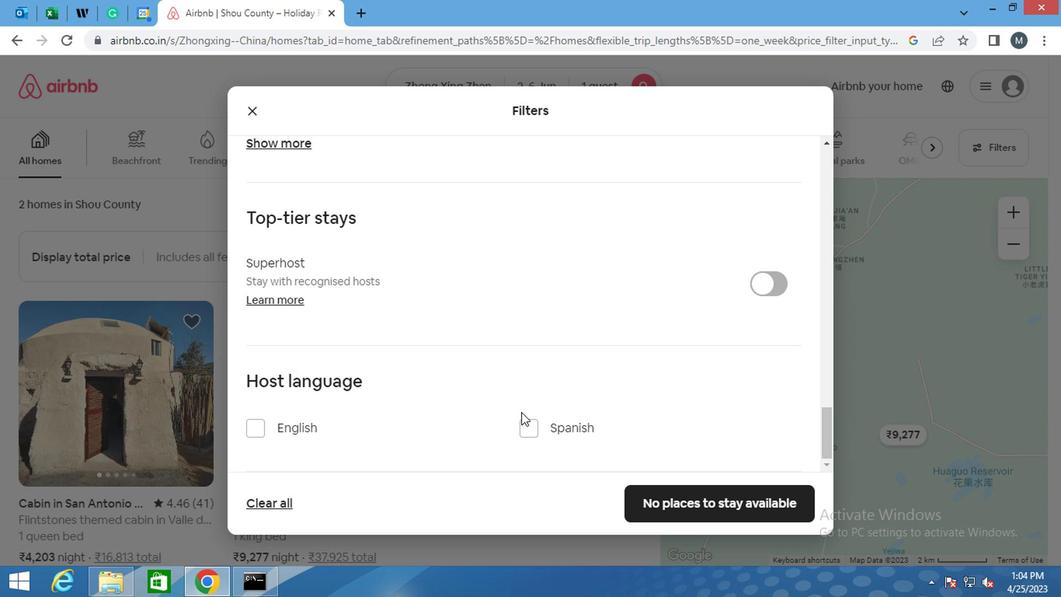 
Action: Mouse scrolled (363, 357) with delta (0, 0)
Screenshot: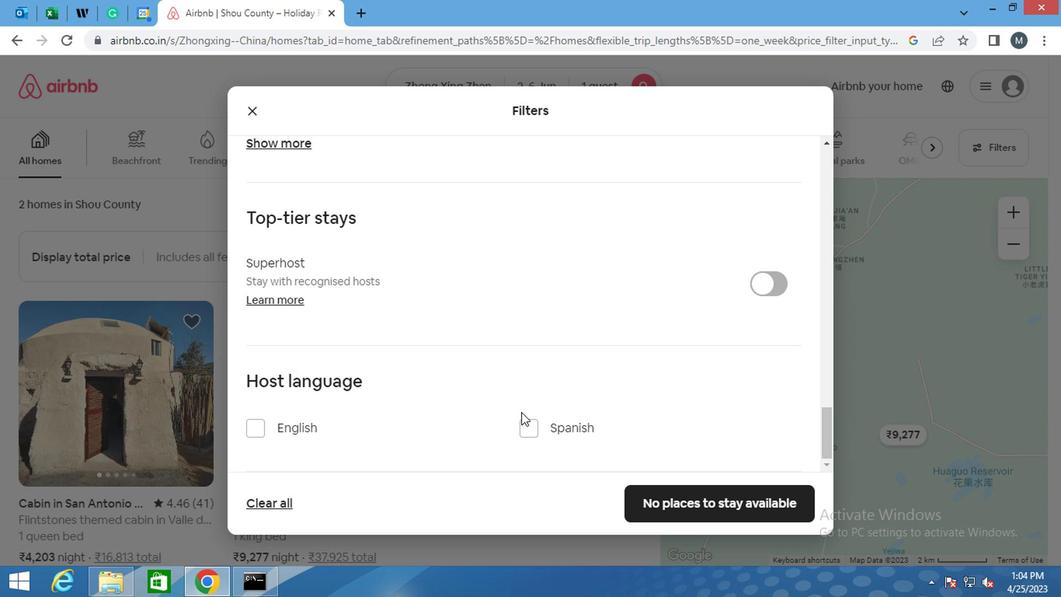 
Action: Mouse scrolled (363, 357) with delta (0, 0)
Screenshot: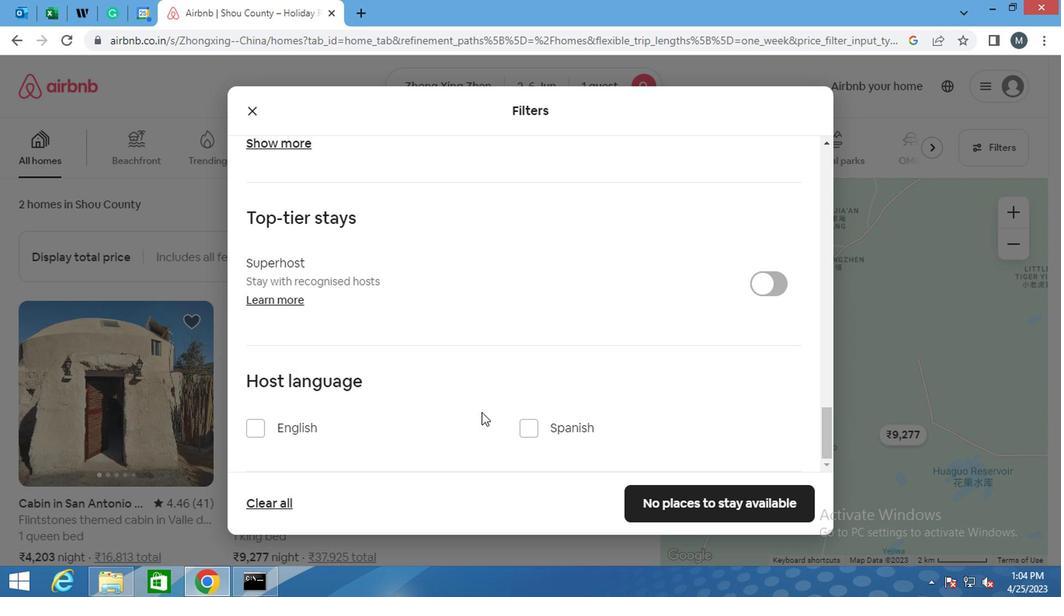 
Action: Mouse moved to (598, 434)
Screenshot: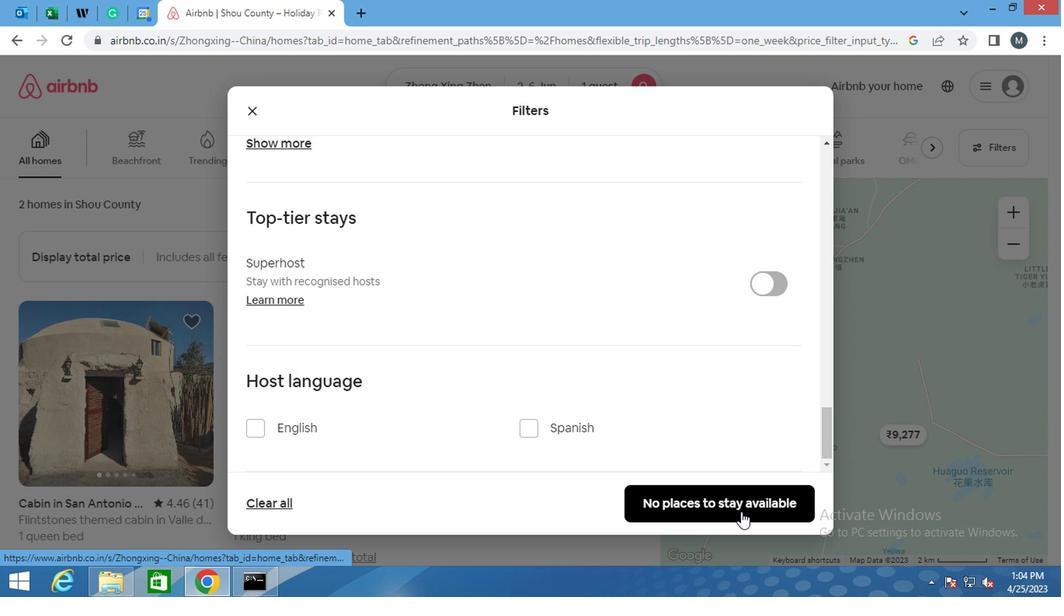 
Action: Mouse pressed left at (598, 434)
Screenshot: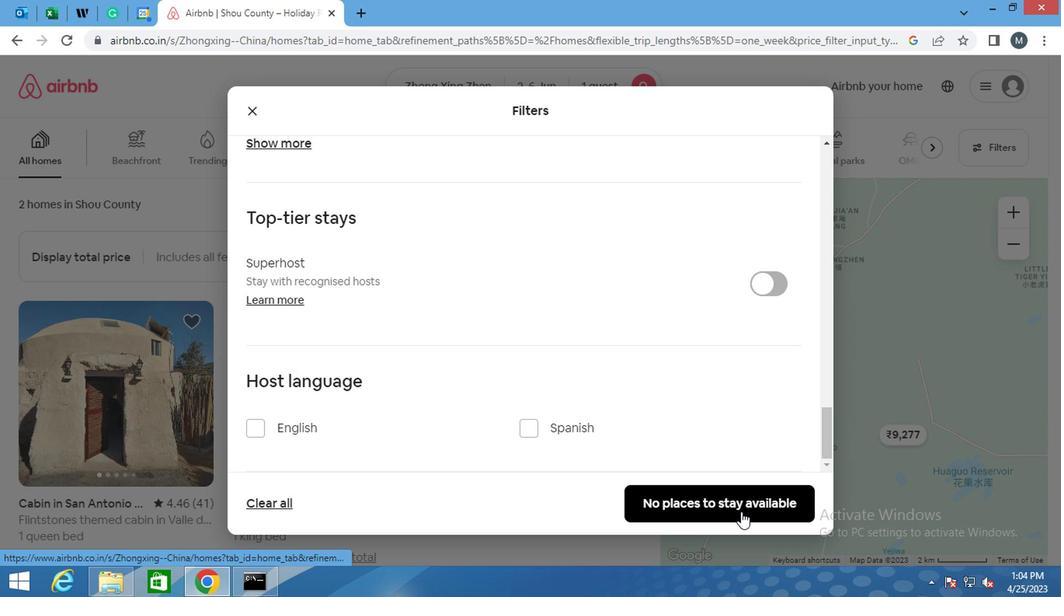 
Action: Mouse moved to (598, 433)
Screenshot: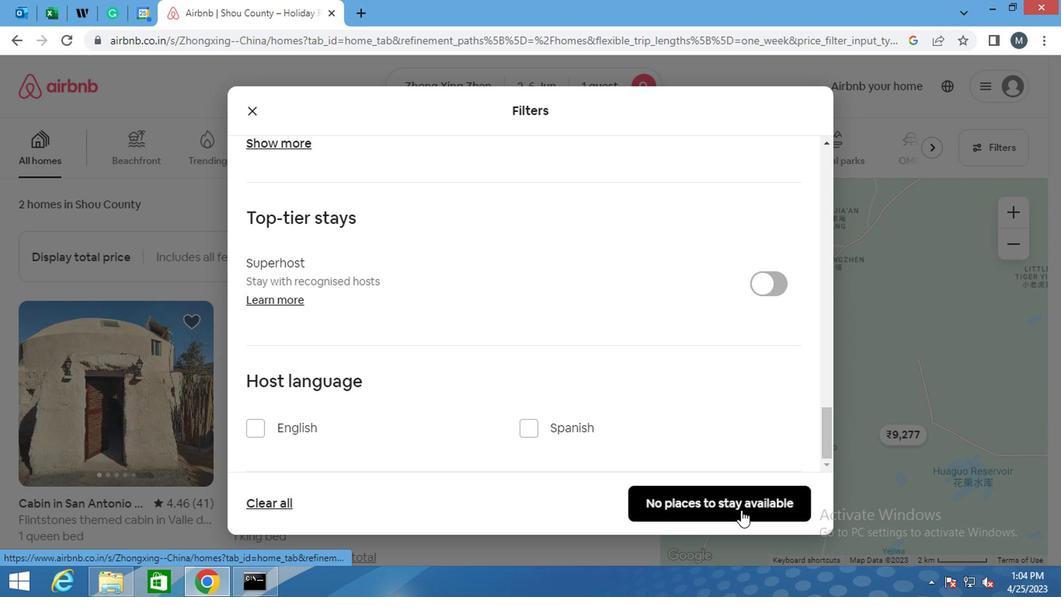 
